 Task: Research Airbnb options in Dushanbe, Tajikistan from 7th December, 2023 to 15th December, 2023 for 6 adults.3 bedrooms having 3 beds and 3 bathrooms. Property type can be guest house. Booking option can be shelf check-in. Look for 5 properties as per requirement.
Action: Mouse moved to (524, 119)
Screenshot: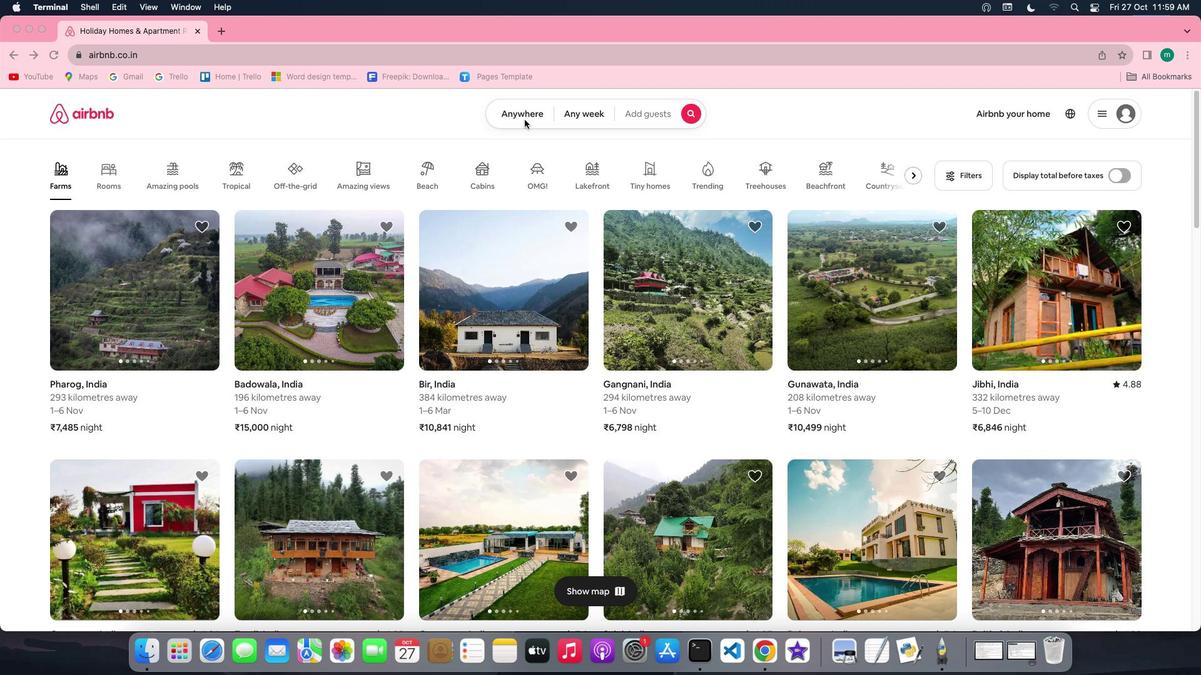 
Action: Mouse pressed left at (524, 119)
Screenshot: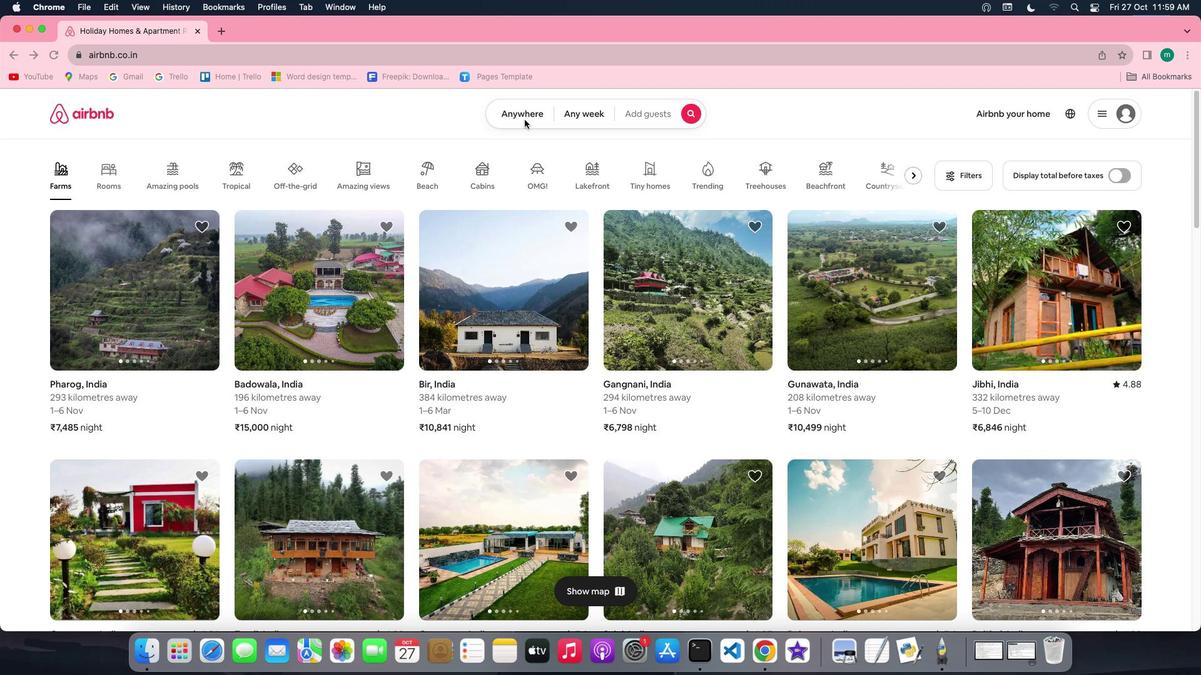 
Action: Mouse pressed left at (524, 119)
Screenshot: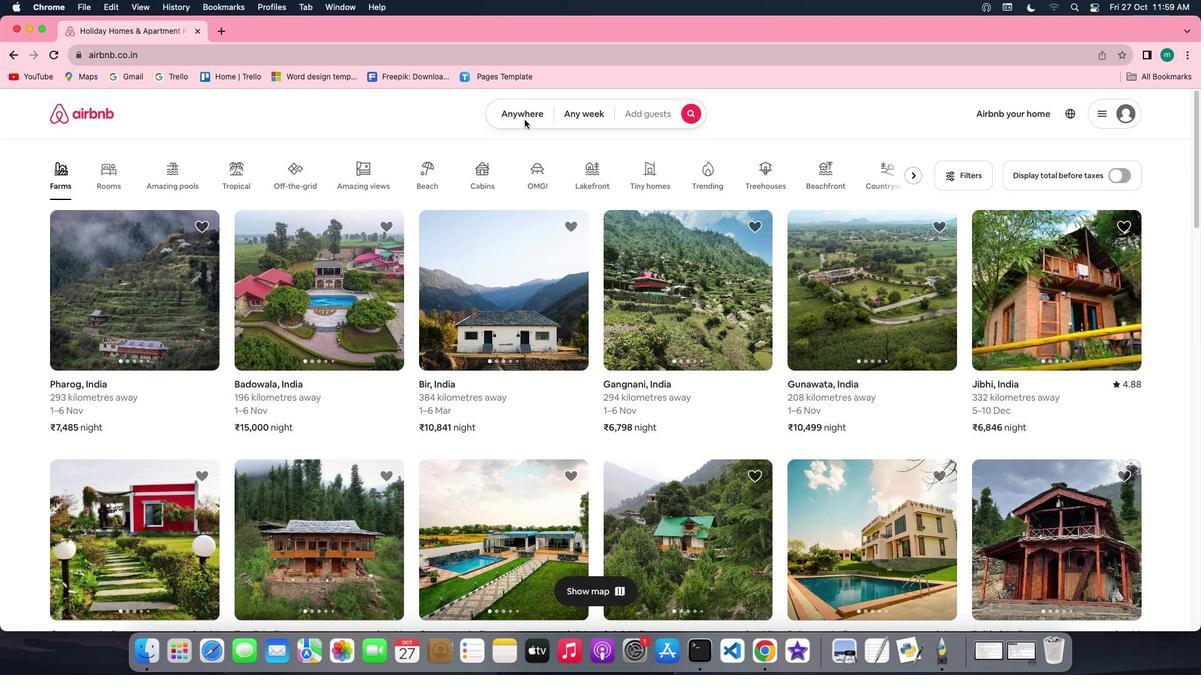 
Action: Mouse moved to (464, 157)
Screenshot: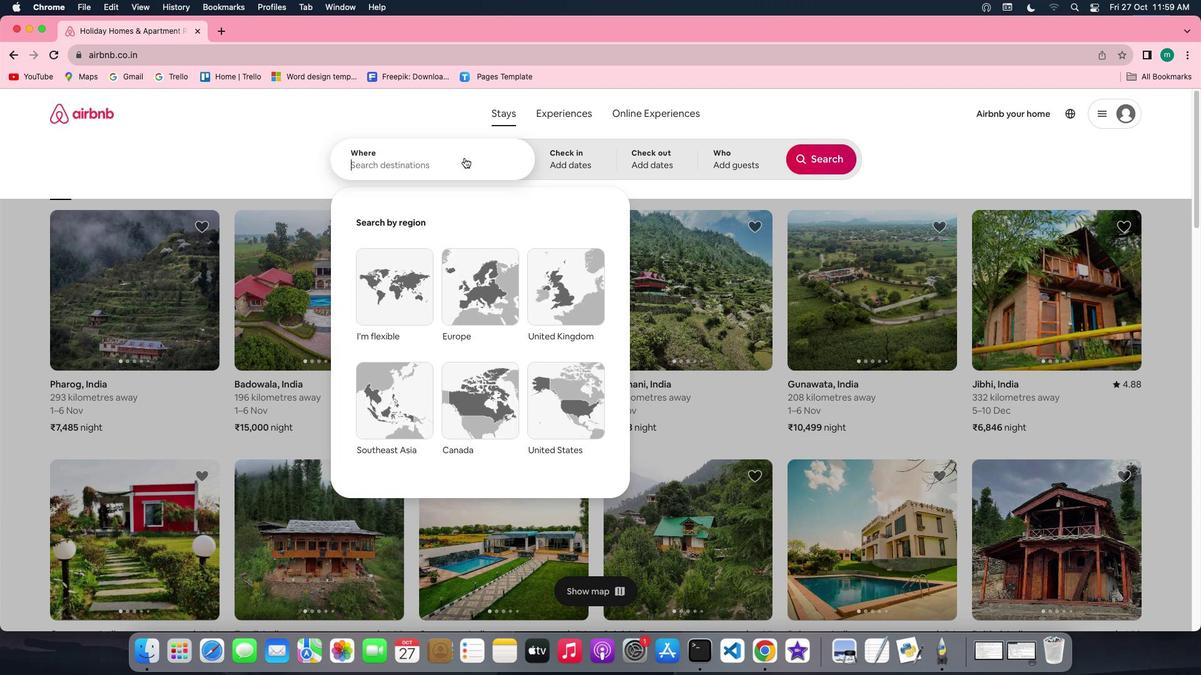 
Action: Key pressed Key.shift'D''u''s''h''a''n''b''e'','Key.spaceKey.shift't''a''j''i''k''i''s''t''a''n'
Screenshot: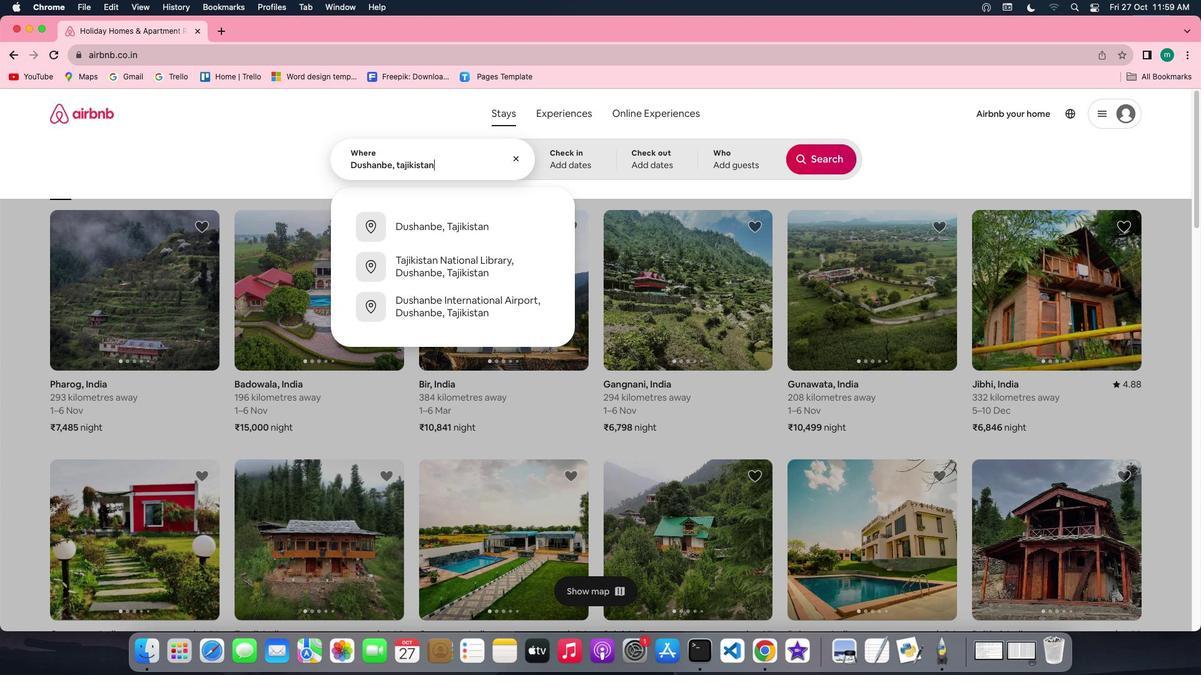 
Action: Mouse moved to (576, 170)
Screenshot: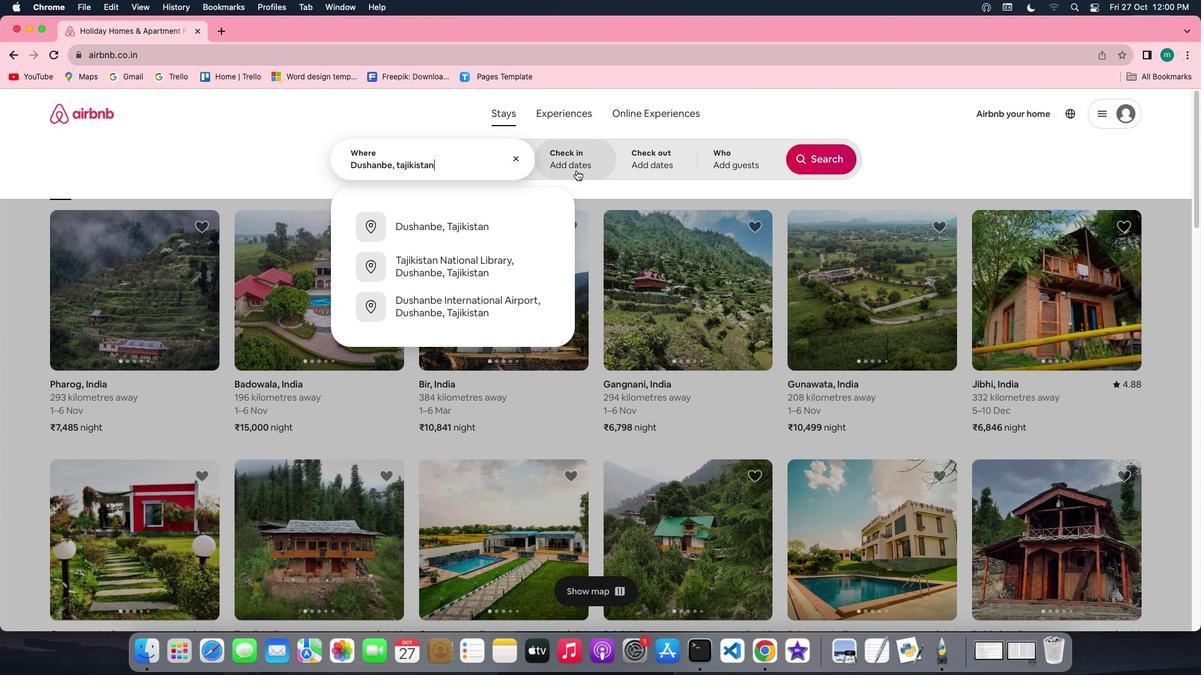 
Action: Mouse pressed left at (576, 170)
Screenshot: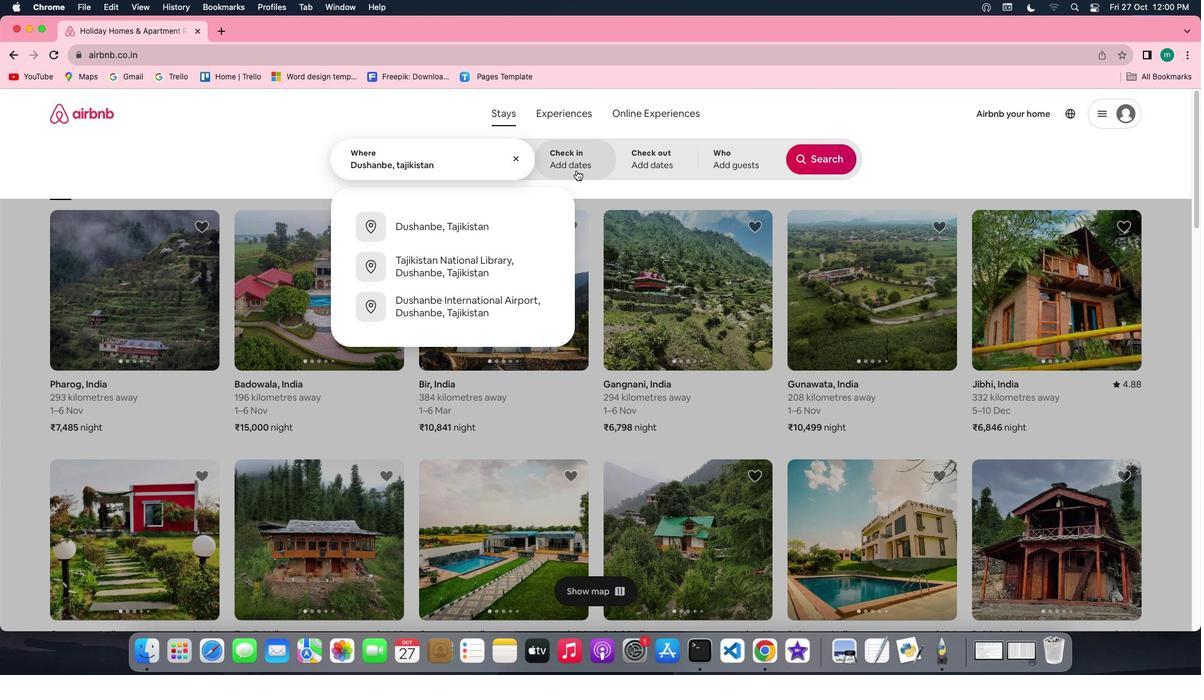 
Action: Mouse moved to (817, 256)
Screenshot: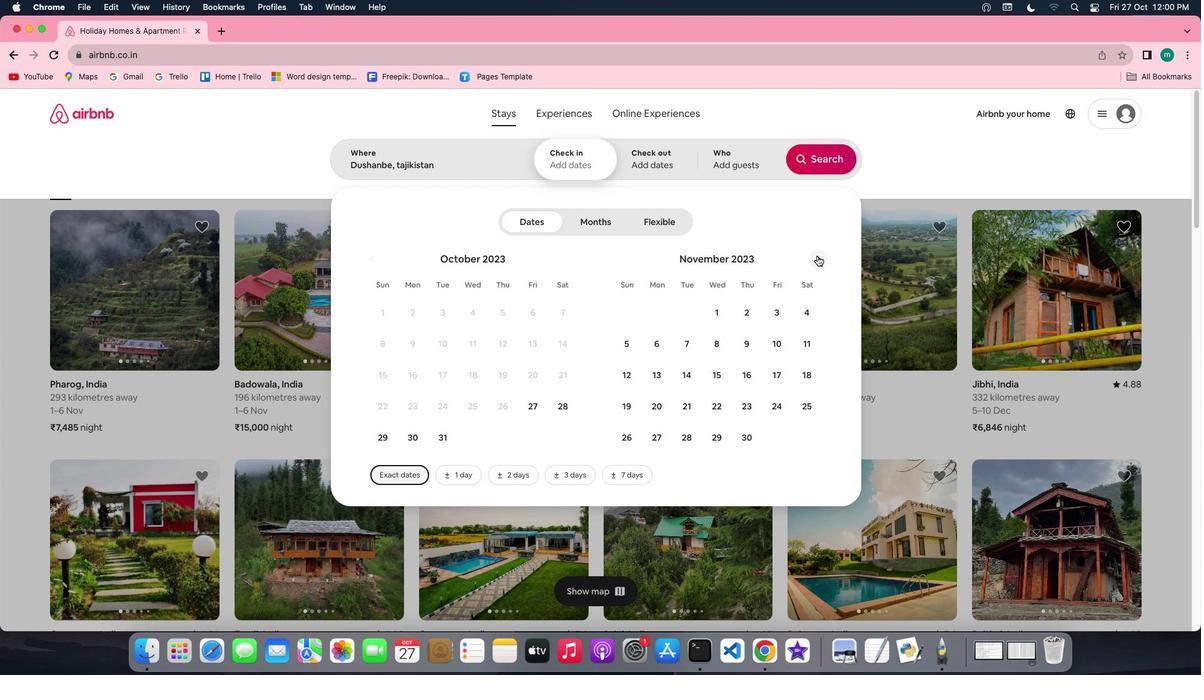 
Action: Mouse pressed left at (817, 256)
Screenshot: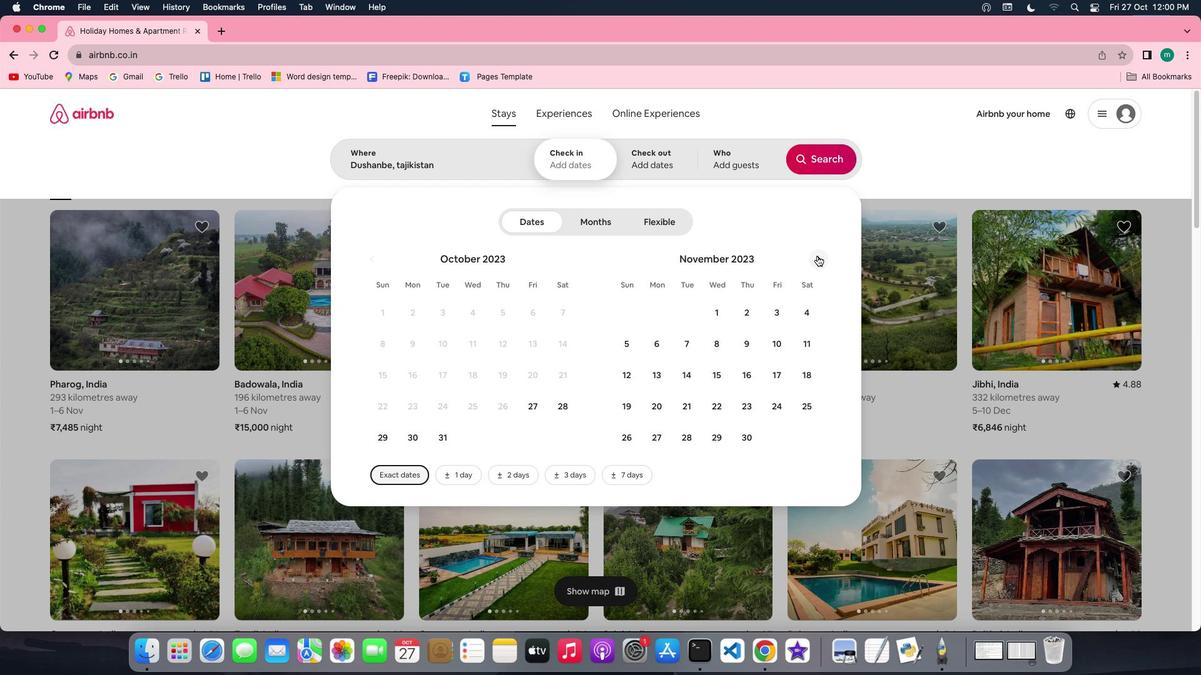 
Action: Mouse moved to (738, 337)
Screenshot: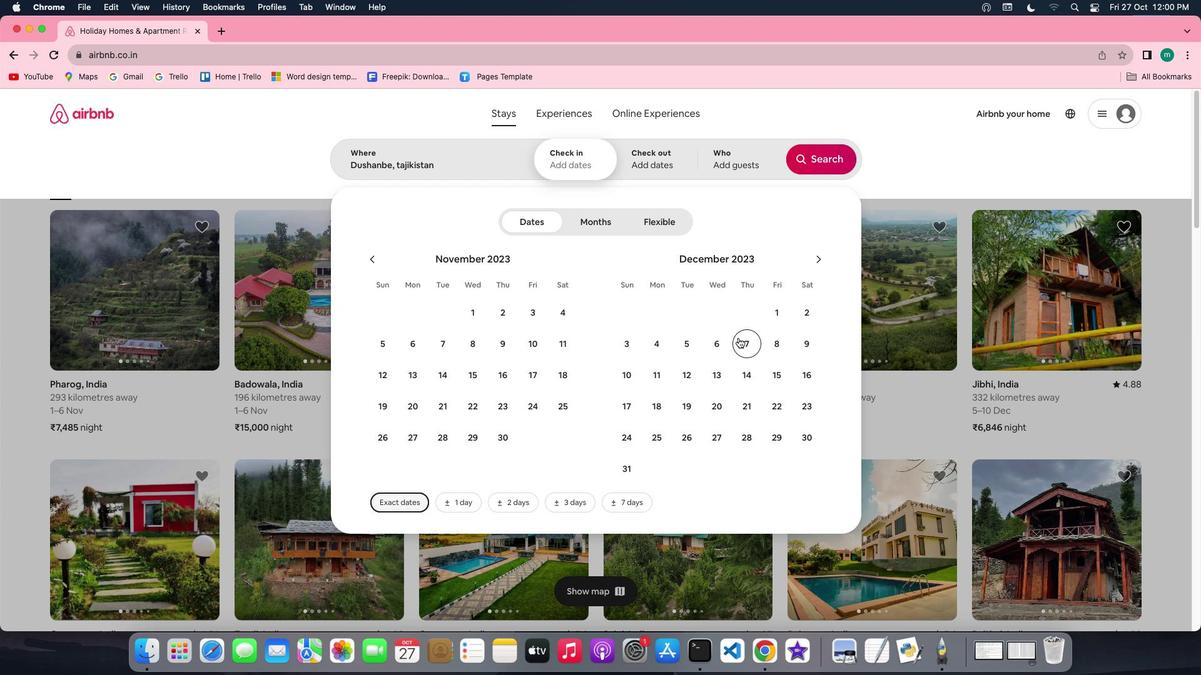 
Action: Mouse pressed left at (738, 337)
Screenshot: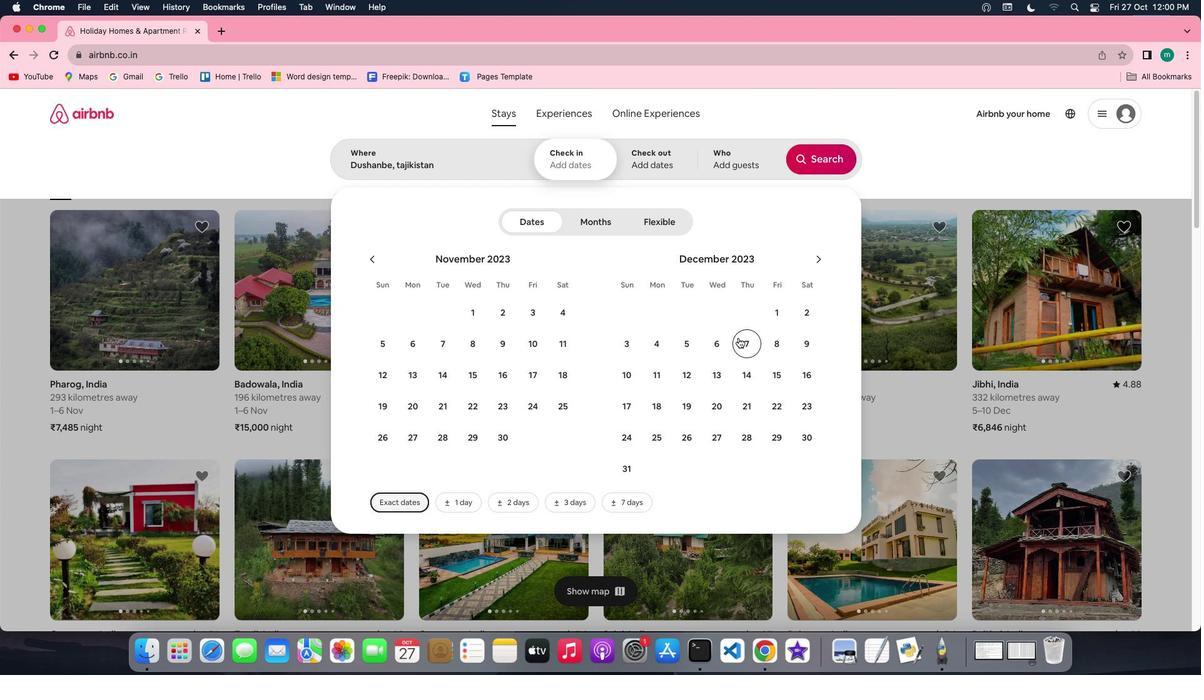 
Action: Mouse moved to (766, 372)
Screenshot: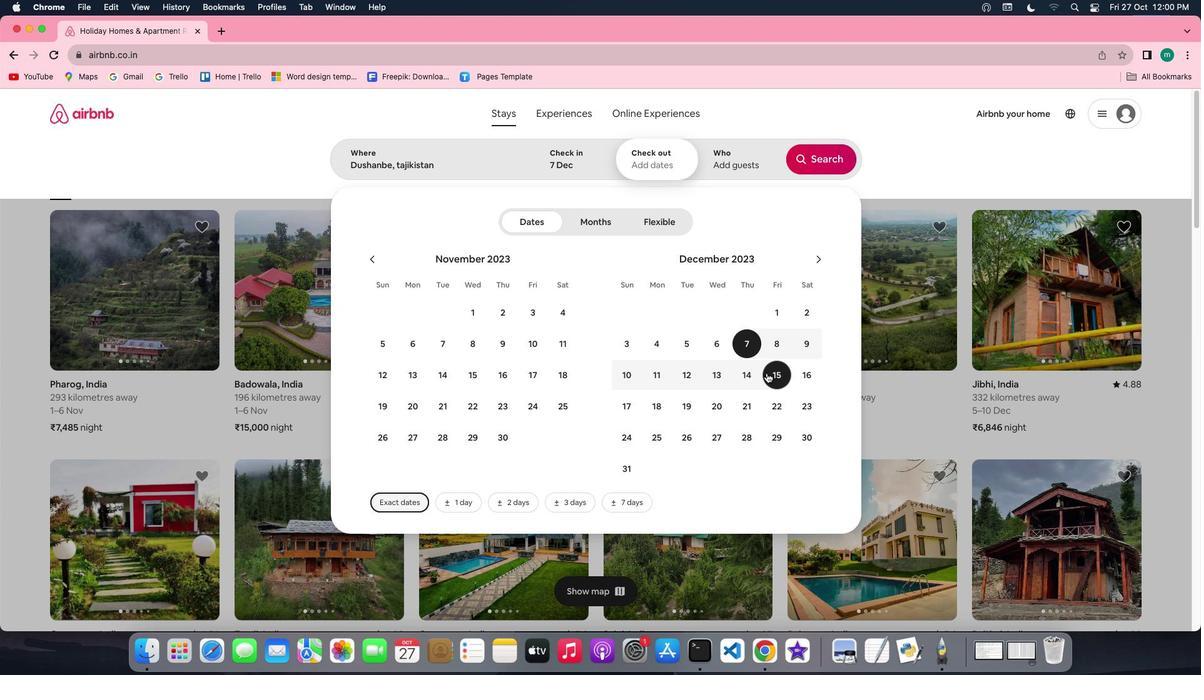 
Action: Mouse pressed left at (766, 372)
Screenshot: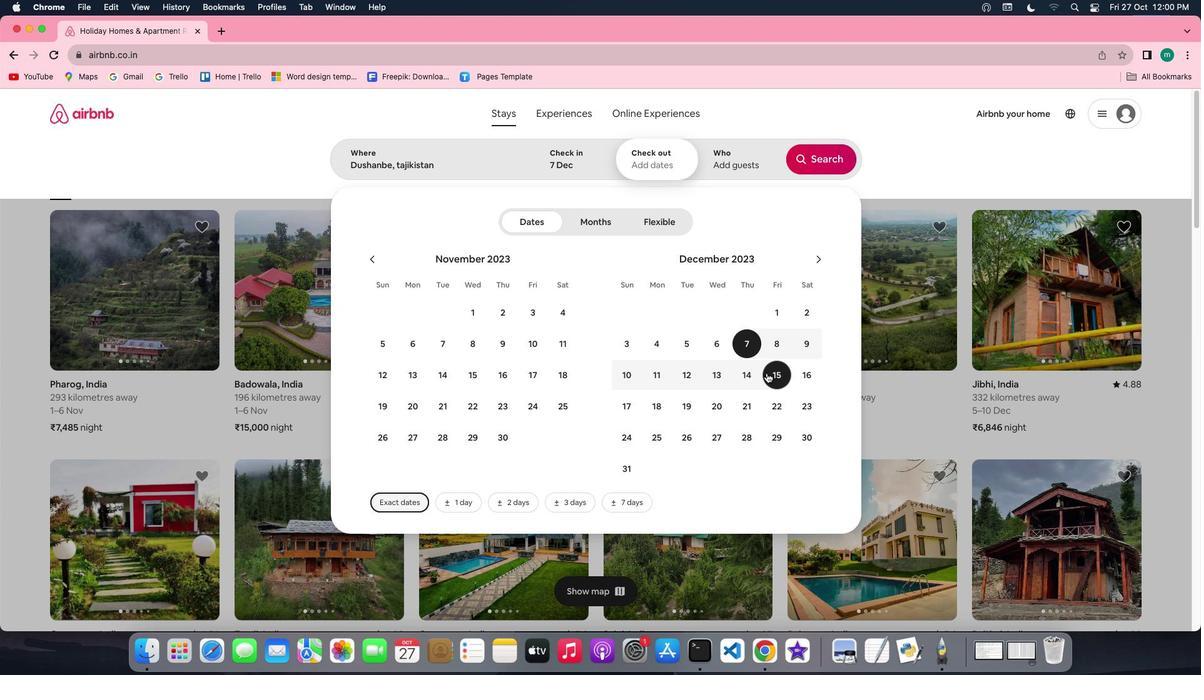 
Action: Mouse moved to (726, 156)
Screenshot: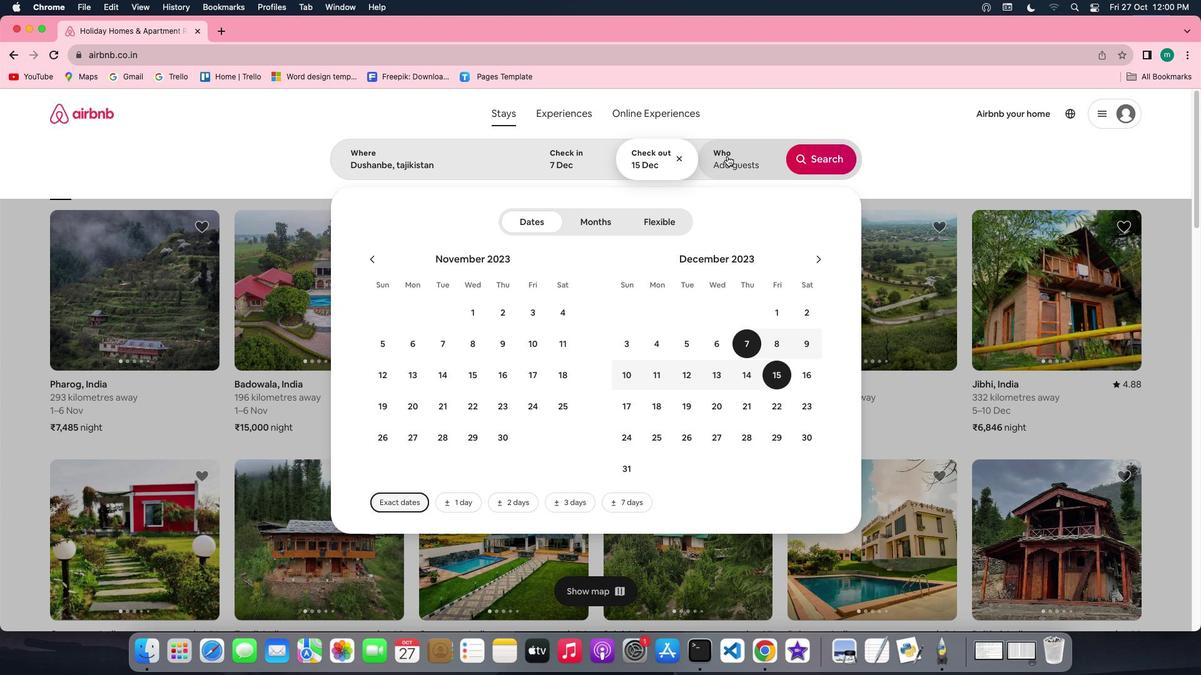 
Action: Mouse pressed left at (726, 156)
Screenshot: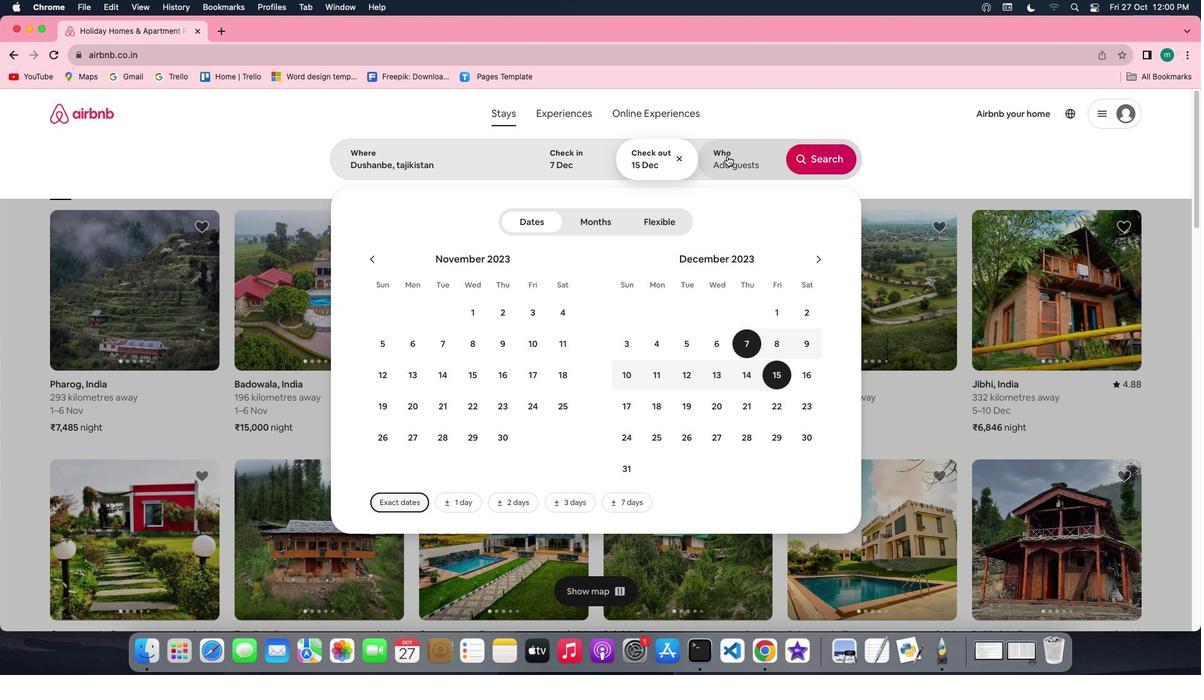 
Action: Mouse moved to (820, 232)
Screenshot: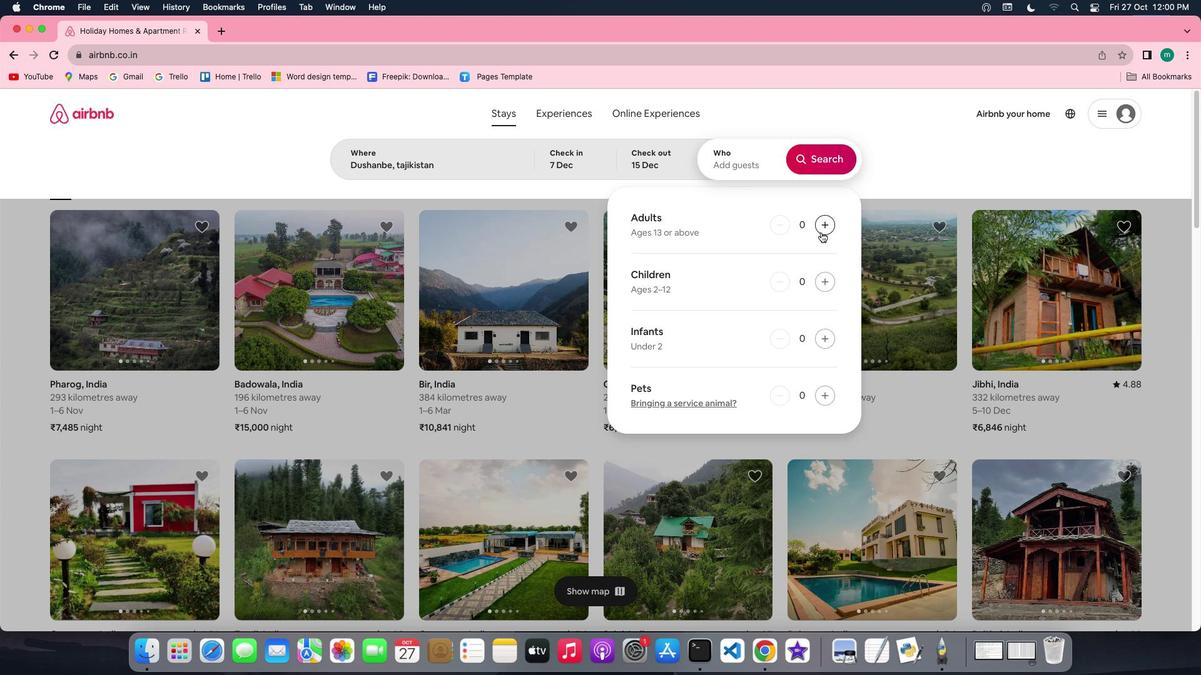 
Action: Mouse pressed left at (820, 232)
Screenshot: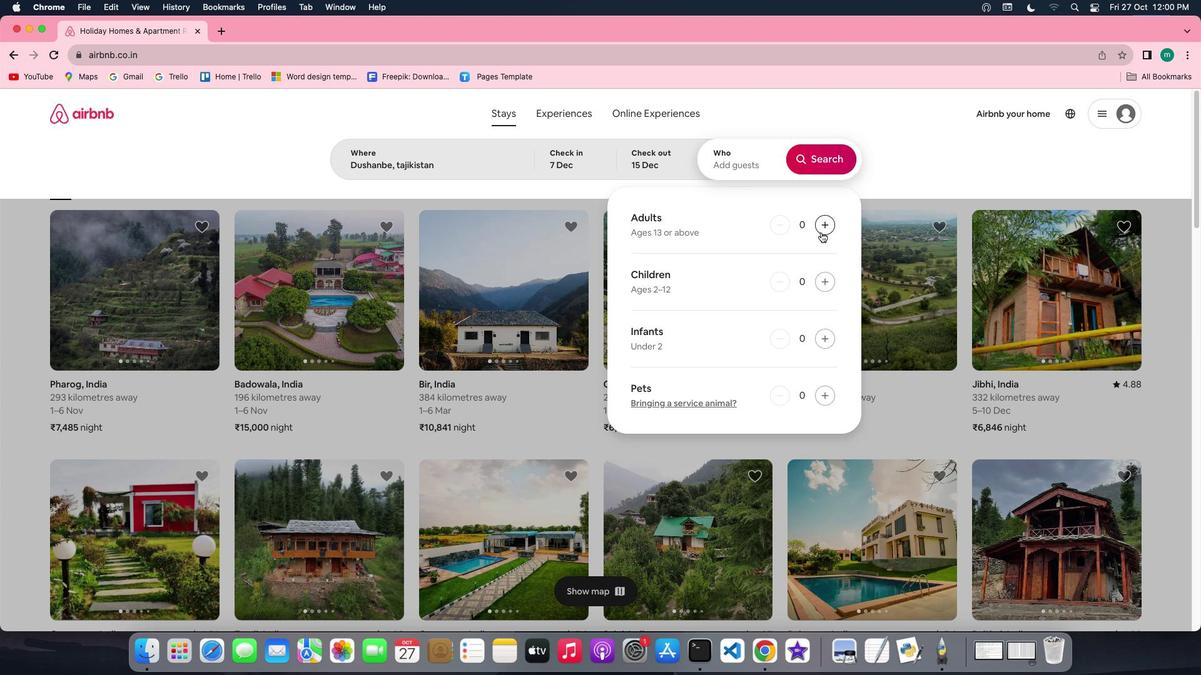 
Action: Mouse pressed left at (820, 232)
Screenshot: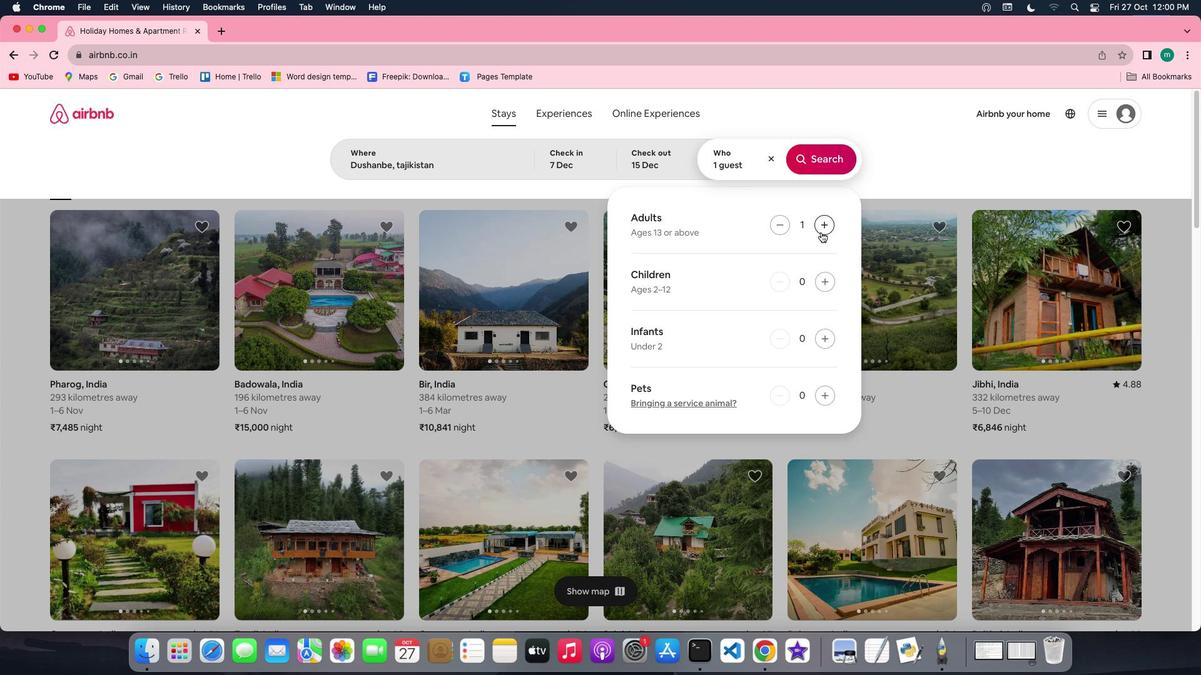 
Action: Mouse pressed left at (820, 232)
Screenshot: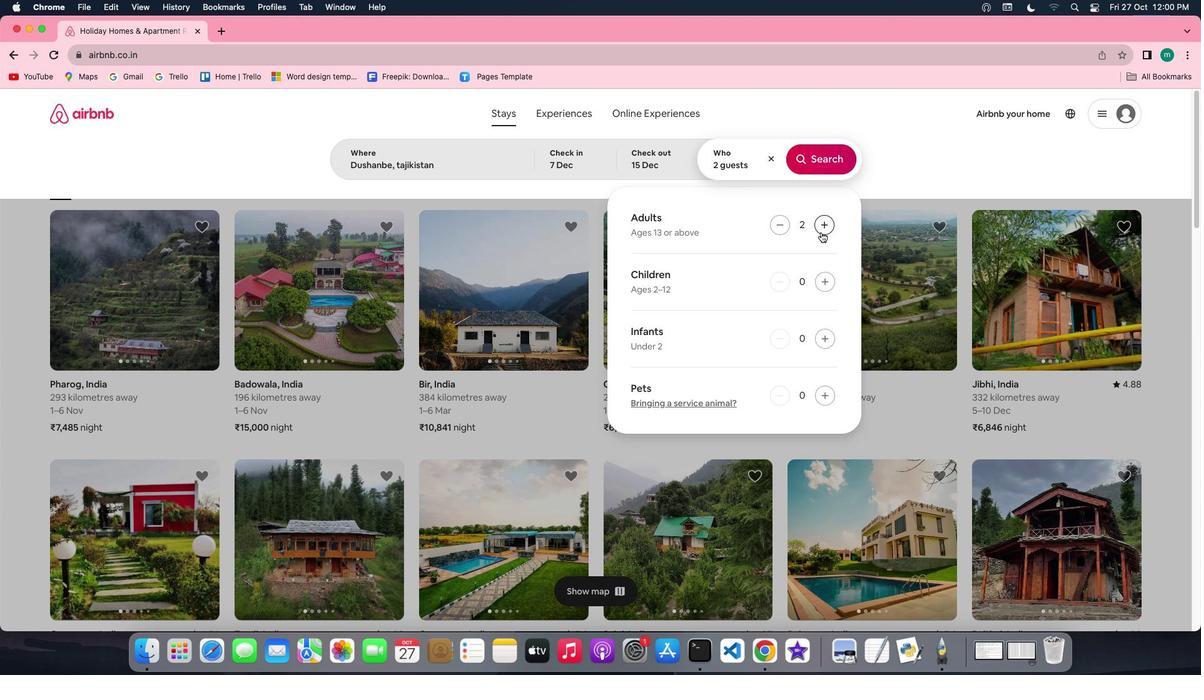 
Action: Mouse pressed left at (820, 232)
Screenshot: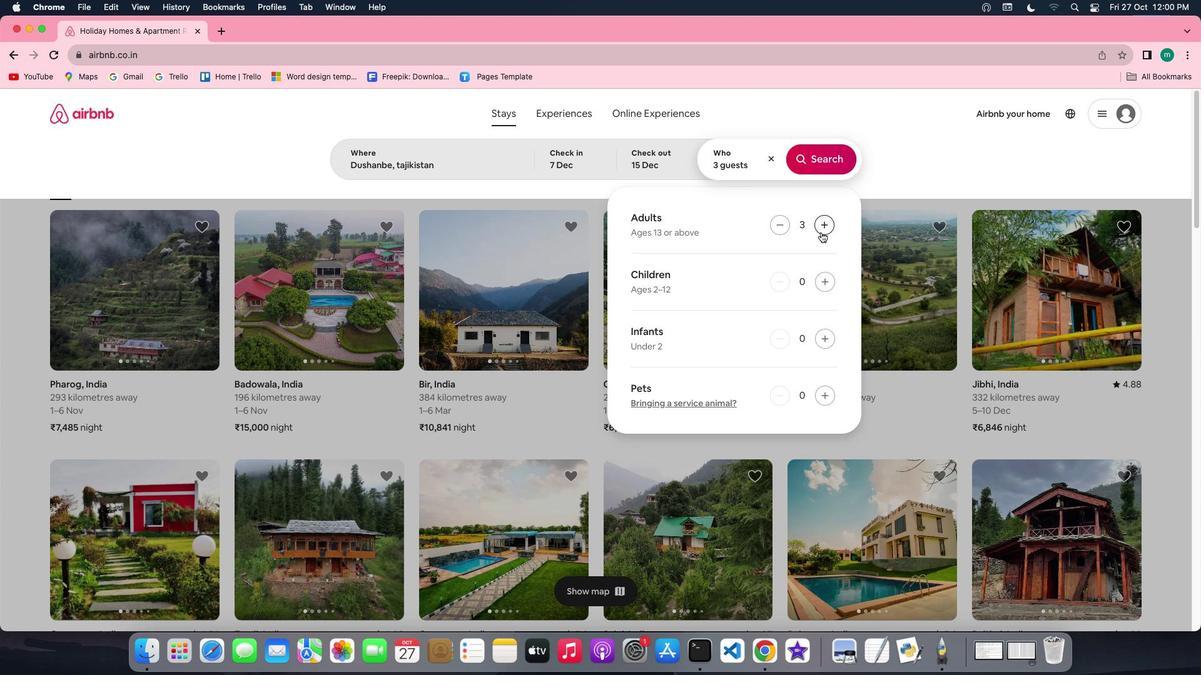 
Action: Mouse pressed left at (820, 232)
Screenshot: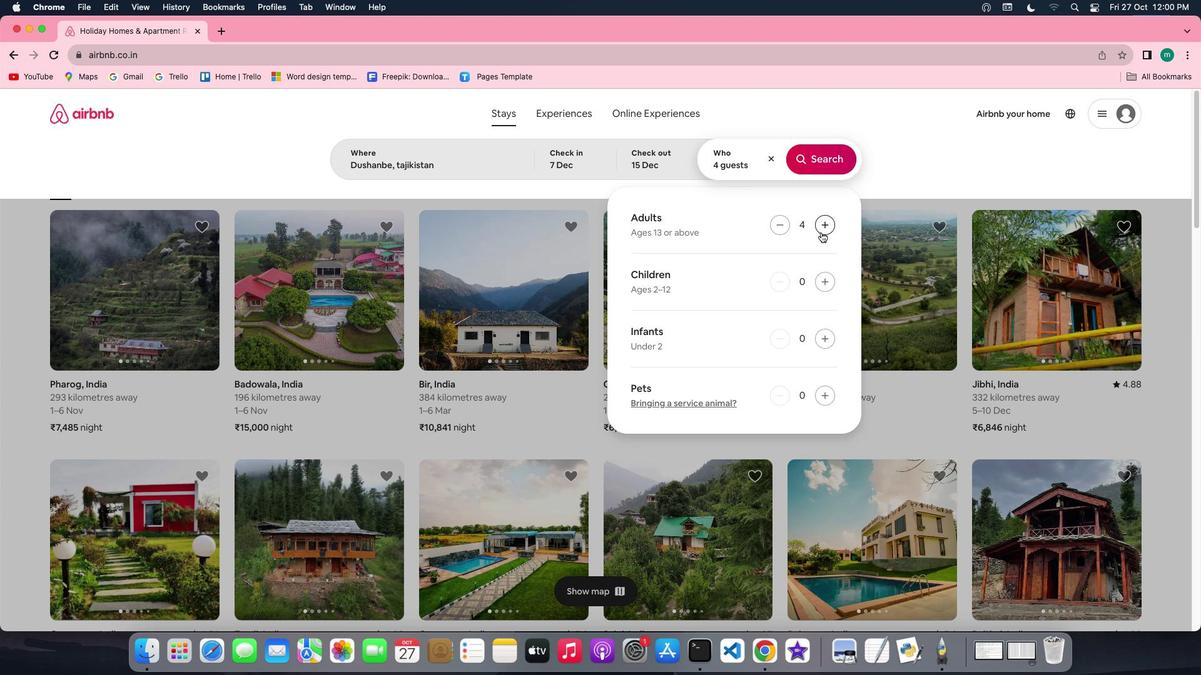 
Action: Mouse pressed left at (820, 232)
Screenshot: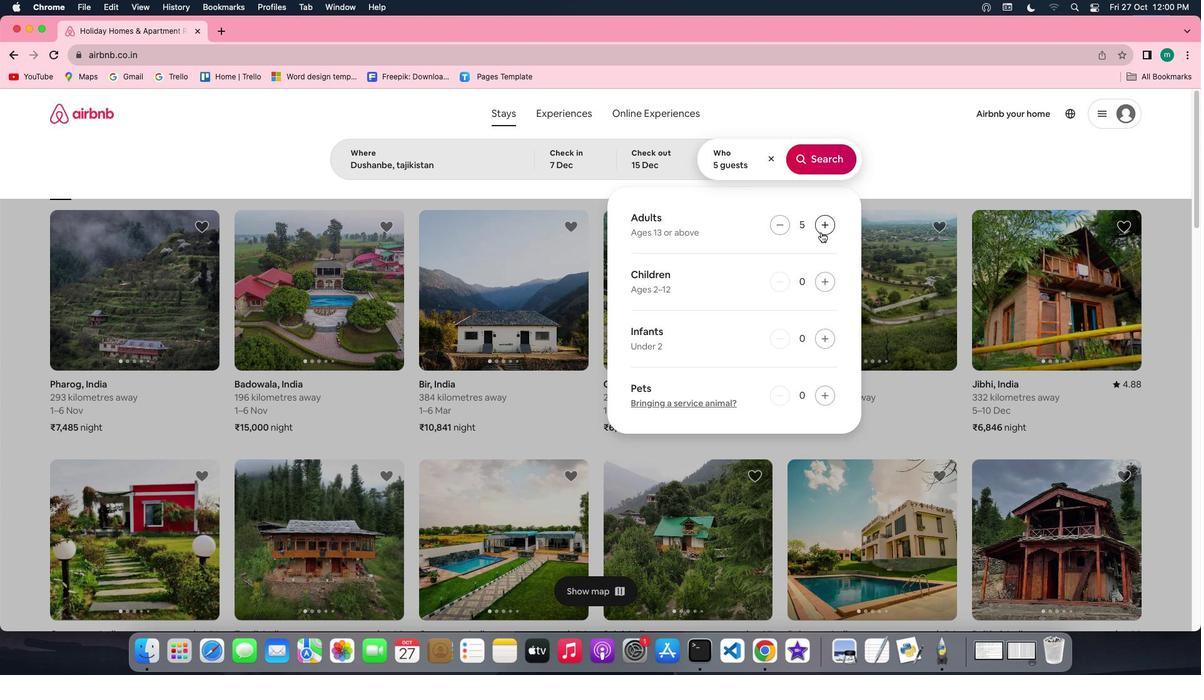 
Action: Mouse moved to (812, 165)
Screenshot: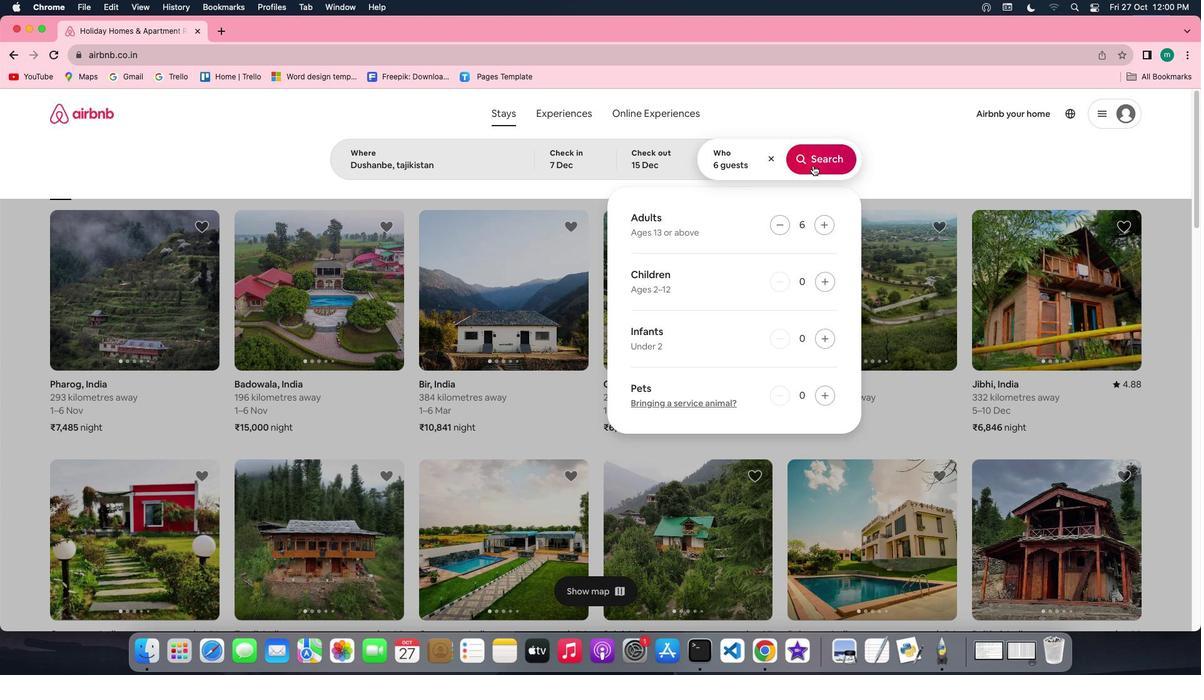 
Action: Mouse pressed left at (812, 165)
Screenshot: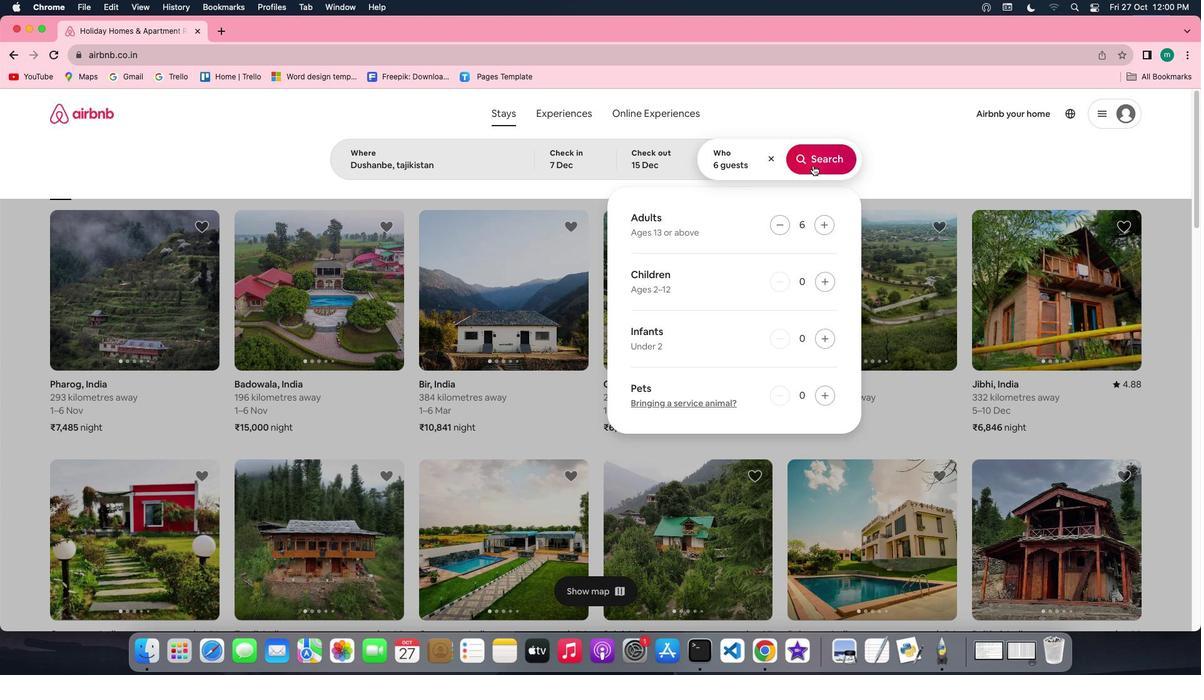 
Action: Mouse moved to (1003, 167)
Screenshot: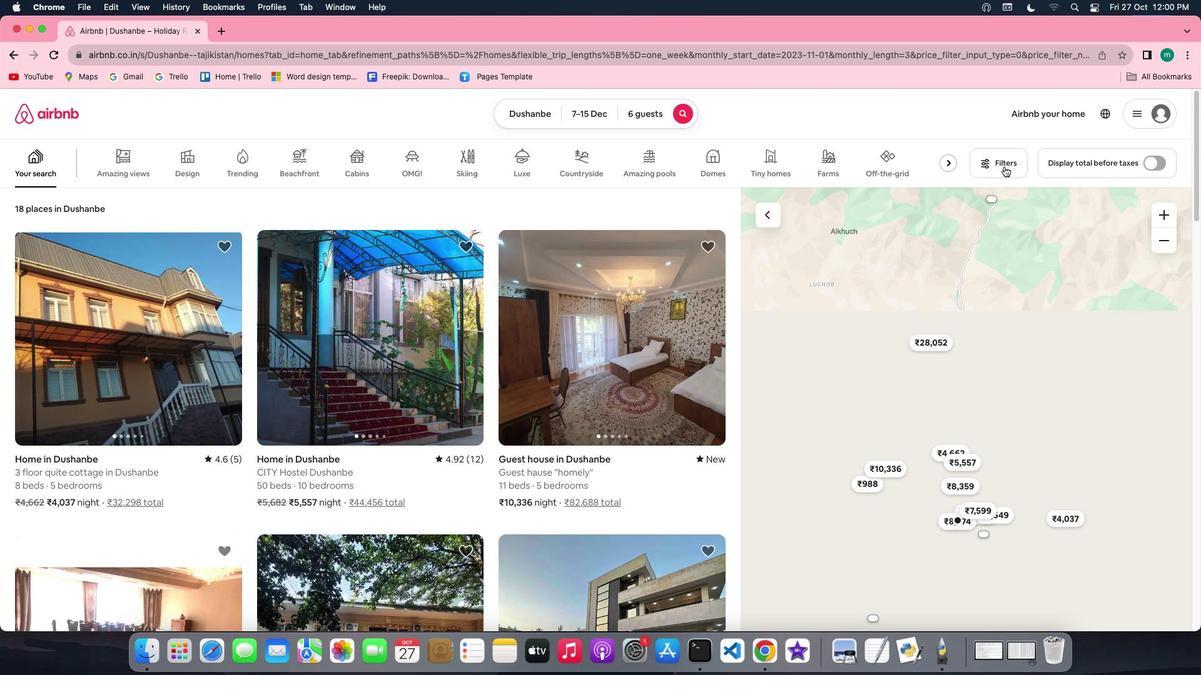 
Action: Mouse pressed left at (1003, 167)
Screenshot: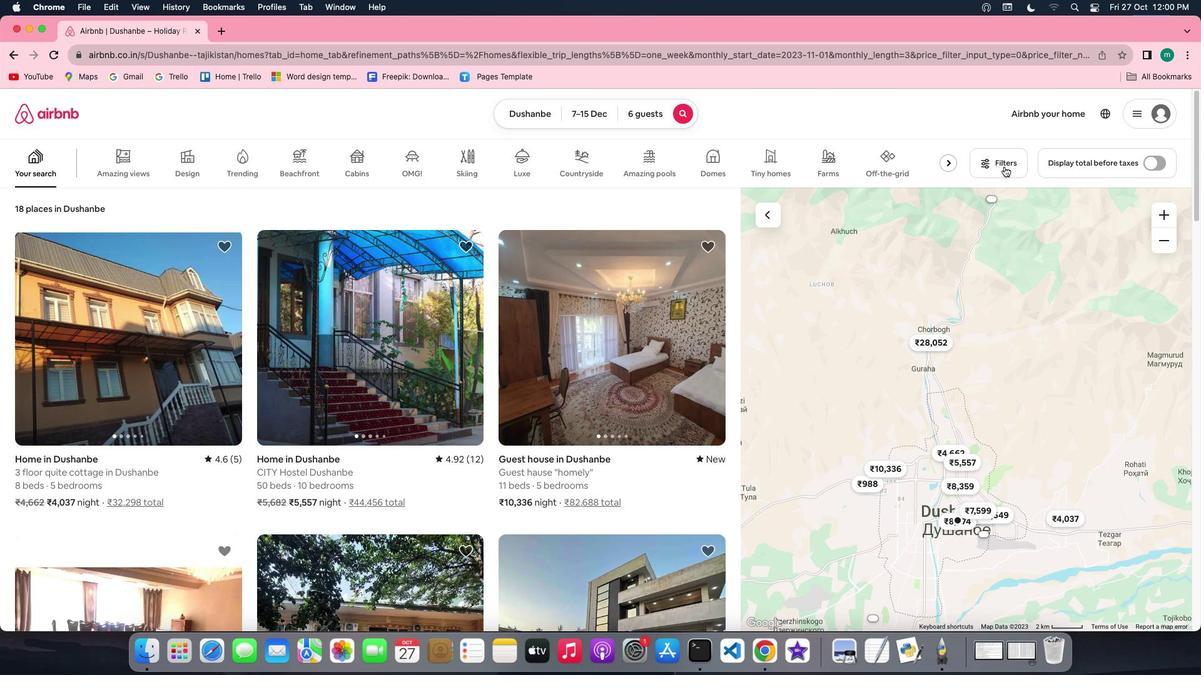 
Action: Mouse moved to (806, 303)
Screenshot: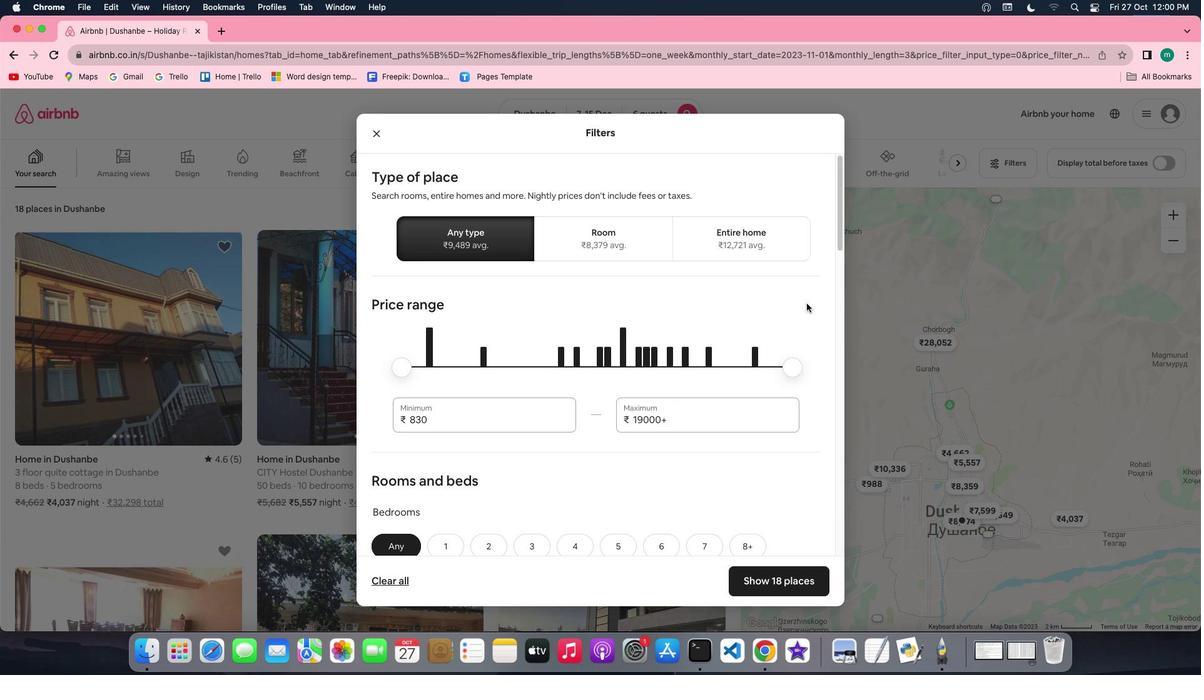 
Action: Mouse scrolled (806, 303) with delta (0, 0)
Screenshot: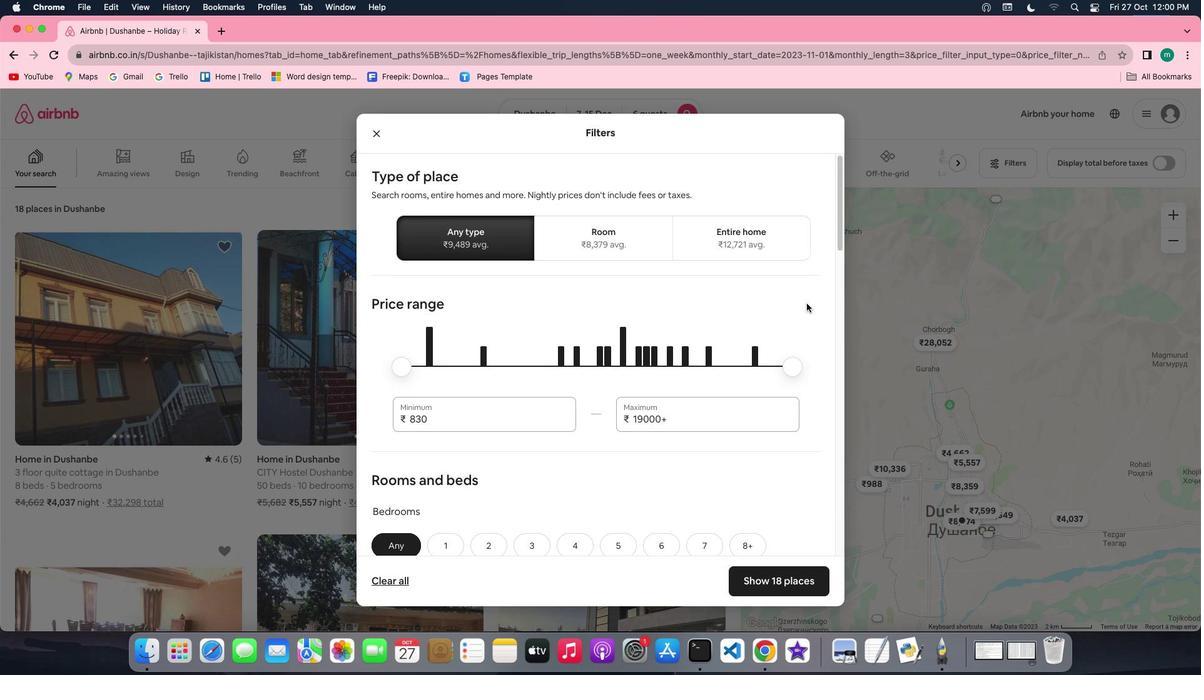 
Action: Mouse scrolled (806, 303) with delta (0, 0)
Screenshot: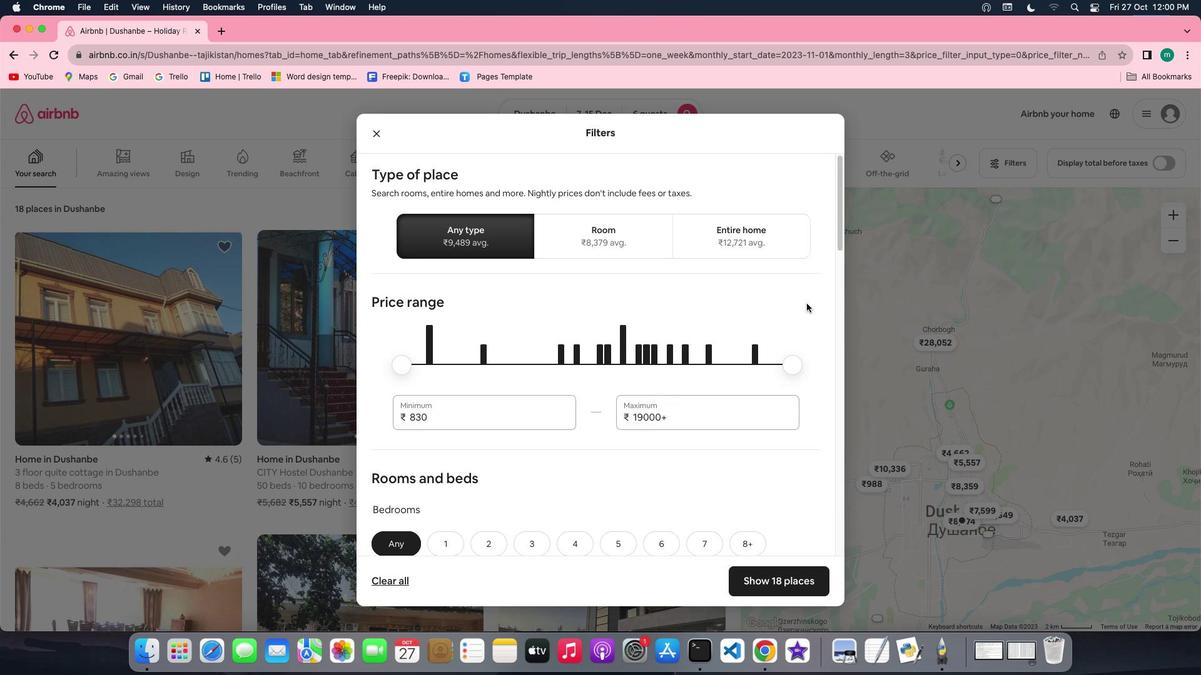 
Action: Mouse scrolled (806, 303) with delta (0, -1)
Screenshot: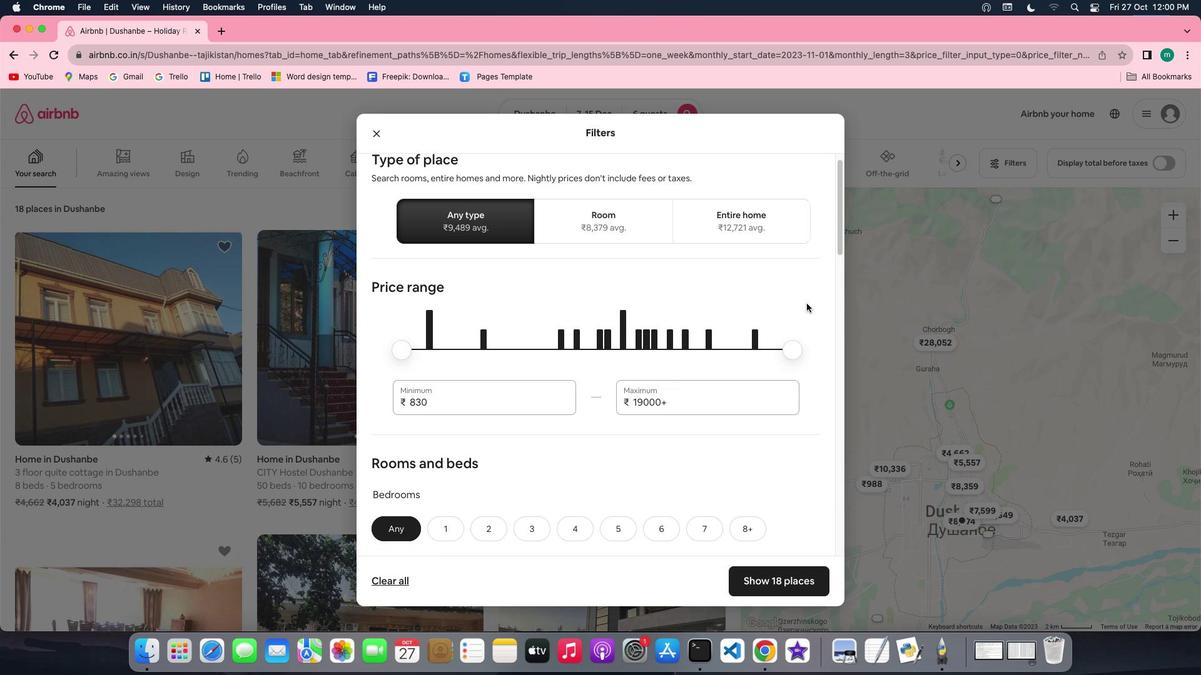 
Action: Mouse scrolled (806, 303) with delta (0, -1)
Screenshot: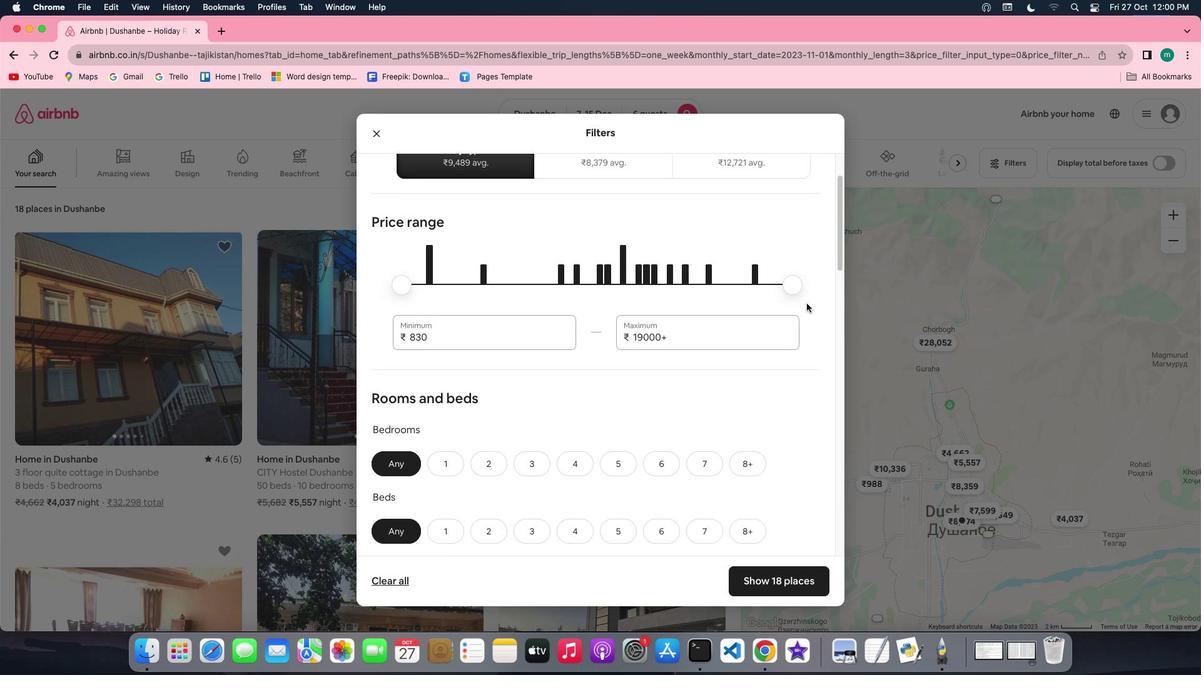 
Action: Mouse scrolled (806, 303) with delta (0, 0)
Screenshot: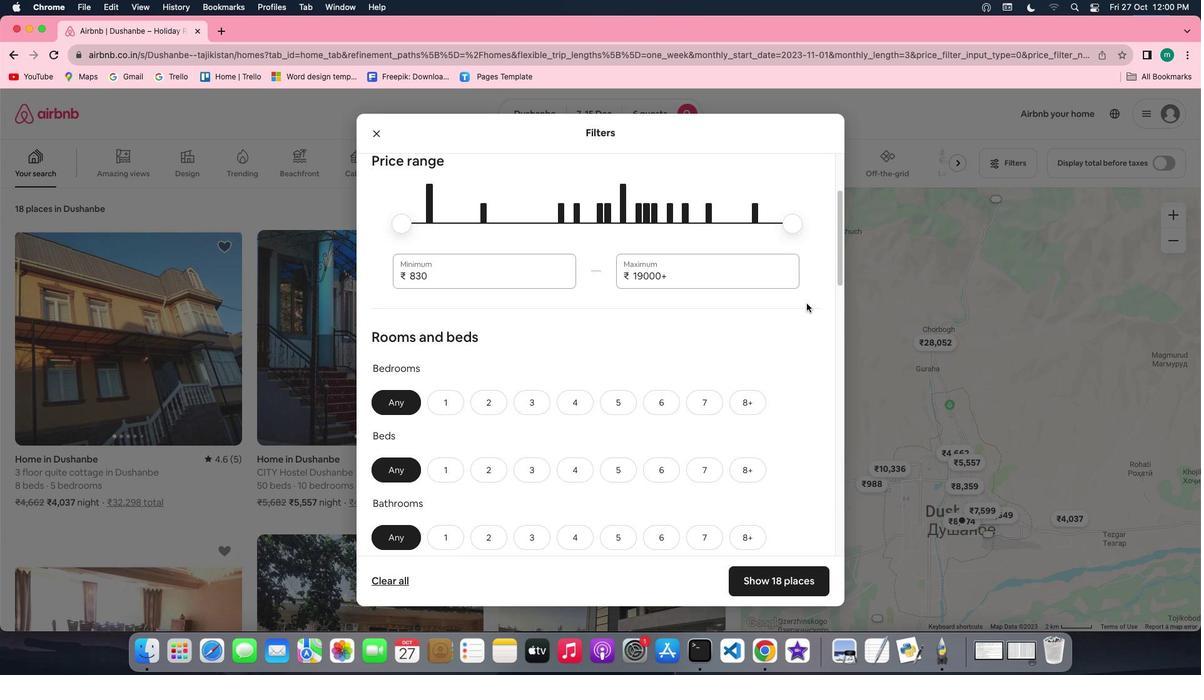 
Action: Mouse scrolled (806, 303) with delta (0, 0)
Screenshot: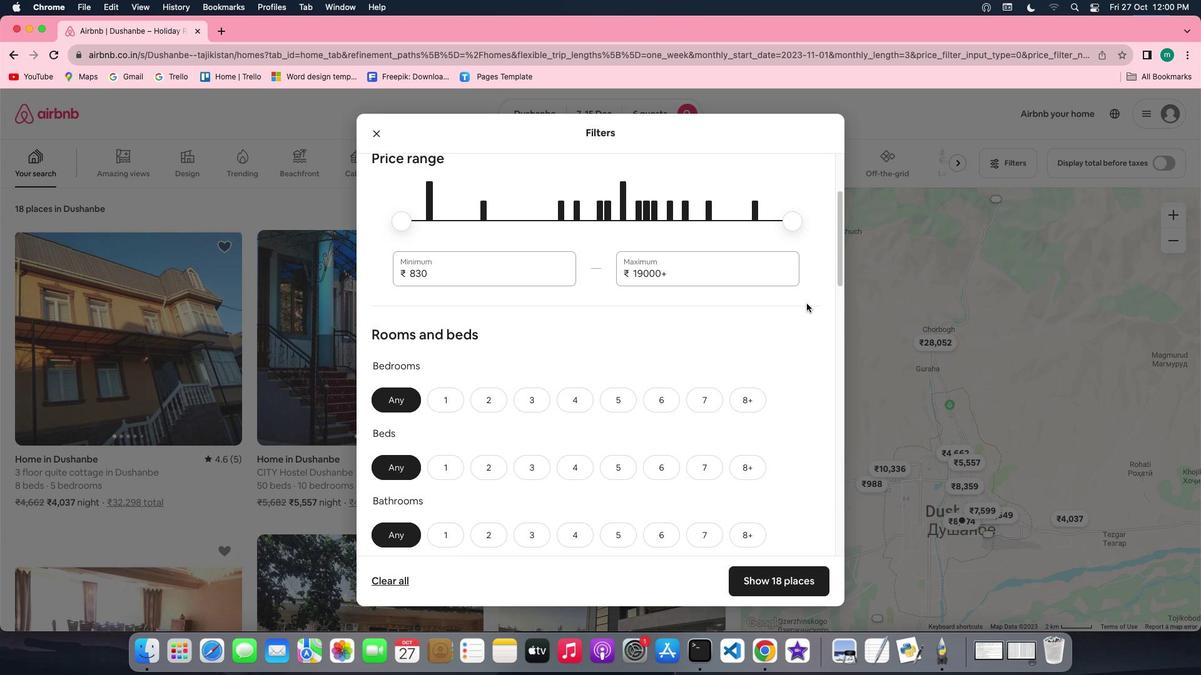 
Action: Mouse scrolled (806, 303) with delta (0, 0)
Screenshot: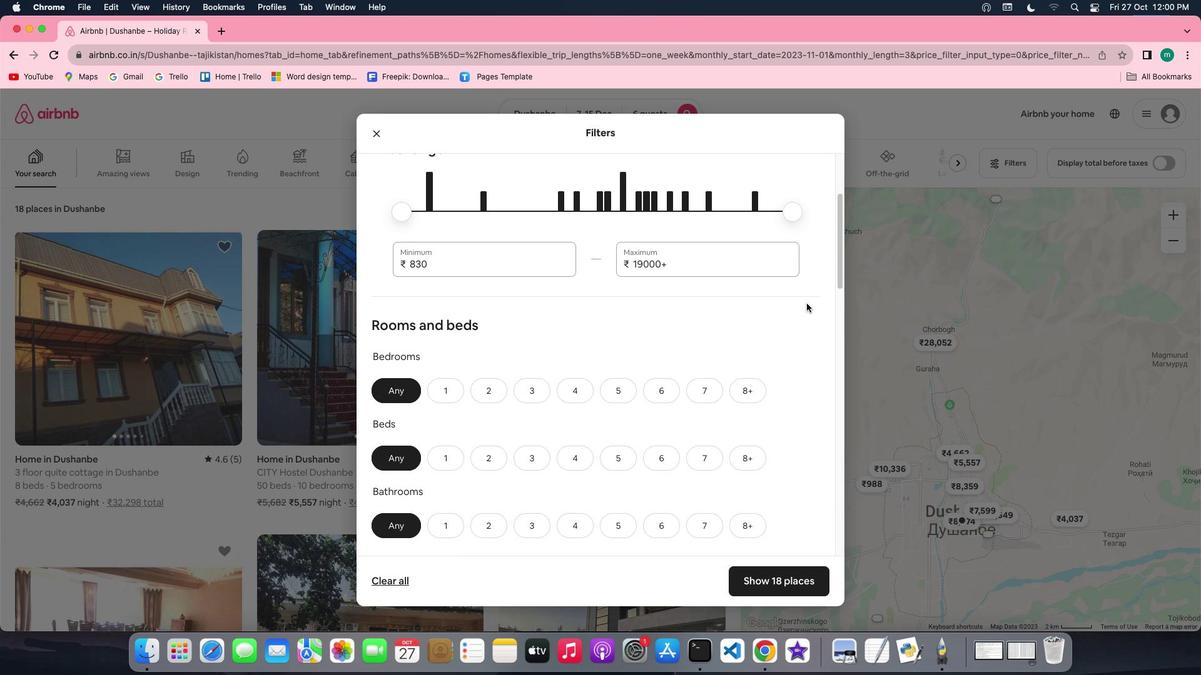 
Action: Mouse scrolled (806, 303) with delta (0, 0)
Screenshot: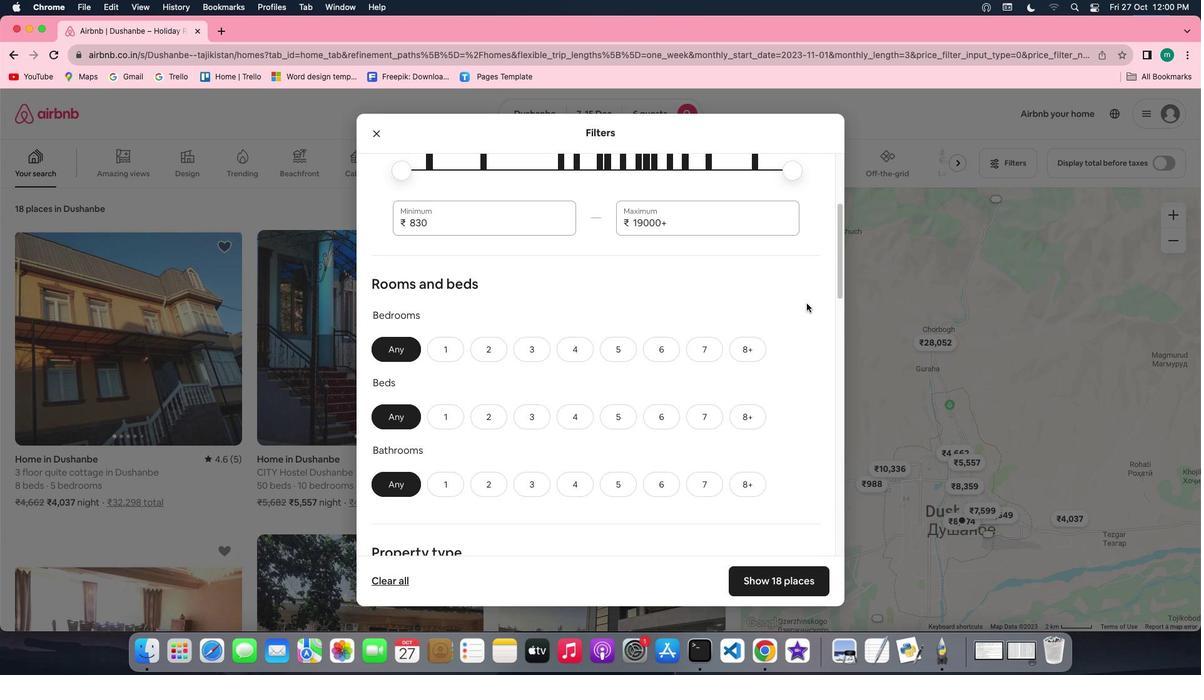 
Action: Mouse scrolled (806, 303) with delta (0, 0)
Screenshot: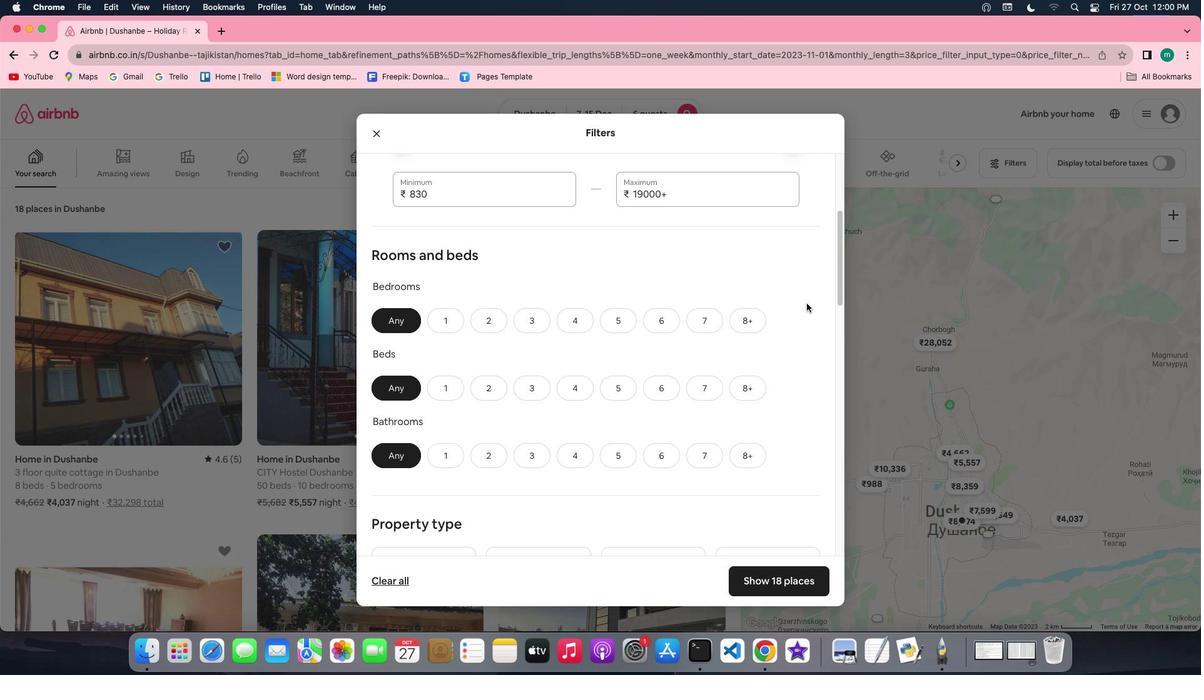 
Action: Mouse scrolled (806, 303) with delta (0, 0)
Screenshot: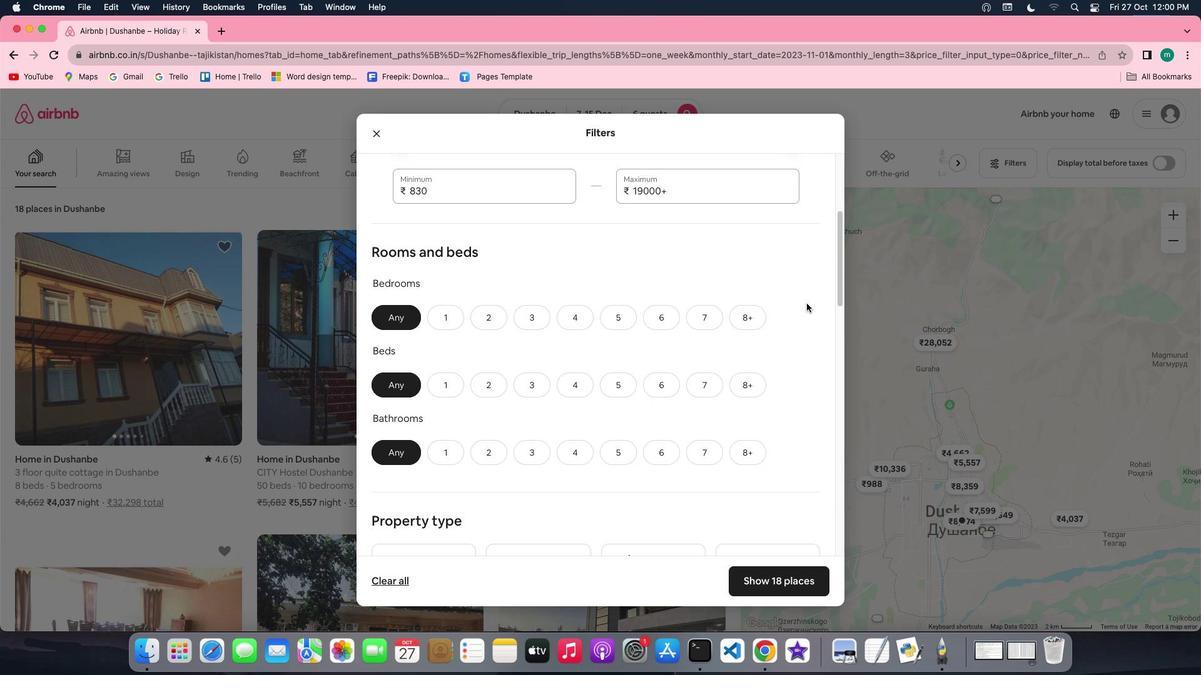 
Action: Mouse scrolled (806, 303) with delta (0, 0)
Screenshot: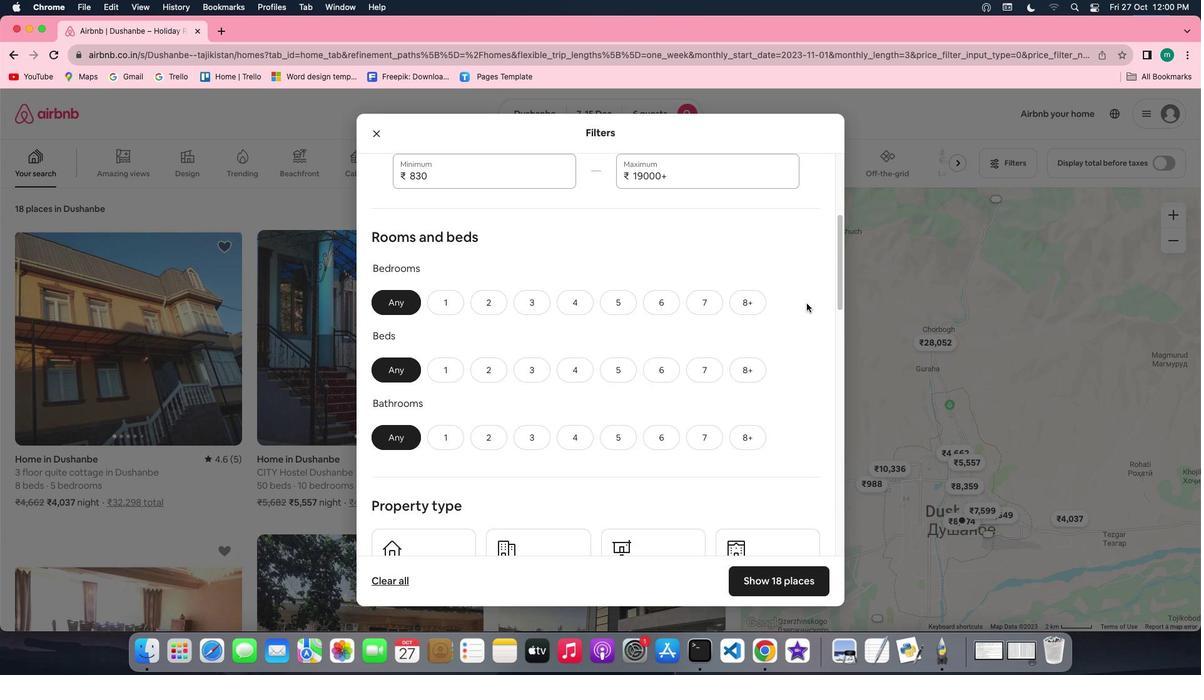
Action: Mouse moved to (548, 254)
Screenshot: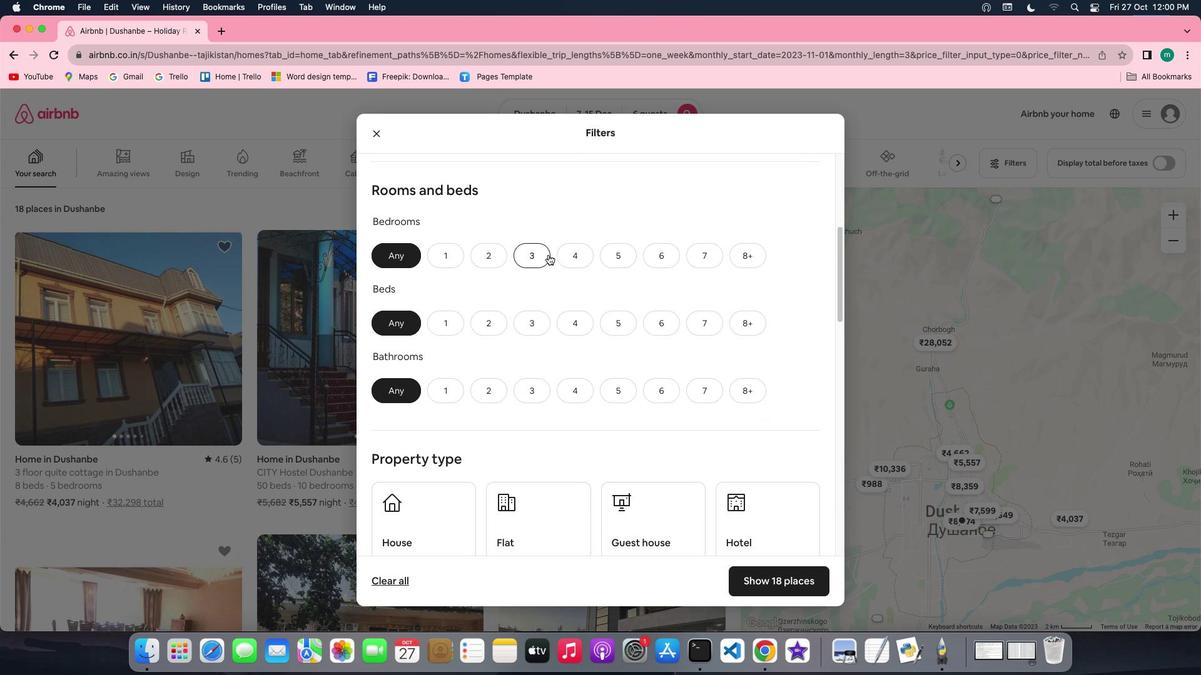 
Action: Mouse pressed left at (548, 254)
Screenshot: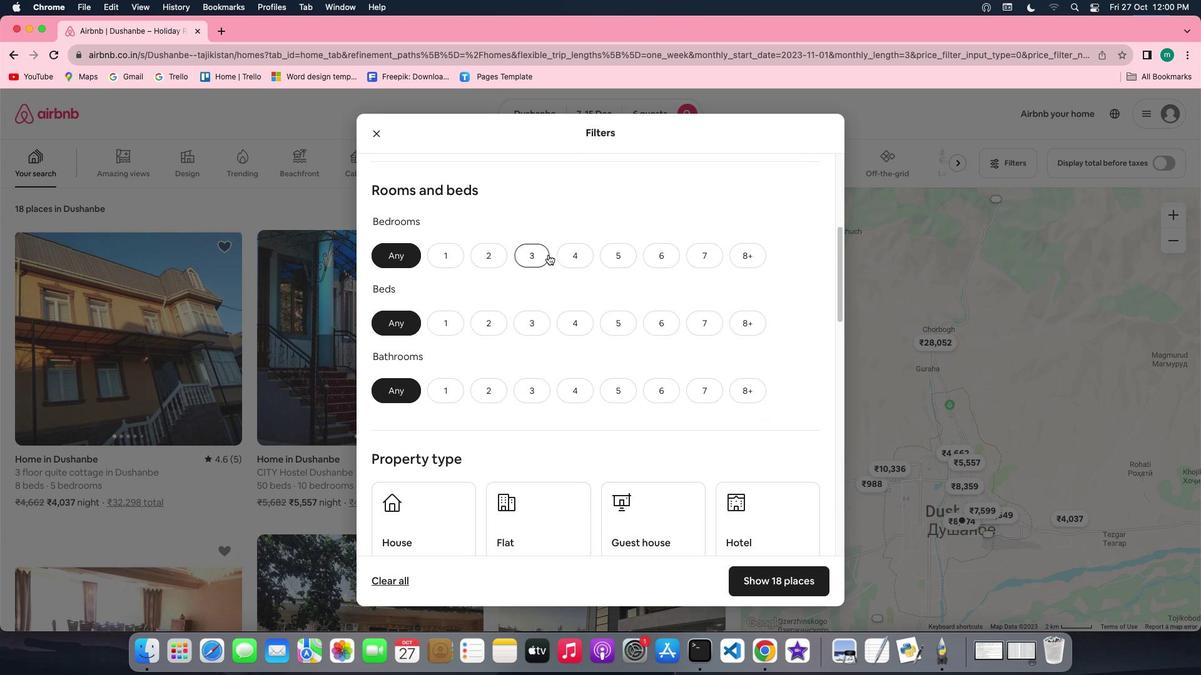 
Action: Mouse moved to (531, 317)
Screenshot: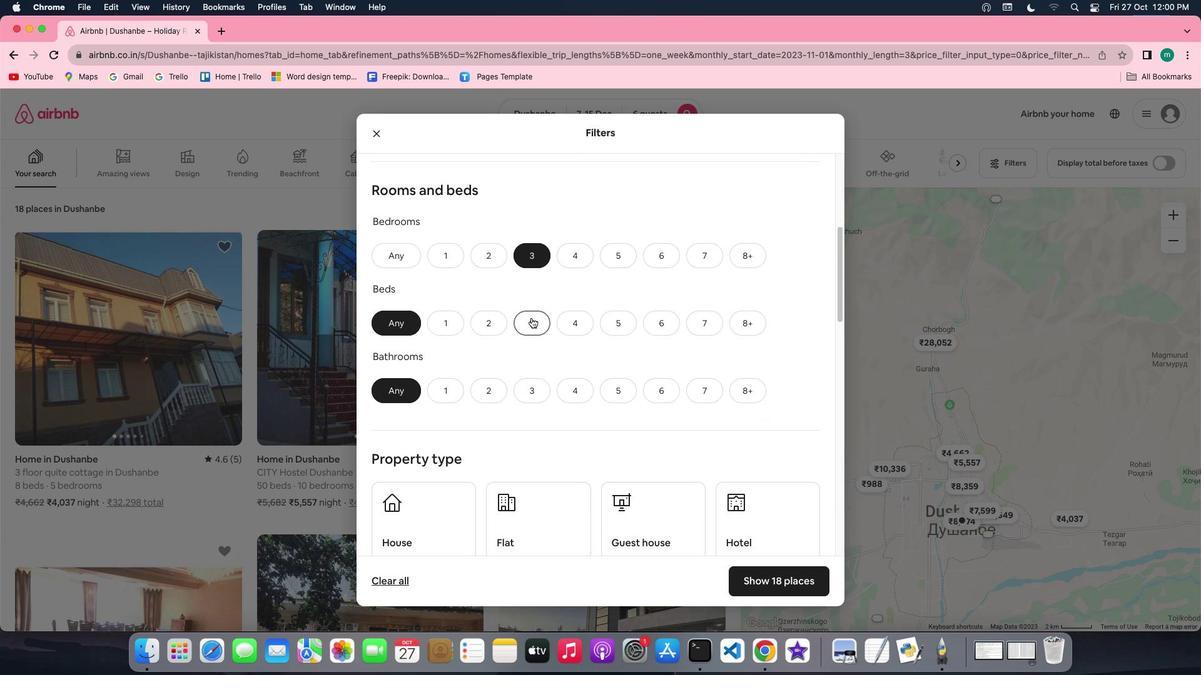 
Action: Mouse pressed left at (531, 317)
Screenshot: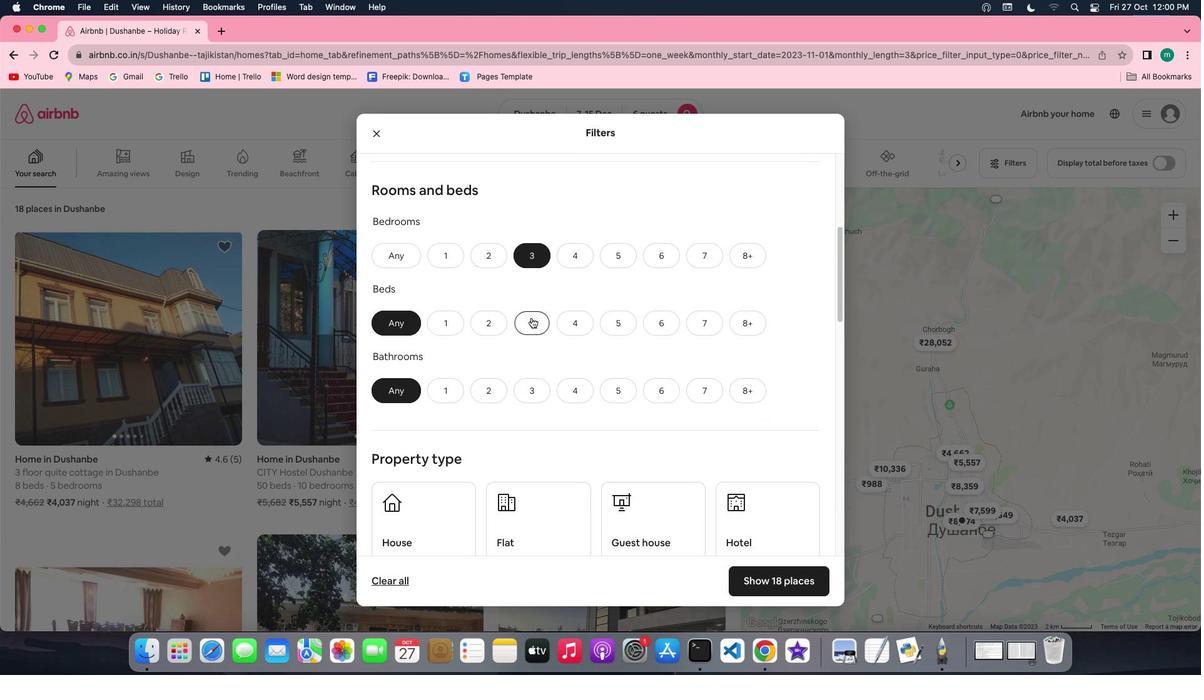 
Action: Mouse moved to (531, 382)
Screenshot: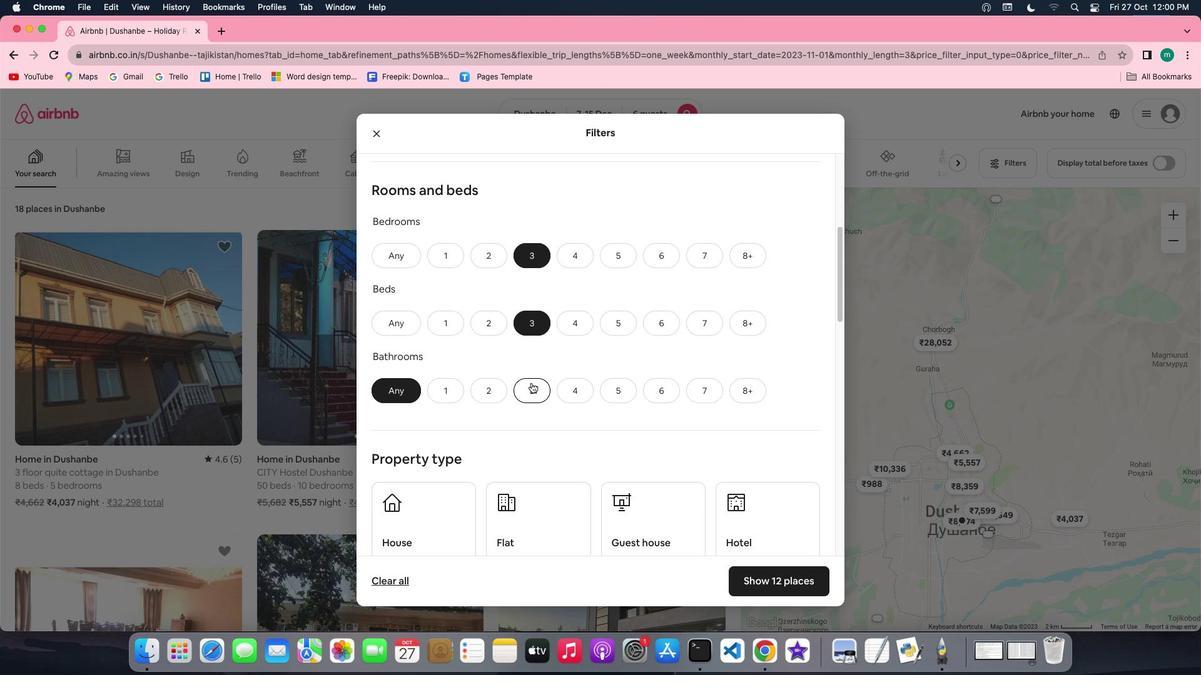 
Action: Mouse pressed left at (531, 382)
Screenshot: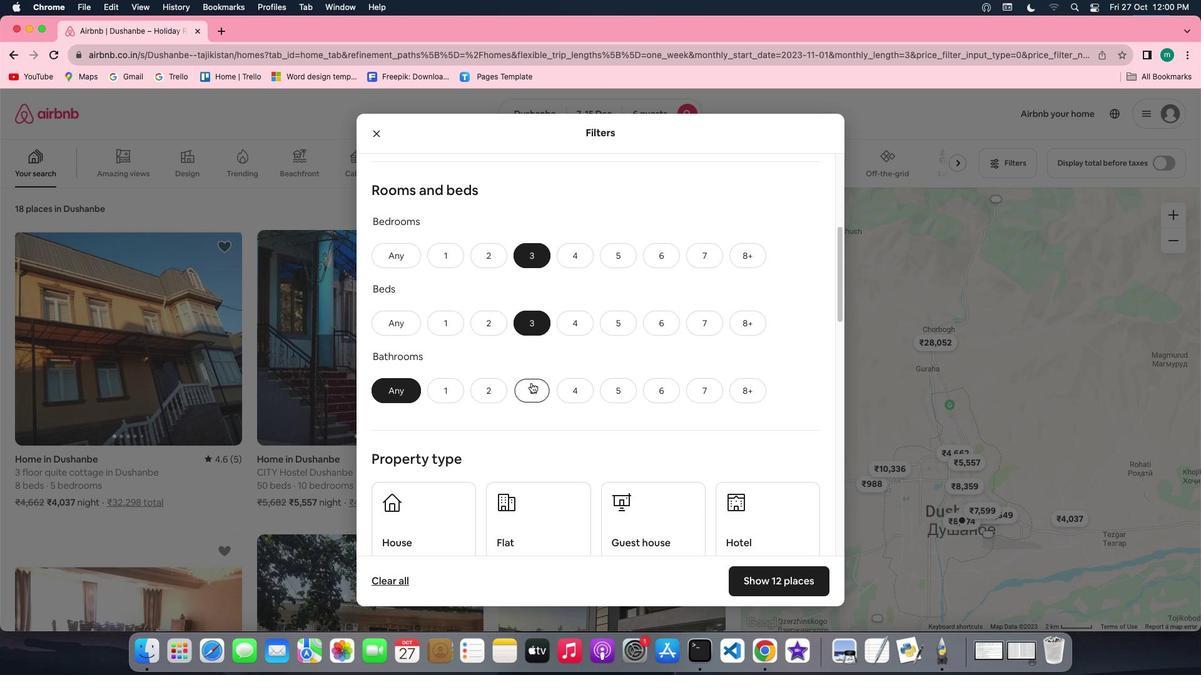 
Action: Mouse moved to (658, 374)
Screenshot: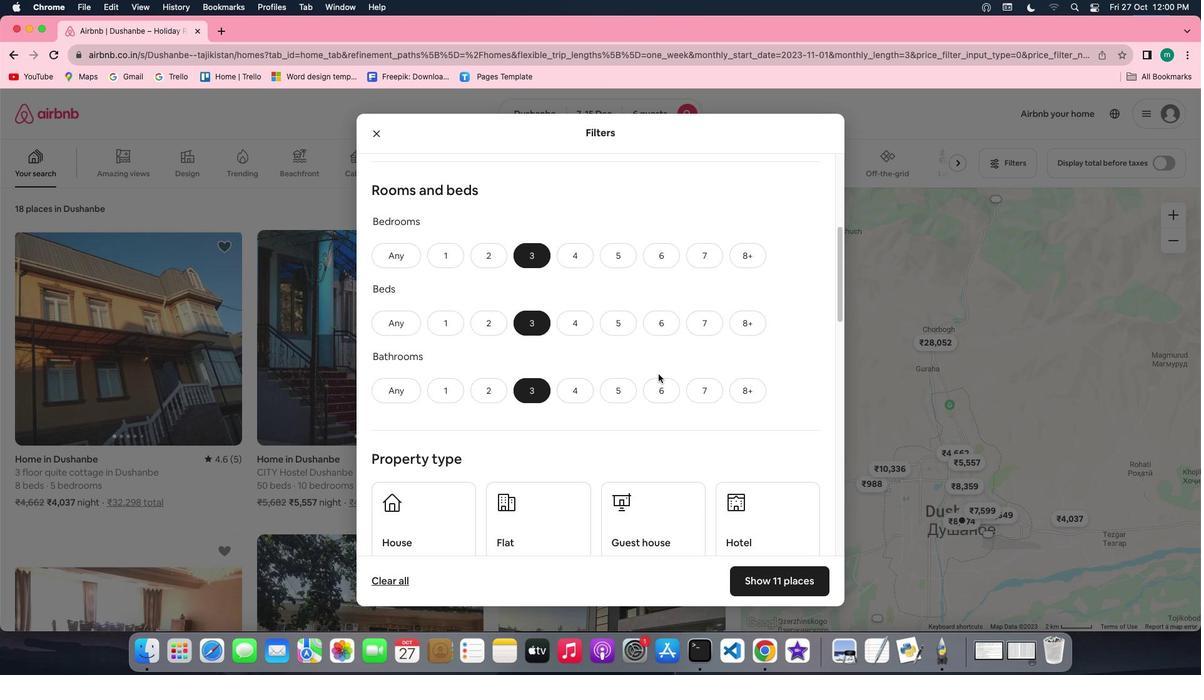 
Action: Mouse scrolled (658, 374) with delta (0, 0)
Screenshot: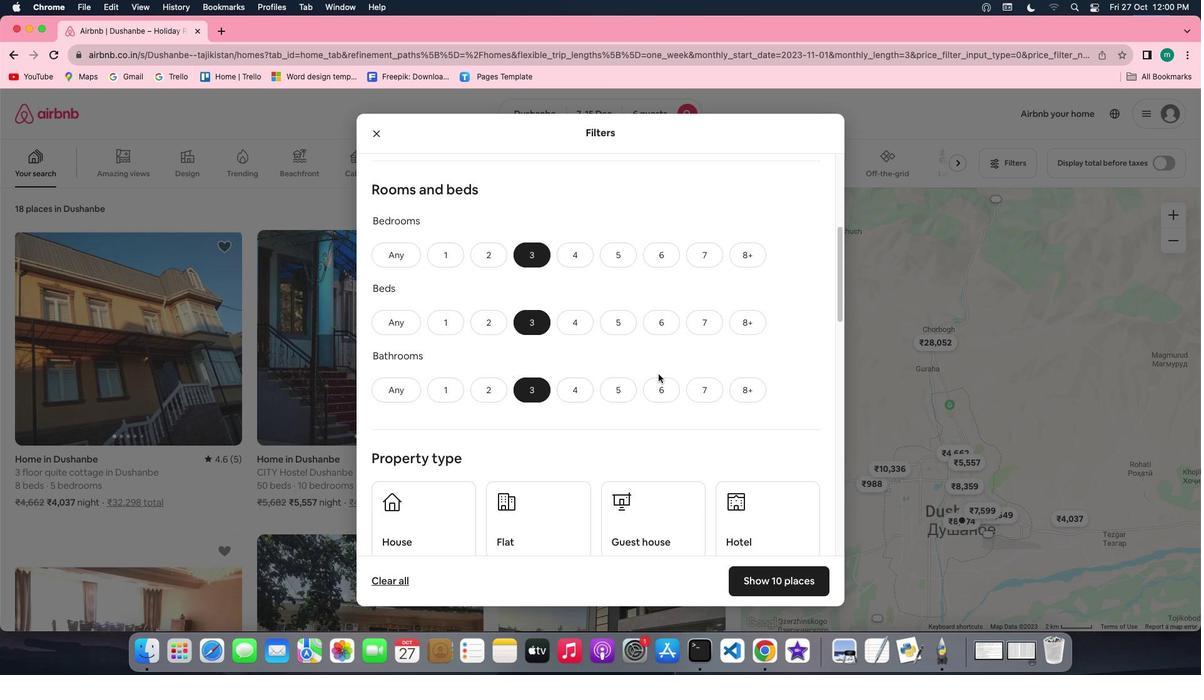 
Action: Mouse scrolled (658, 374) with delta (0, 0)
Screenshot: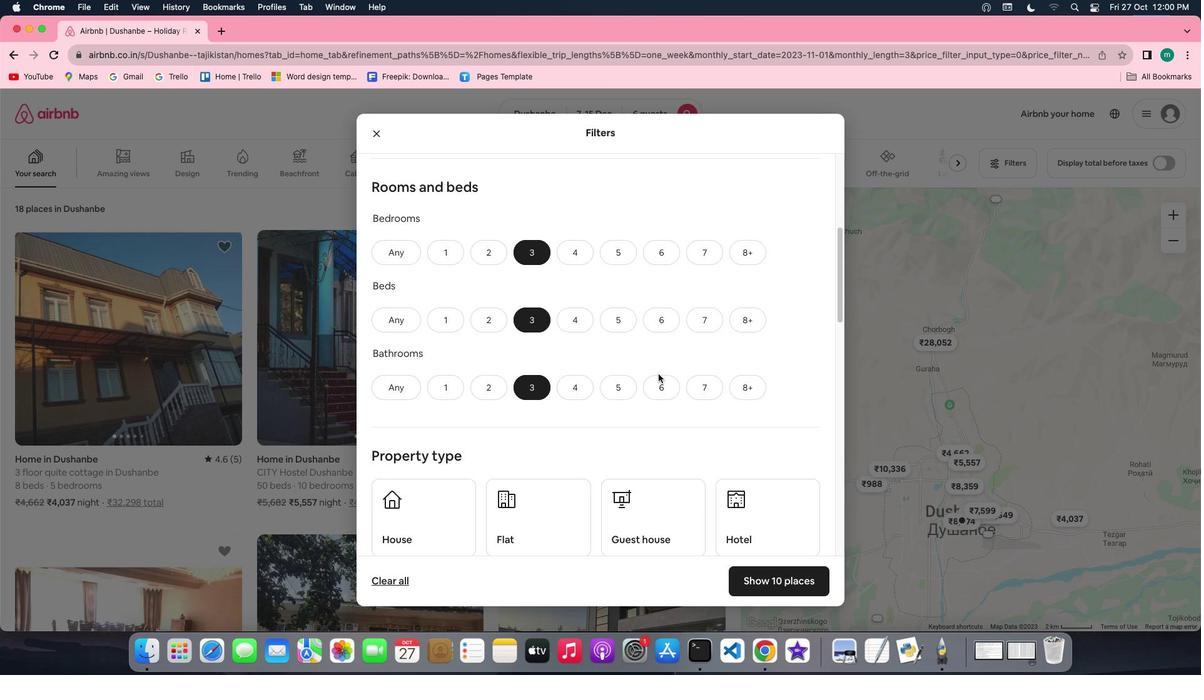 
Action: Mouse scrolled (658, 374) with delta (0, 0)
Screenshot: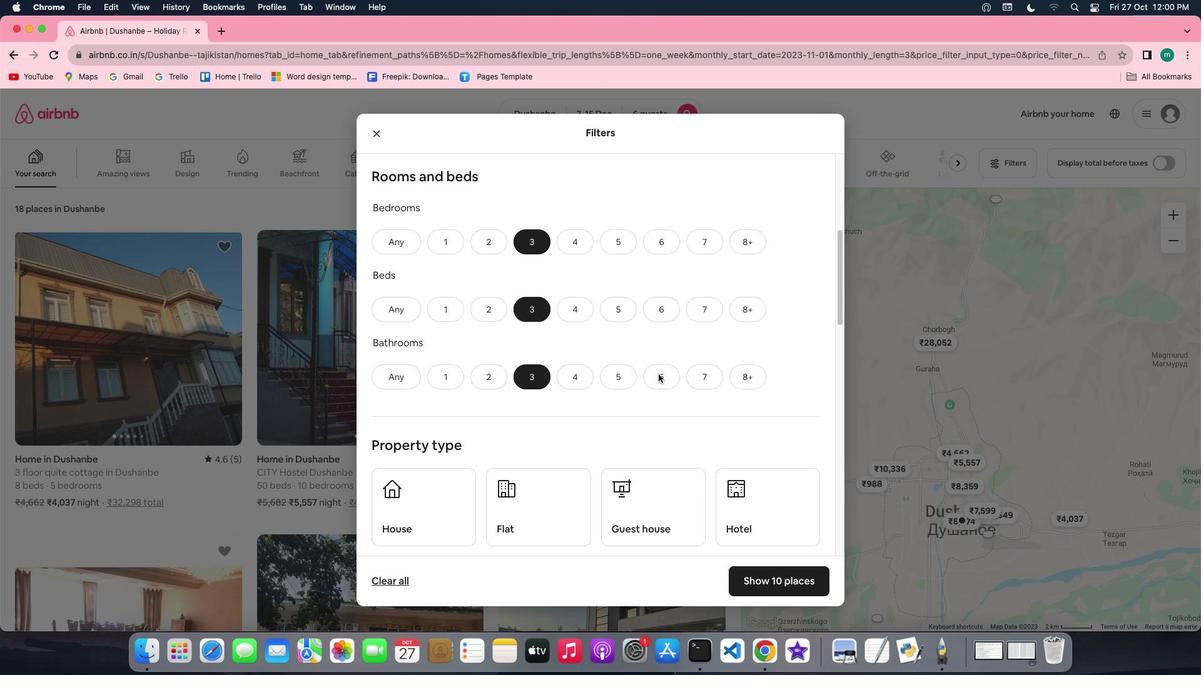 
Action: Mouse scrolled (658, 374) with delta (0, 0)
Screenshot: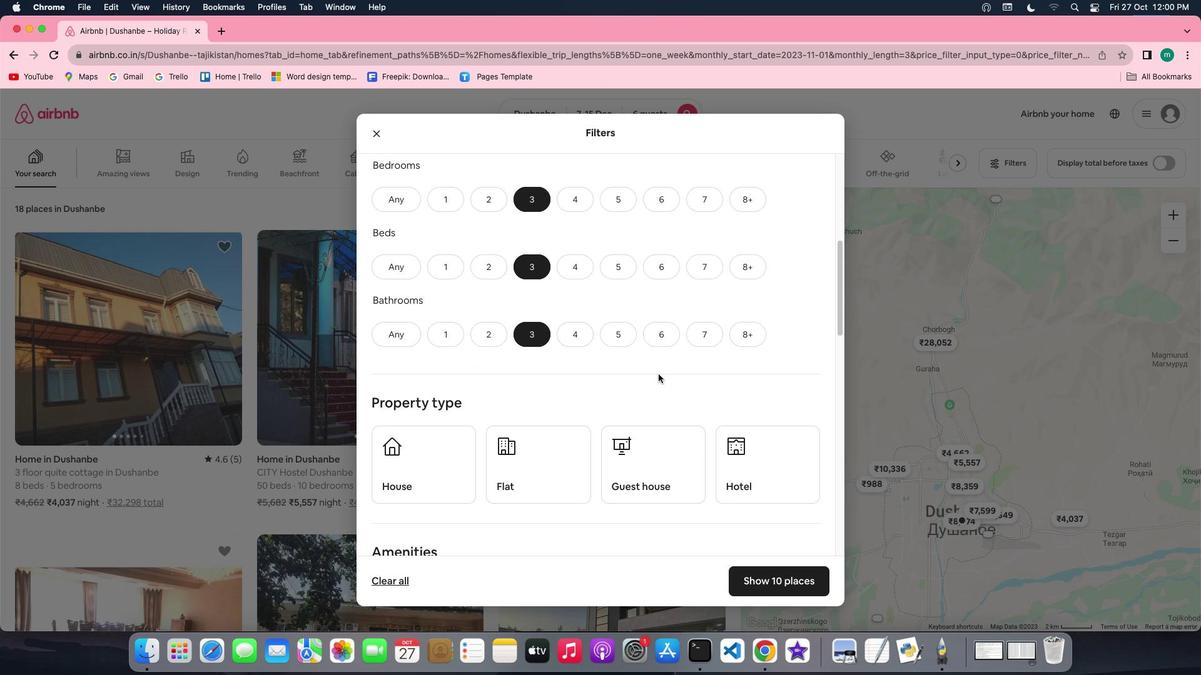 
Action: Mouse scrolled (658, 374) with delta (0, 0)
Screenshot: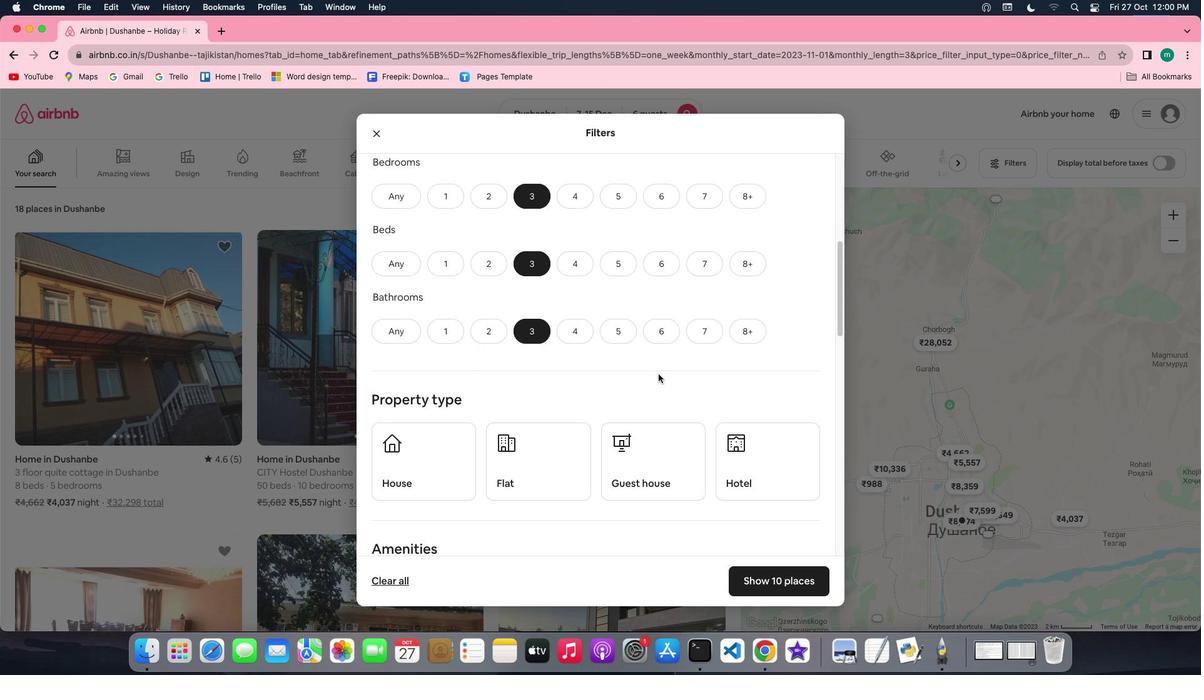 
Action: Mouse scrolled (658, 374) with delta (0, 0)
Screenshot: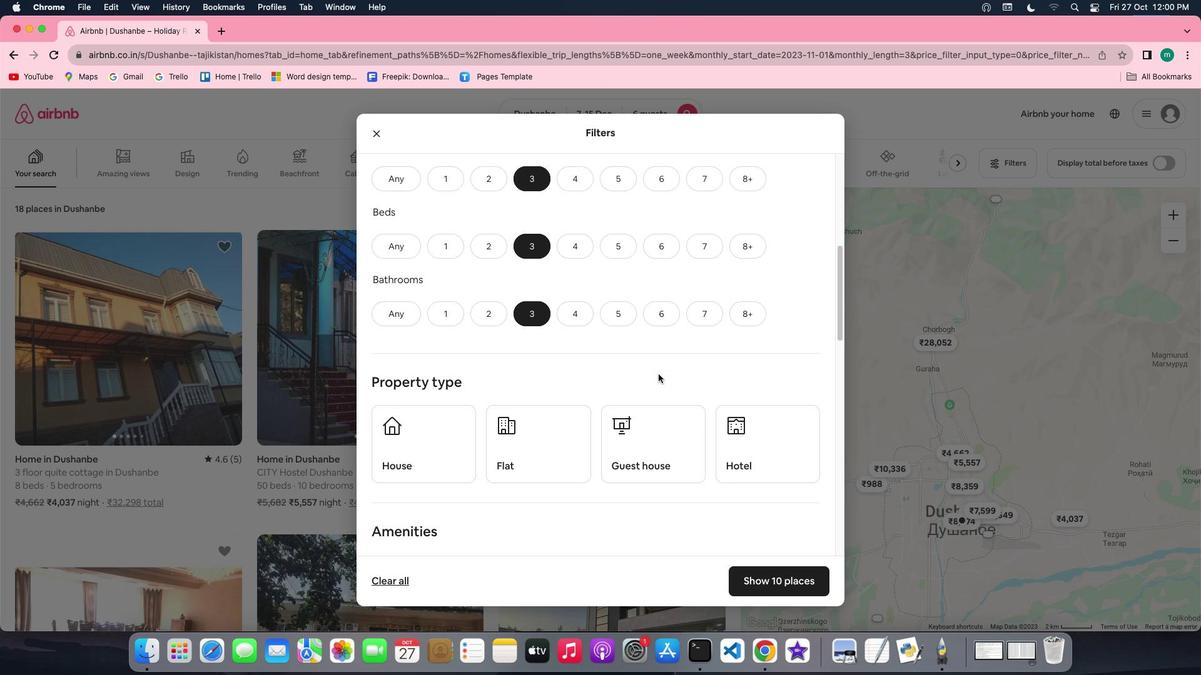 
Action: Mouse moved to (658, 374)
Screenshot: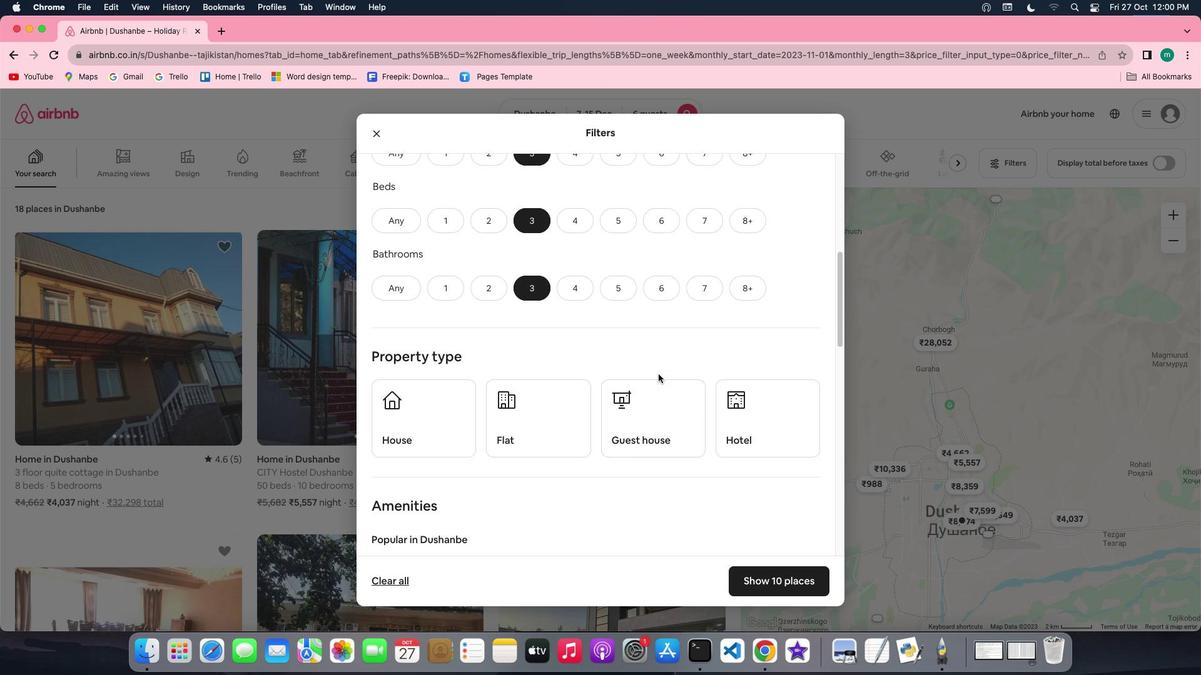 
Action: Mouse scrolled (658, 374) with delta (0, 0)
Screenshot: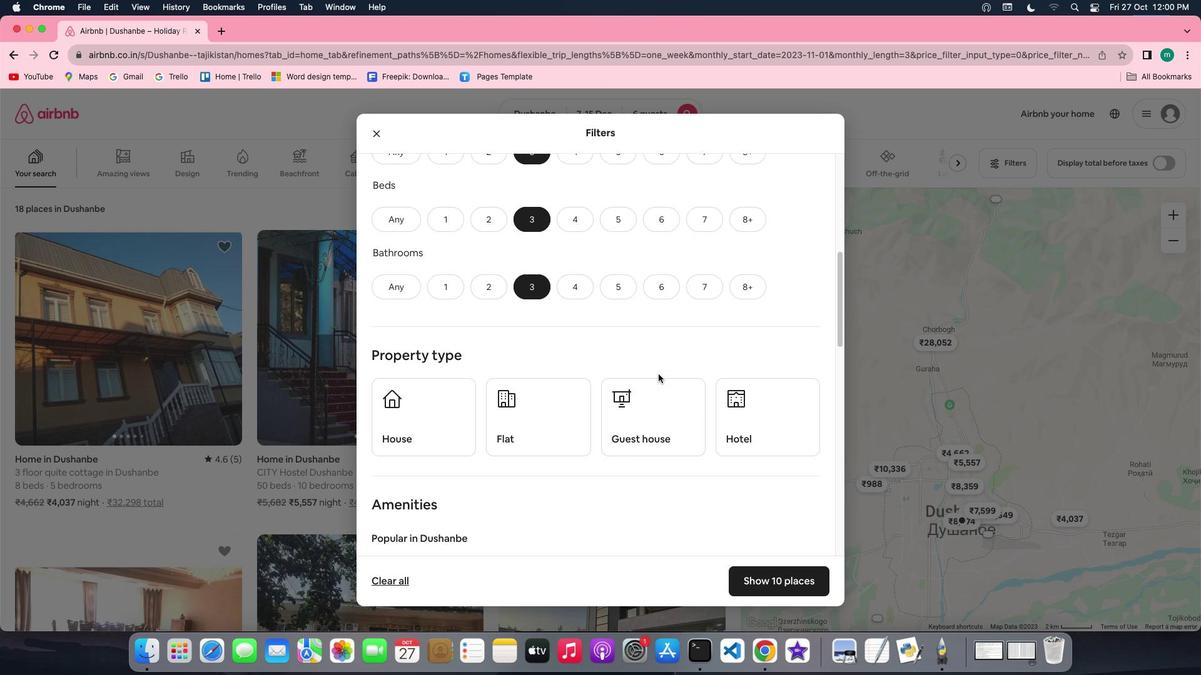
Action: Mouse scrolled (658, 374) with delta (0, 0)
Screenshot: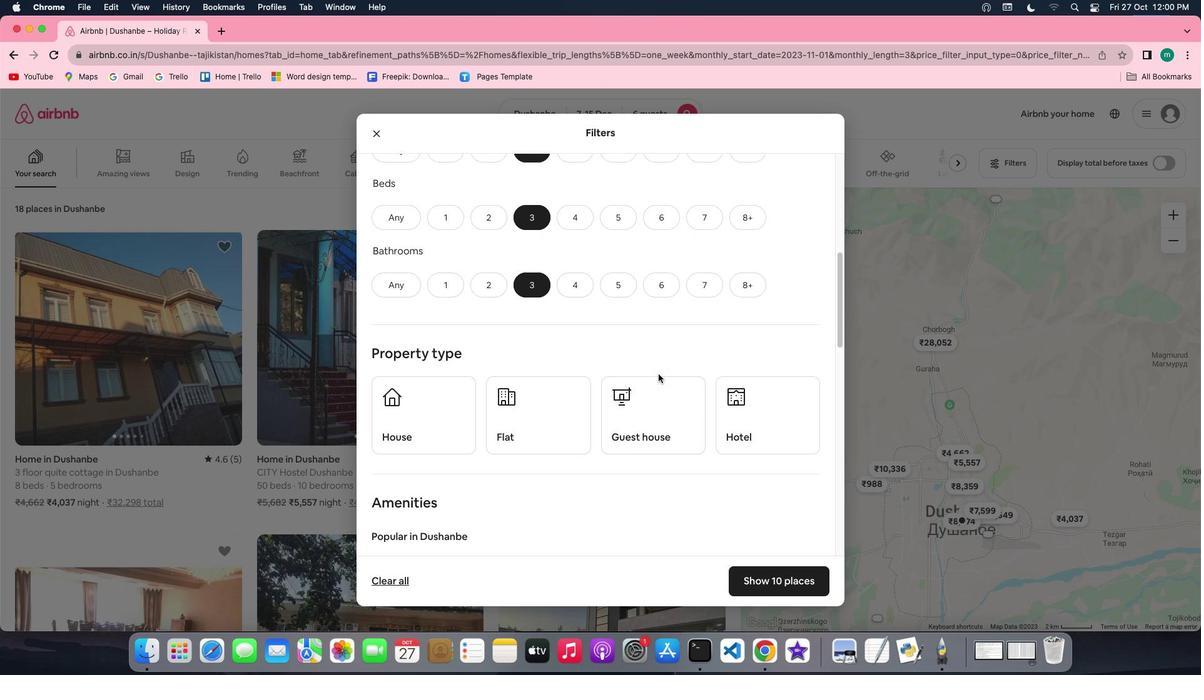 
Action: Mouse scrolled (658, 374) with delta (0, 0)
Screenshot: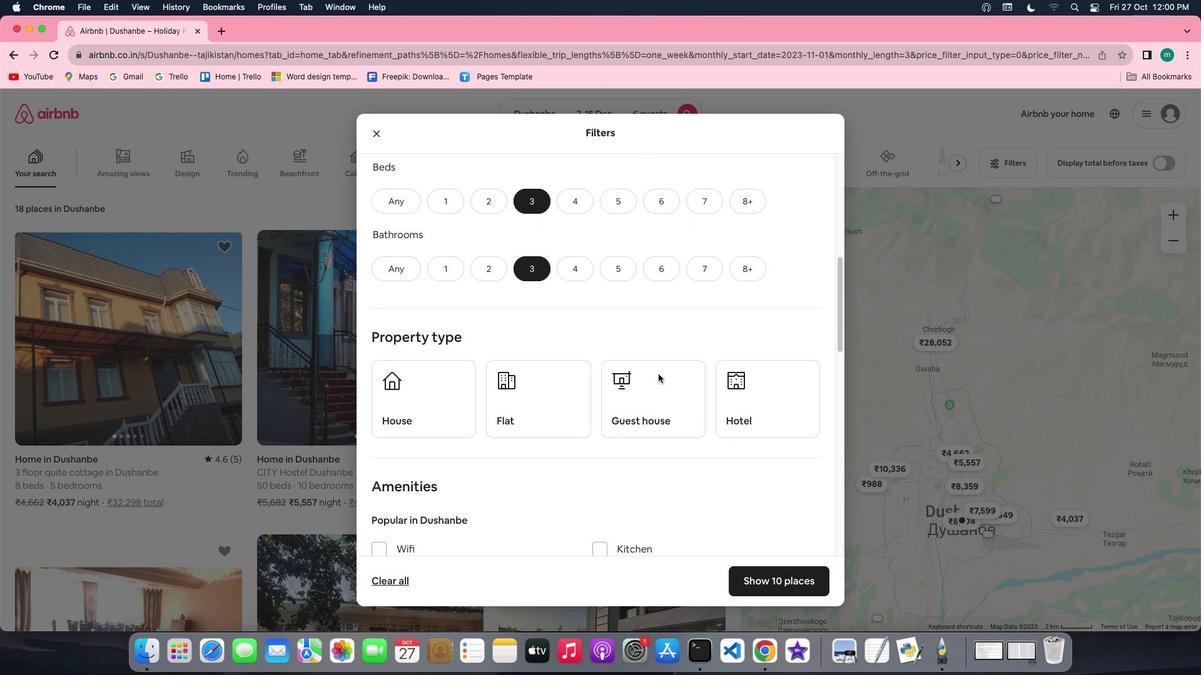 
Action: Mouse pressed left at (658, 374)
Screenshot: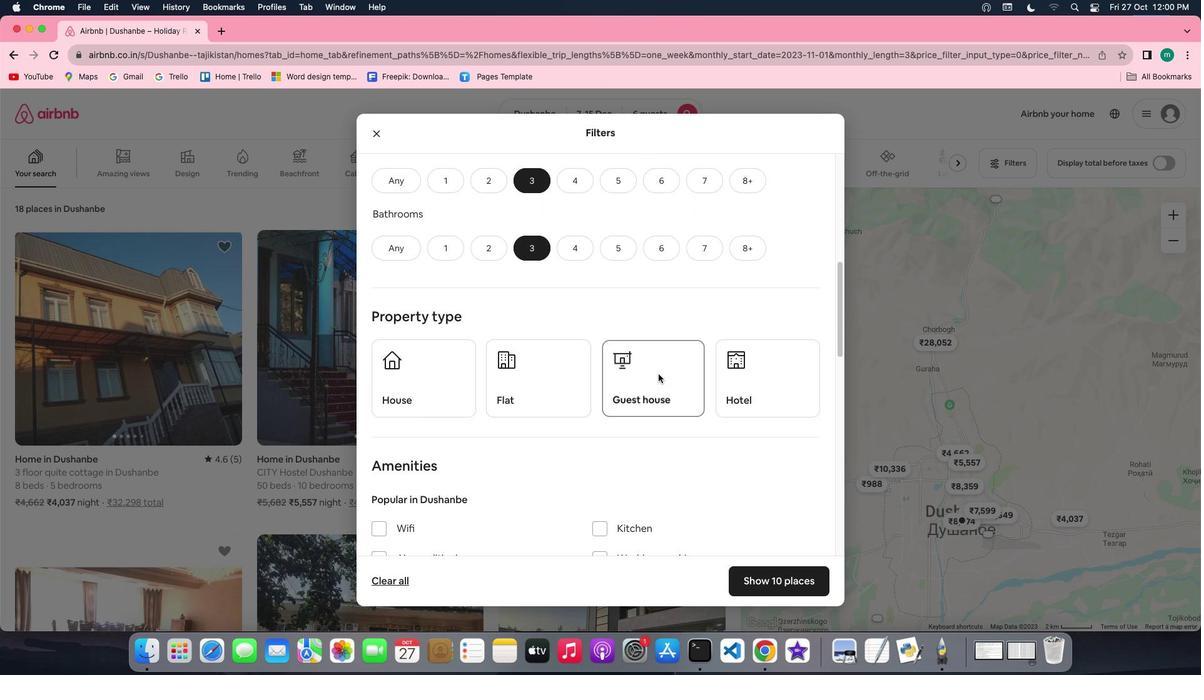 
Action: Mouse moved to (734, 424)
Screenshot: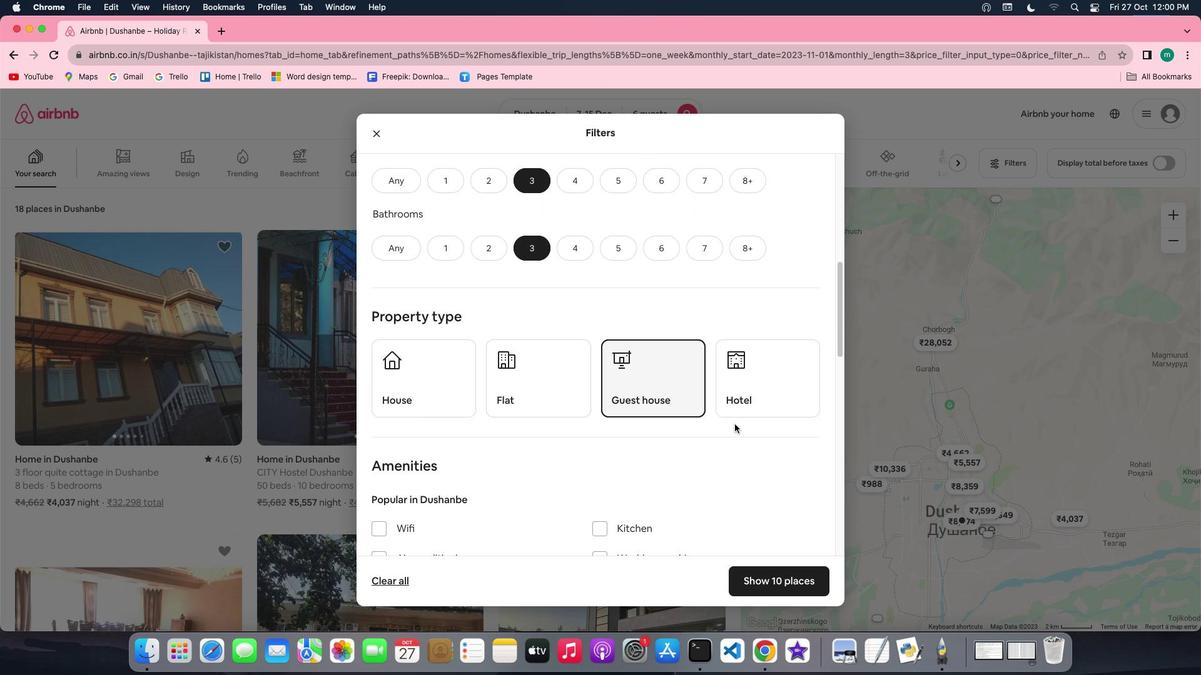 
Action: Mouse scrolled (734, 424) with delta (0, 0)
Screenshot: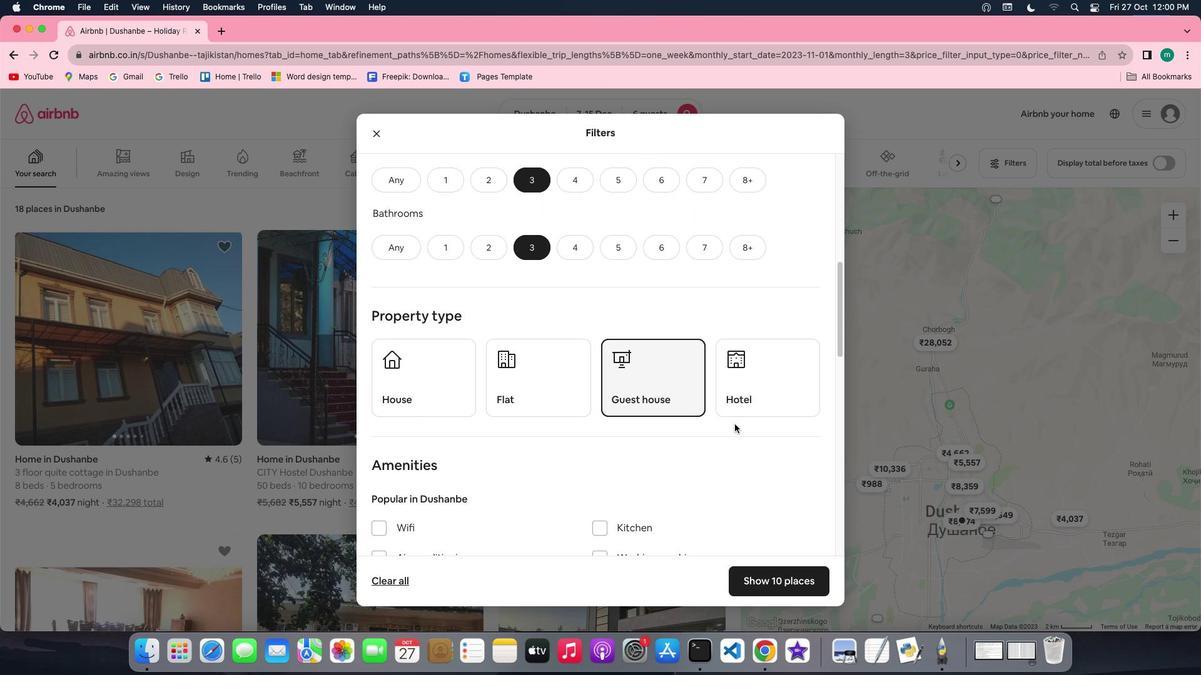 
Action: Mouse scrolled (734, 424) with delta (0, 0)
Screenshot: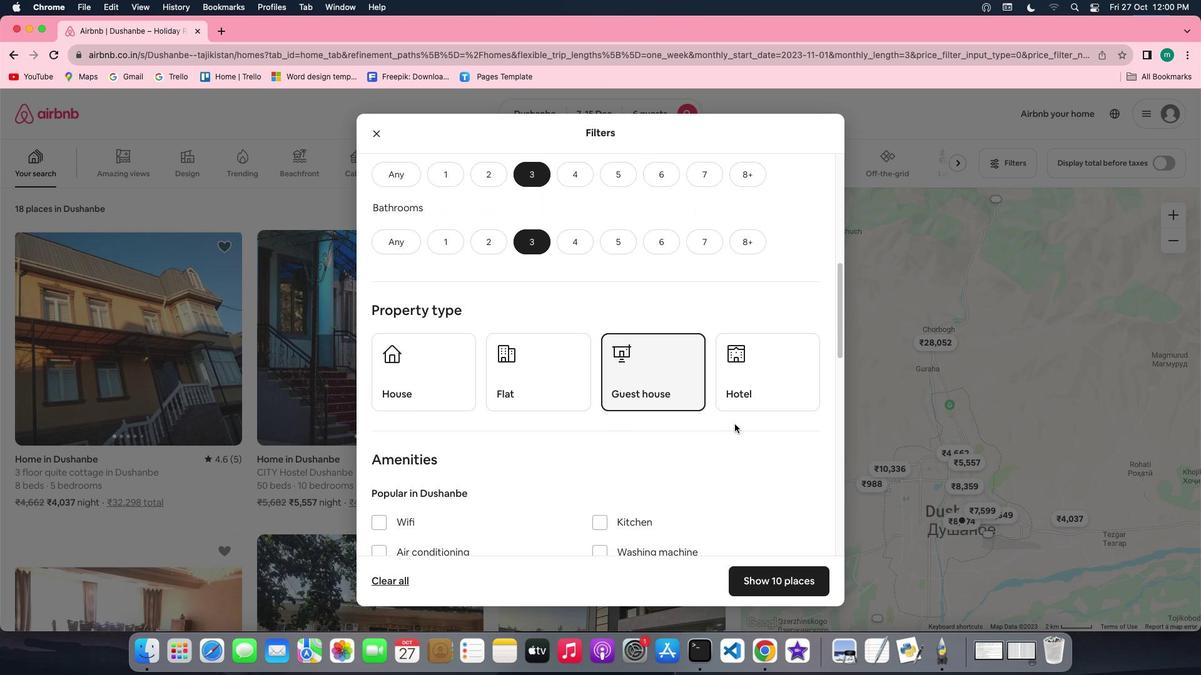 
Action: Mouse scrolled (734, 424) with delta (0, 0)
Screenshot: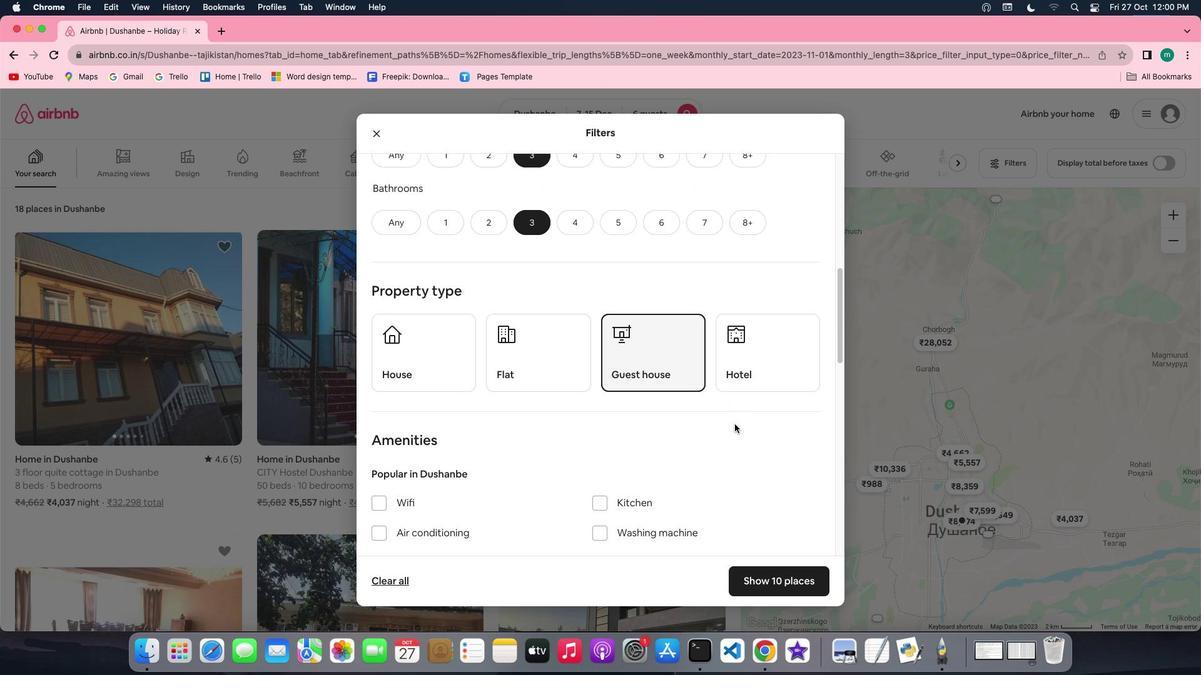 
Action: Mouse scrolled (734, 424) with delta (0, 0)
Screenshot: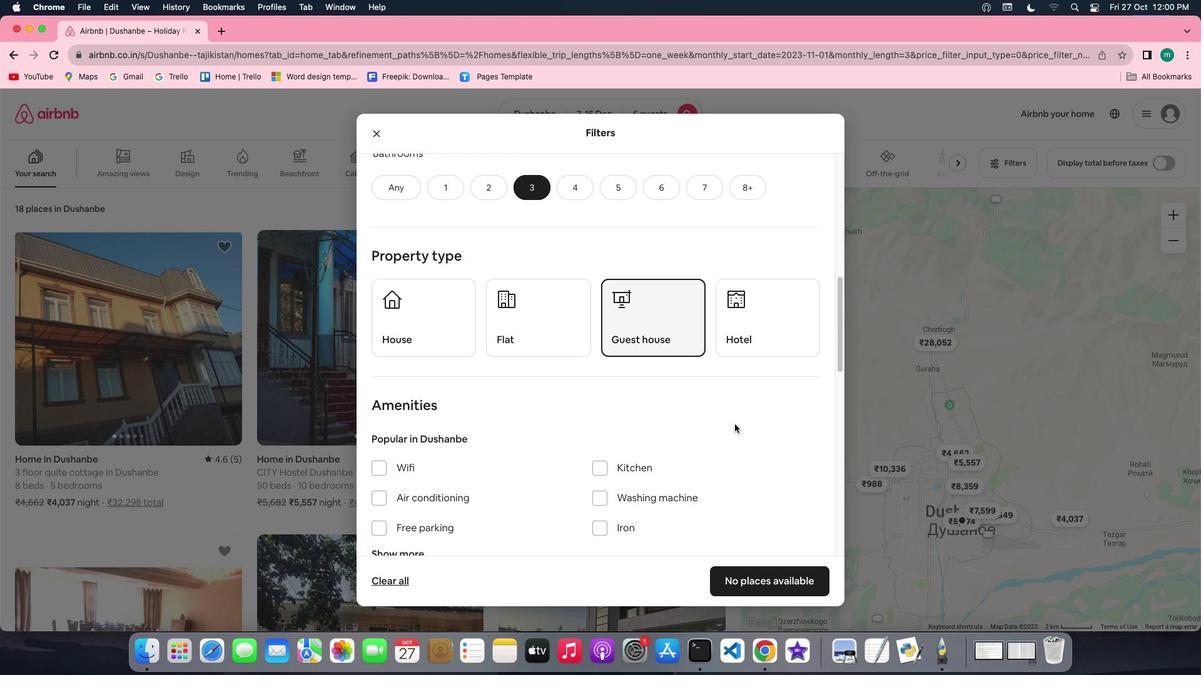 
Action: Mouse scrolled (734, 424) with delta (0, 0)
Screenshot: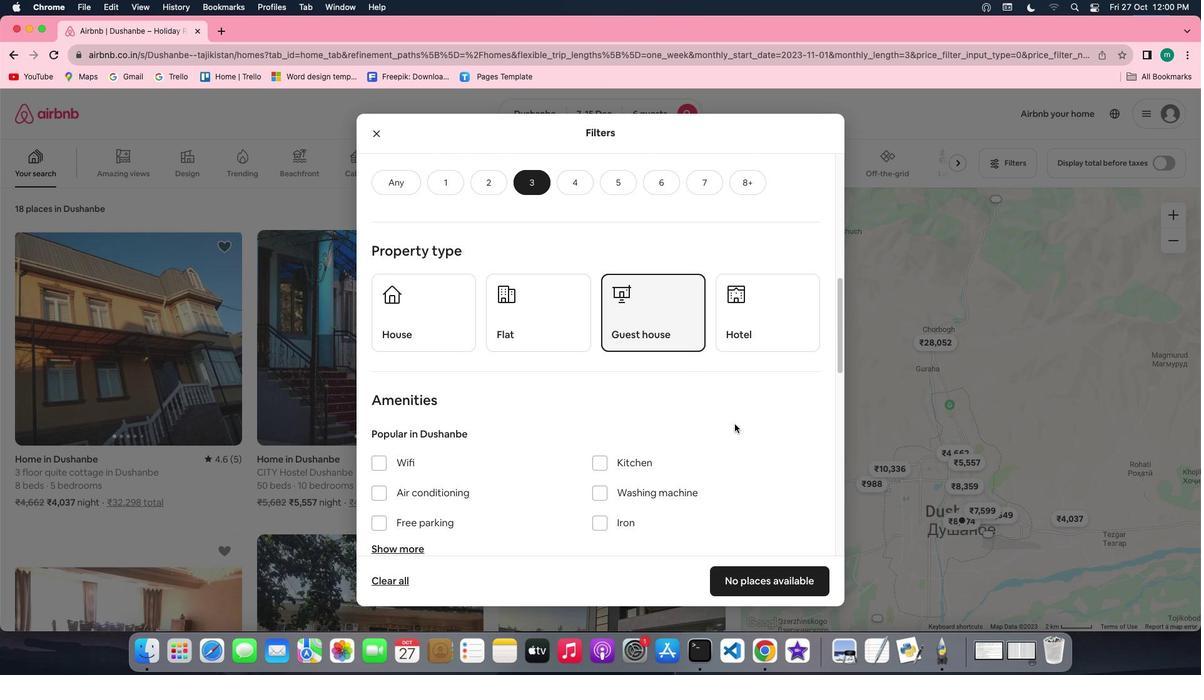 
Action: Mouse scrolled (734, 424) with delta (0, 0)
Screenshot: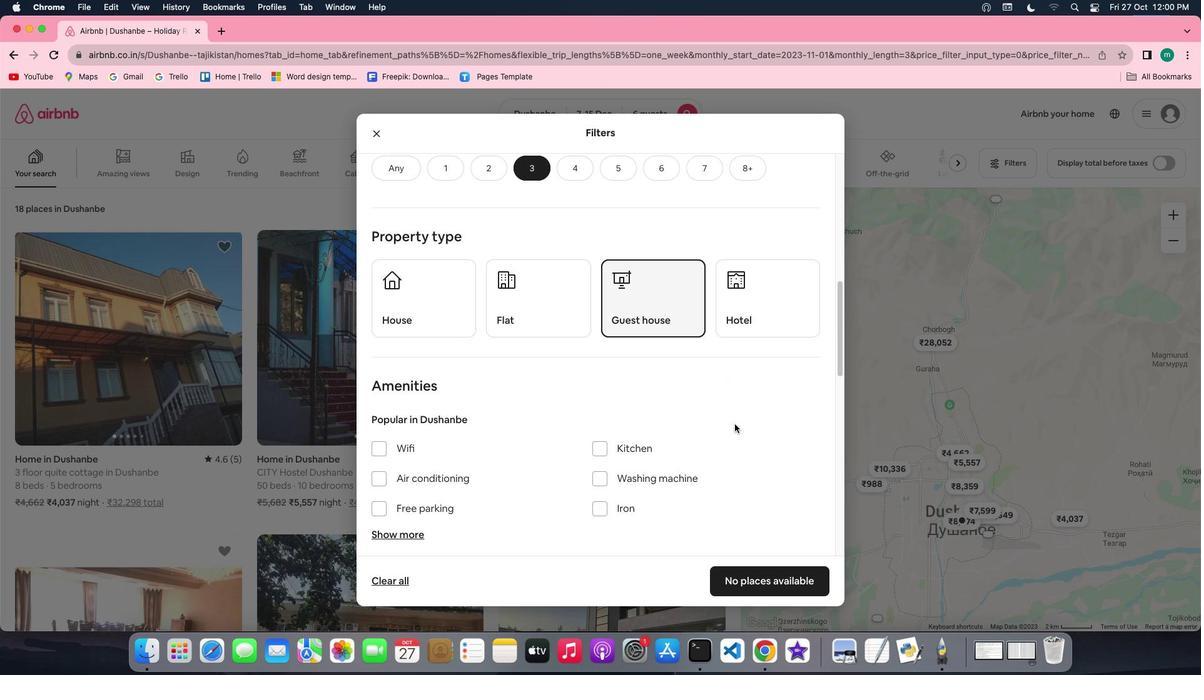 
Action: Mouse scrolled (734, 424) with delta (0, 0)
Screenshot: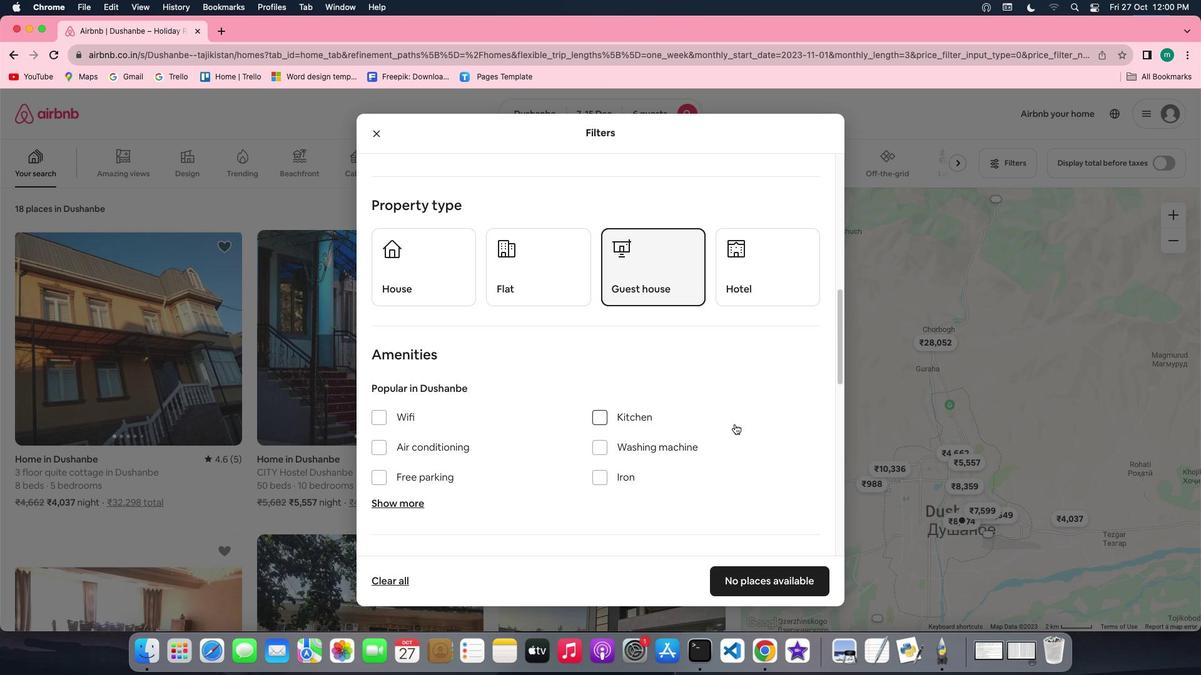
Action: Mouse scrolled (734, 424) with delta (0, 0)
Screenshot: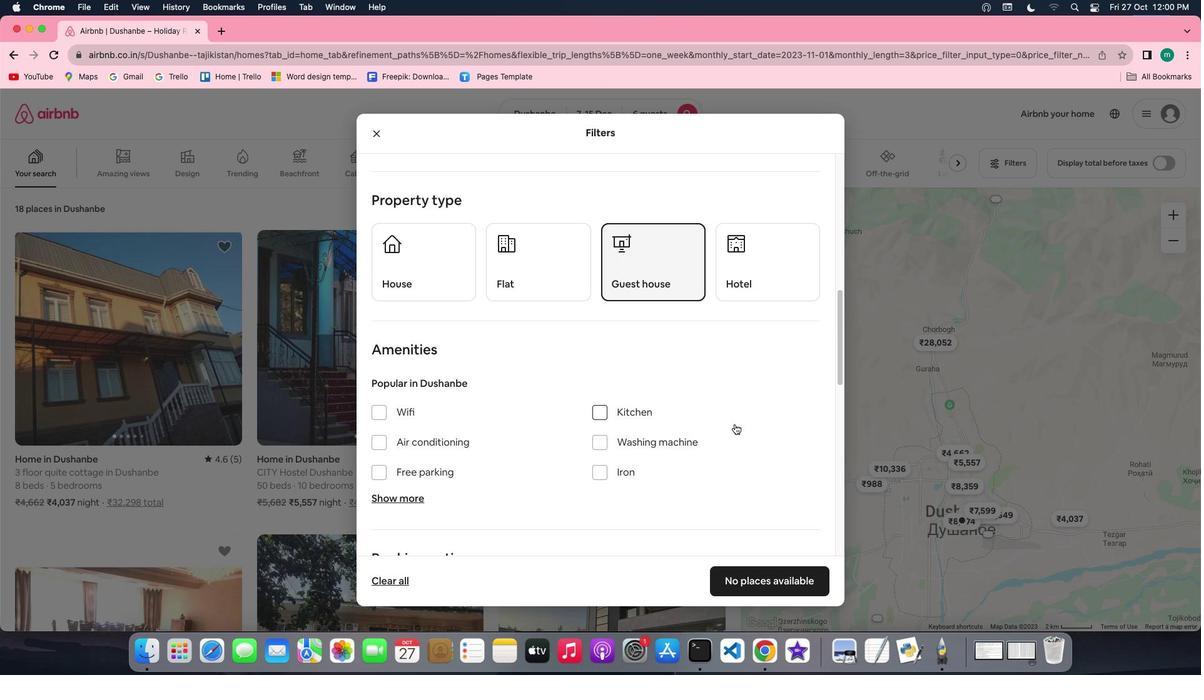 
Action: Mouse scrolled (734, 424) with delta (0, 0)
Screenshot: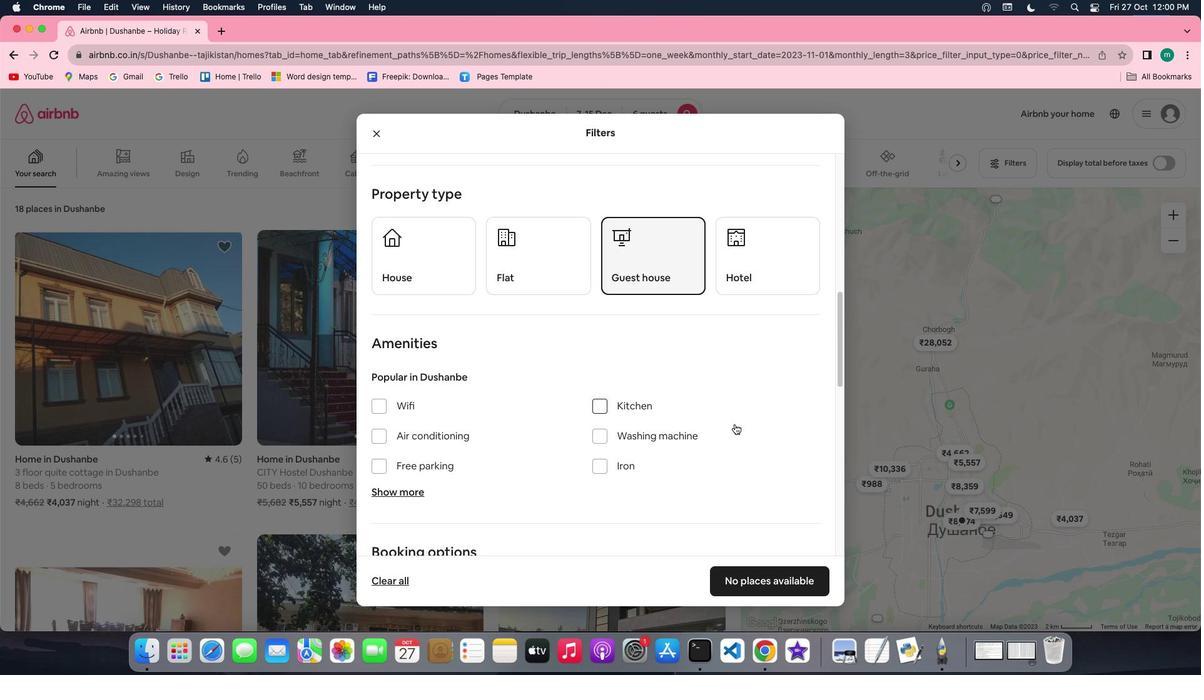 
Action: Mouse scrolled (734, 424) with delta (0, 0)
Screenshot: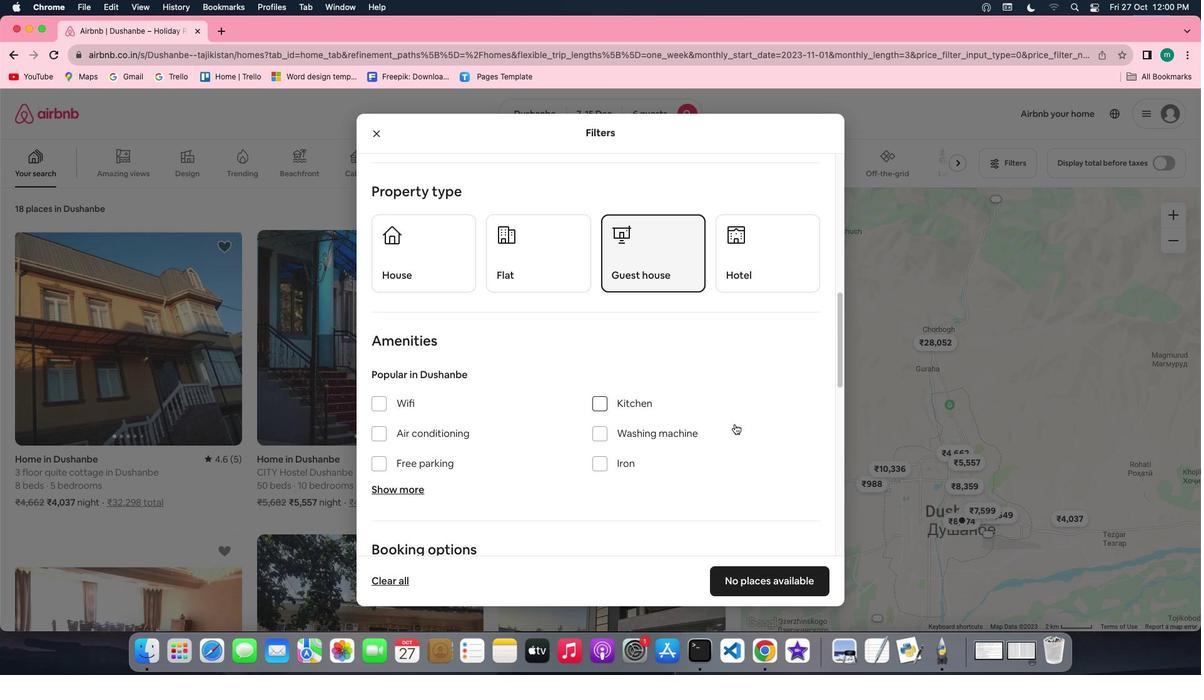 
Action: Mouse scrolled (734, 424) with delta (0, 0)
Screenshot: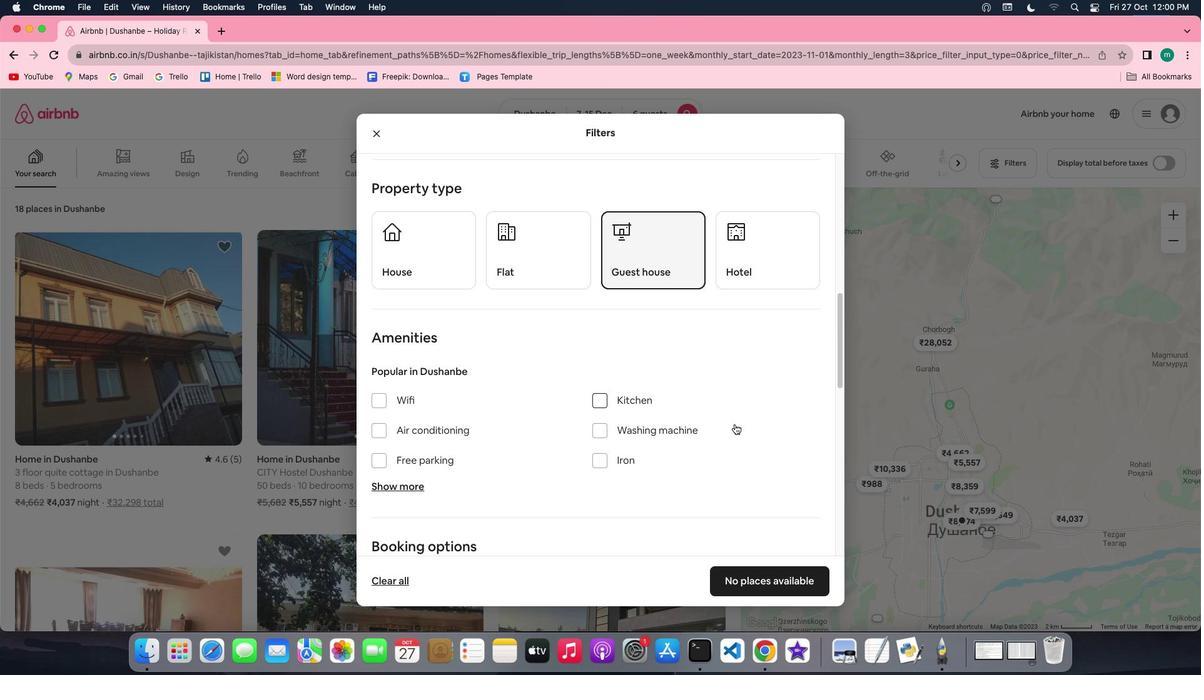 
Action: Mouse scrolled (734, 424) with delta (0, 0)
Screenshot: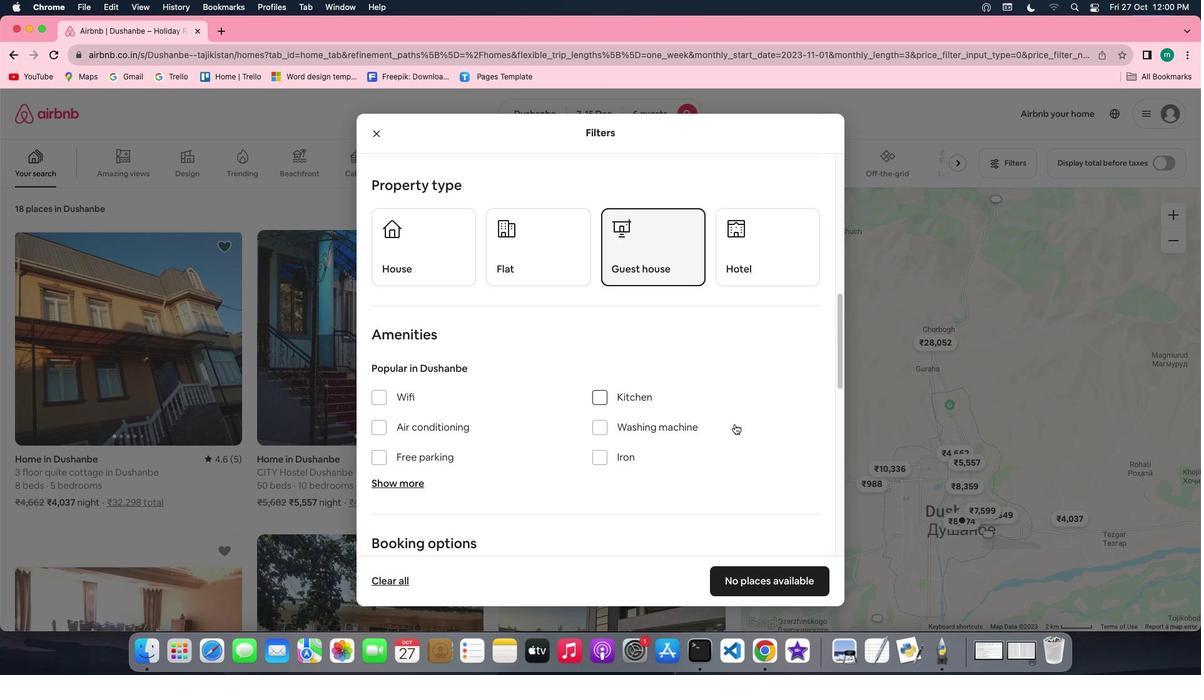 
Action: Mouse scrolled (734, 424) with delta (0, 0)
Screenshot: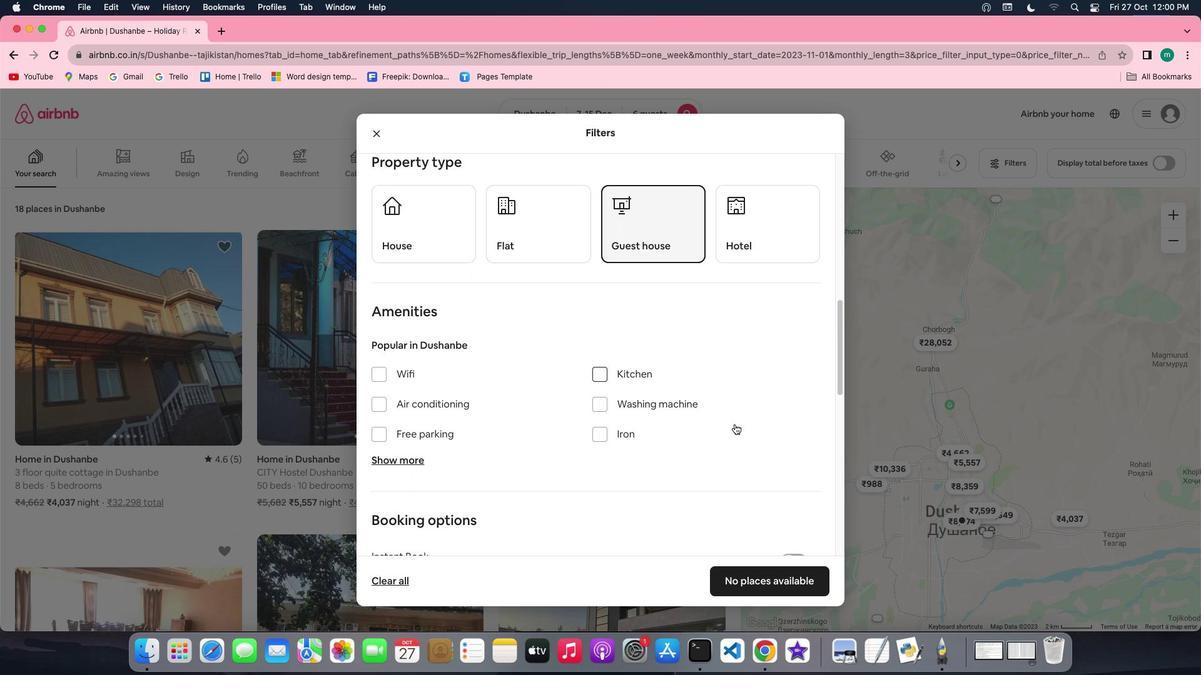 
Action: Mouse scrolled (734, 424) with delta (0, 0)
Screenshot: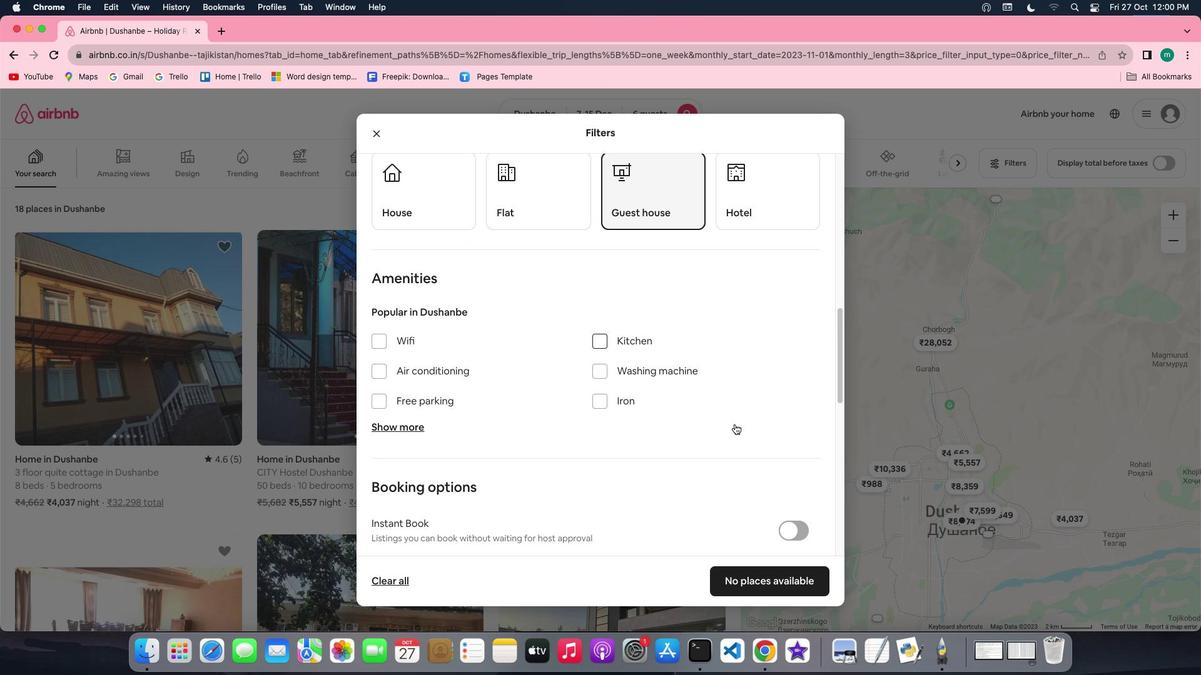
Action: Mouse scrolled (734, 424) with delta (0, 0)
Screenshot: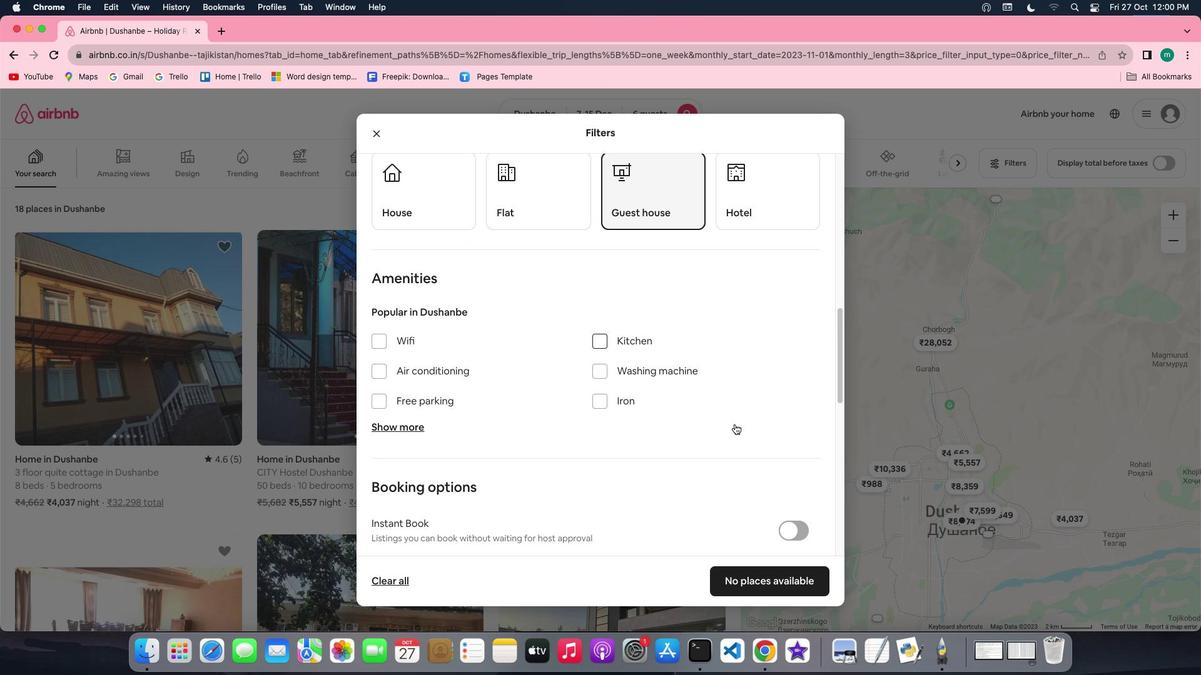 
Action: Mouse scrolled (734, 424) with delta (0, -1)
Screenshot: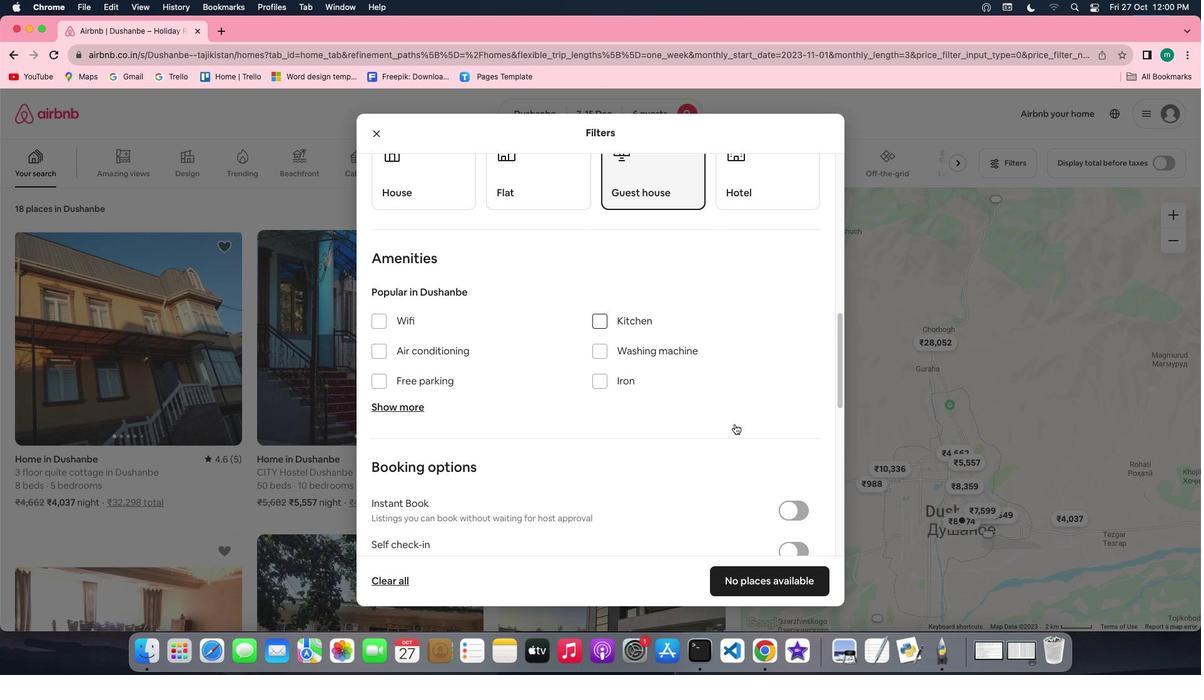 
Action: Mouse scrolled (734, 424) with delta (0, 0)
Screenshot: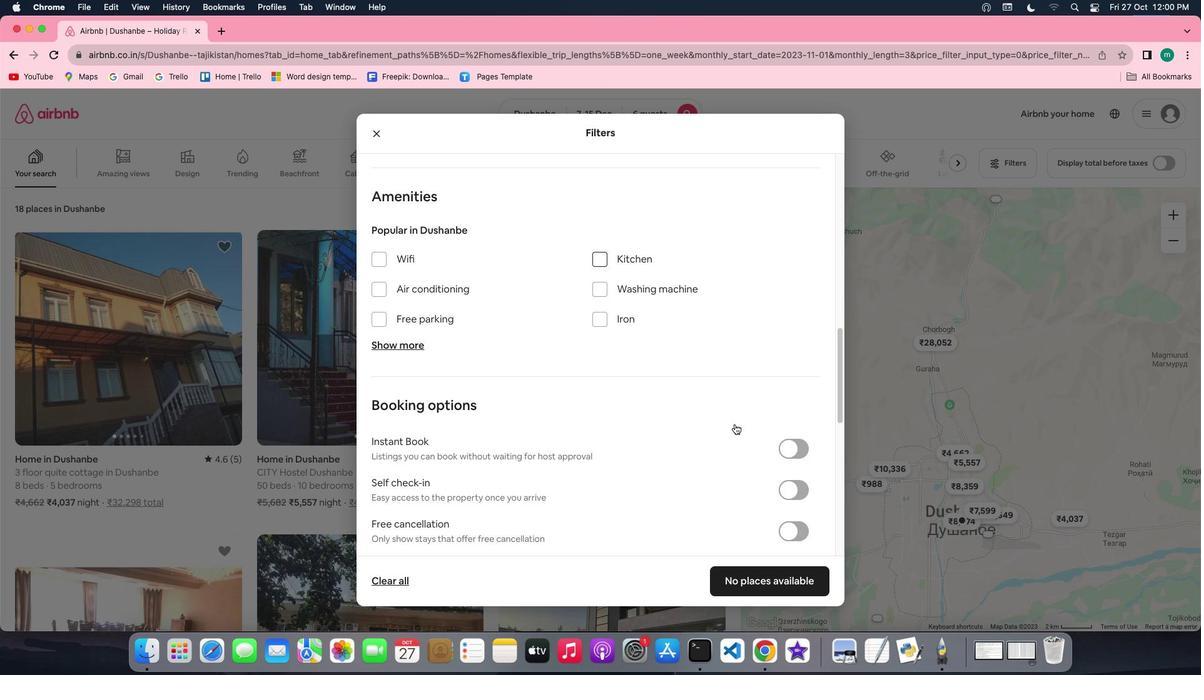 
Action: Mouse scrolled (734, 424) with delta (0, 0)
Screenshot: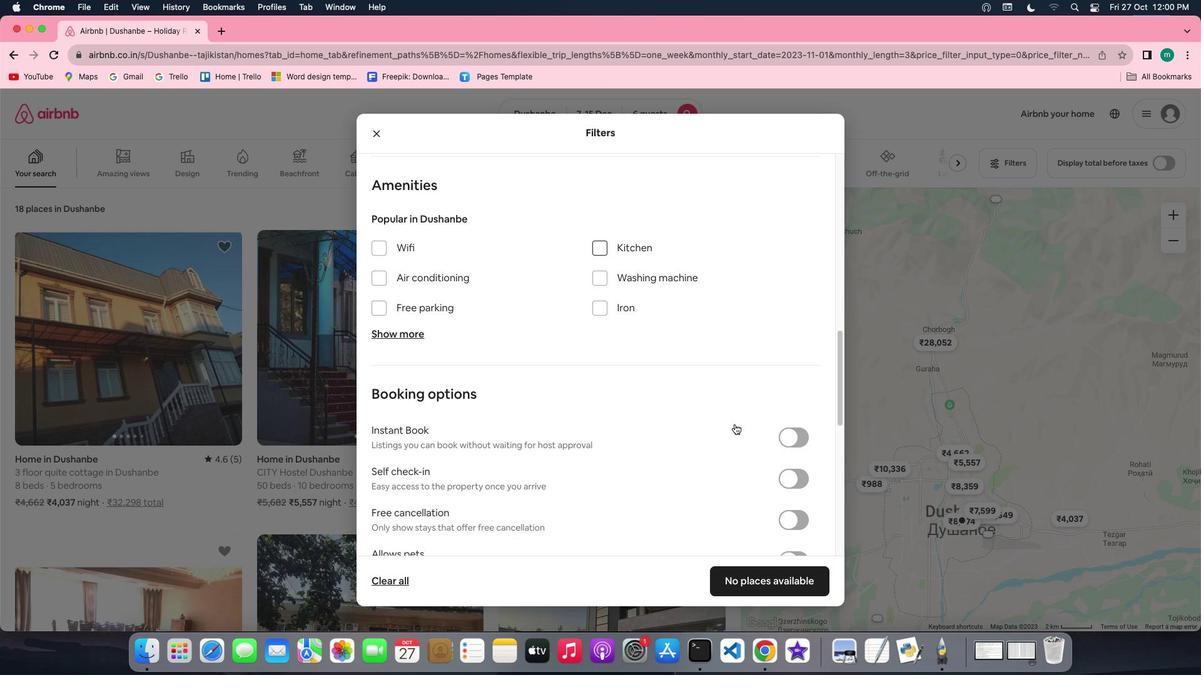 
Action: Mouse scrolled (734, 424) with delta (0, -1)
Screenshot: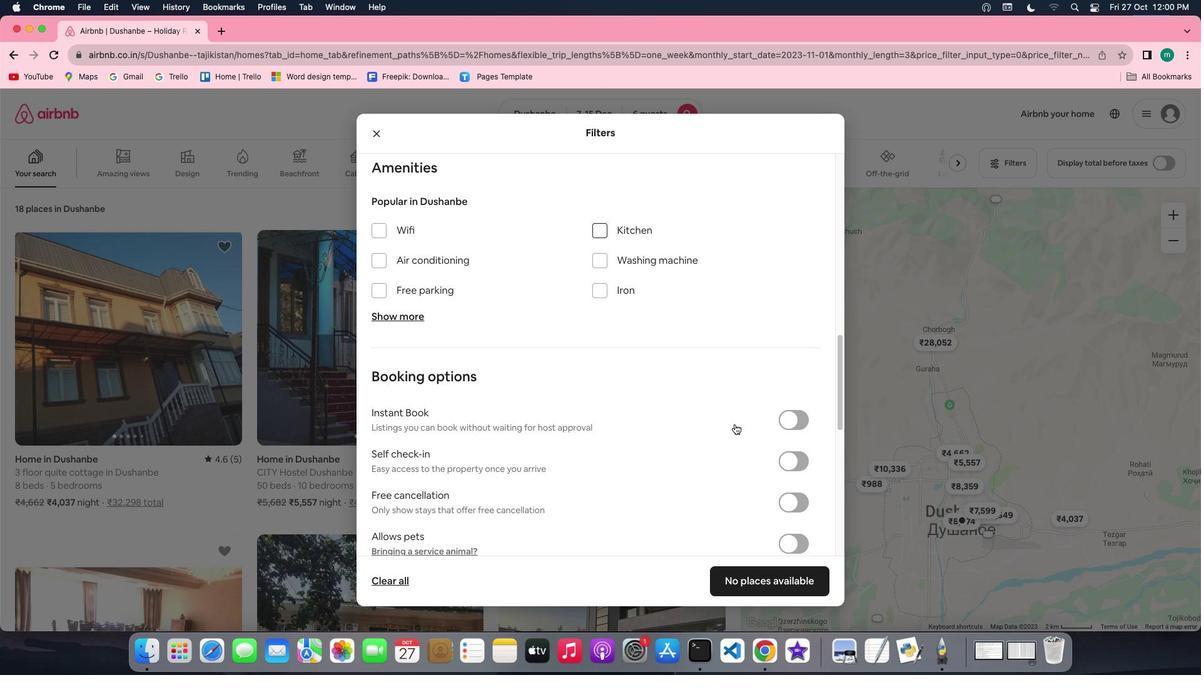 
Action: Mouse scrolled (734, 424) with delta (0, 0)
Screenshot: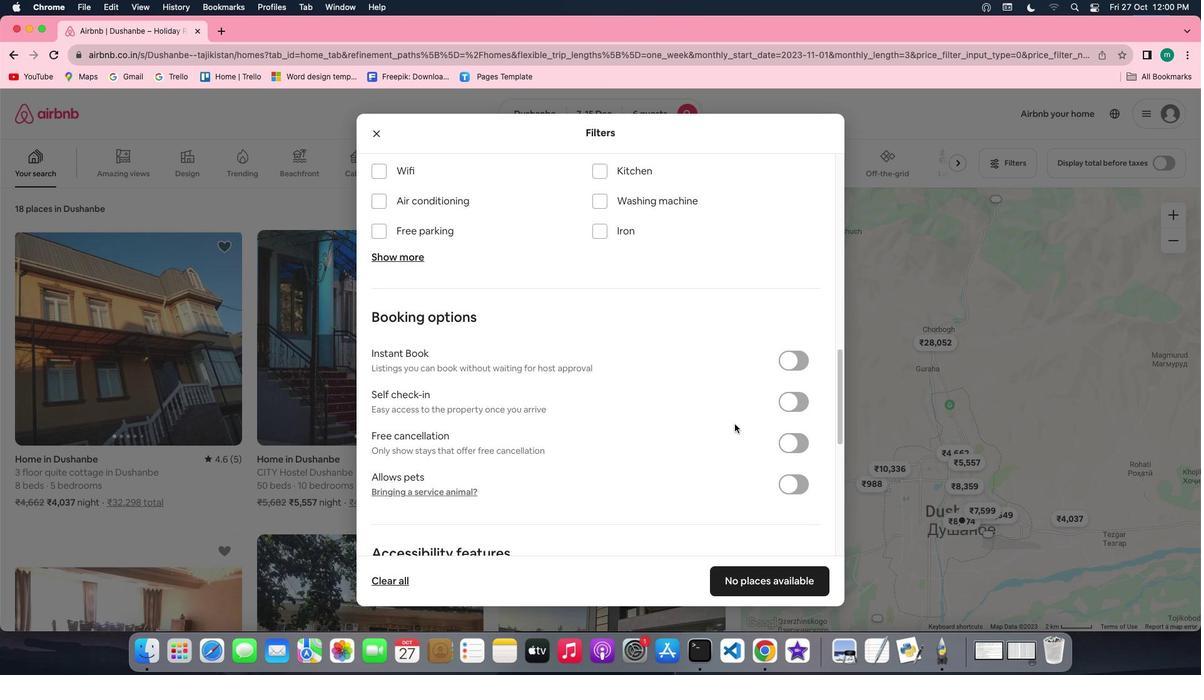 
Action: Mouse scrolled (734, 424) with delta (0, 0)
Screenshot: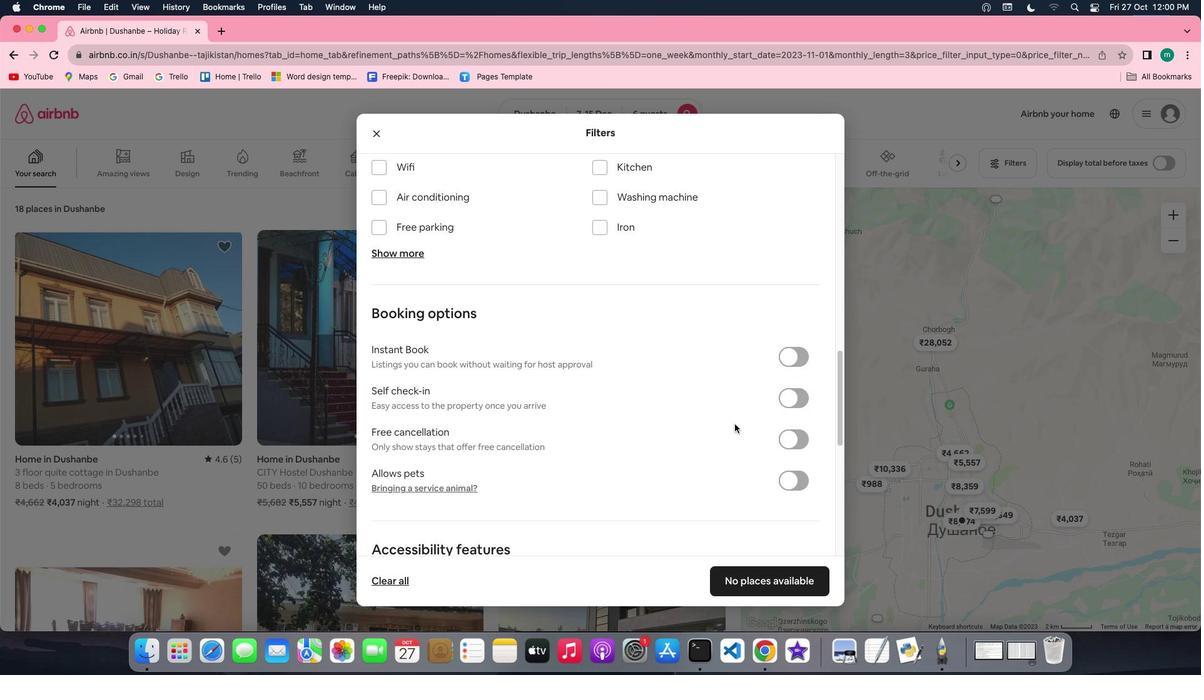 
Action: Mouse scrolled (734, 424) with delta (0, -1)
Screenshot: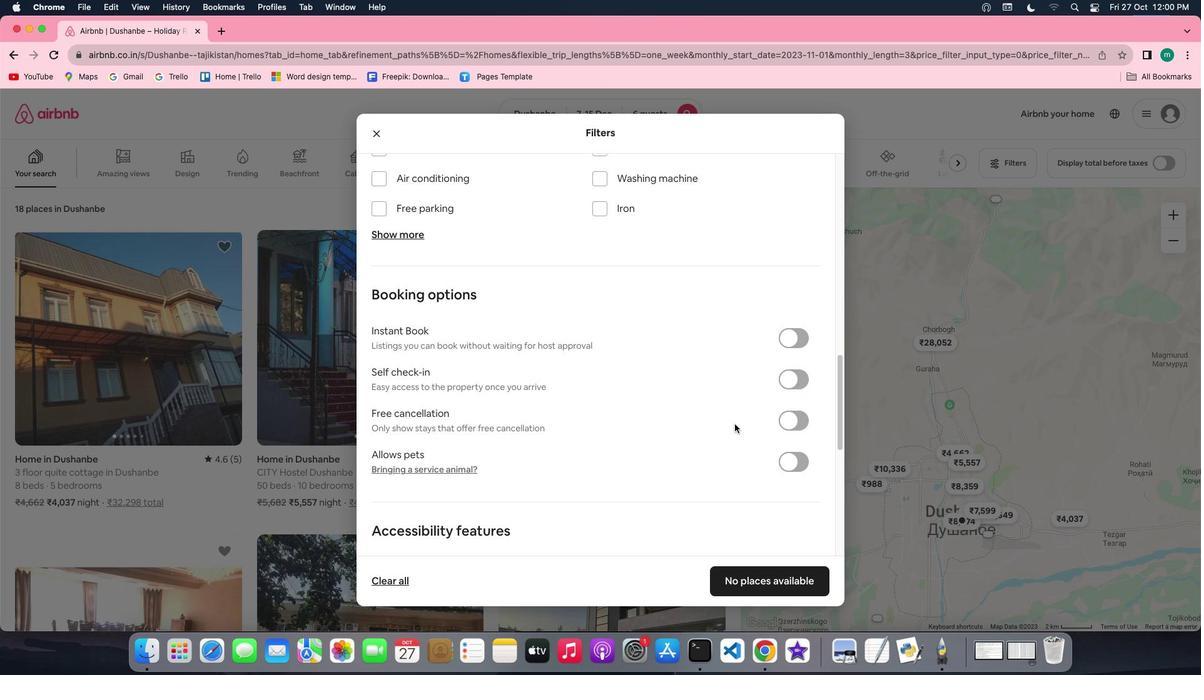 
Action: Mouse moved to (789, 333)
Screenshot: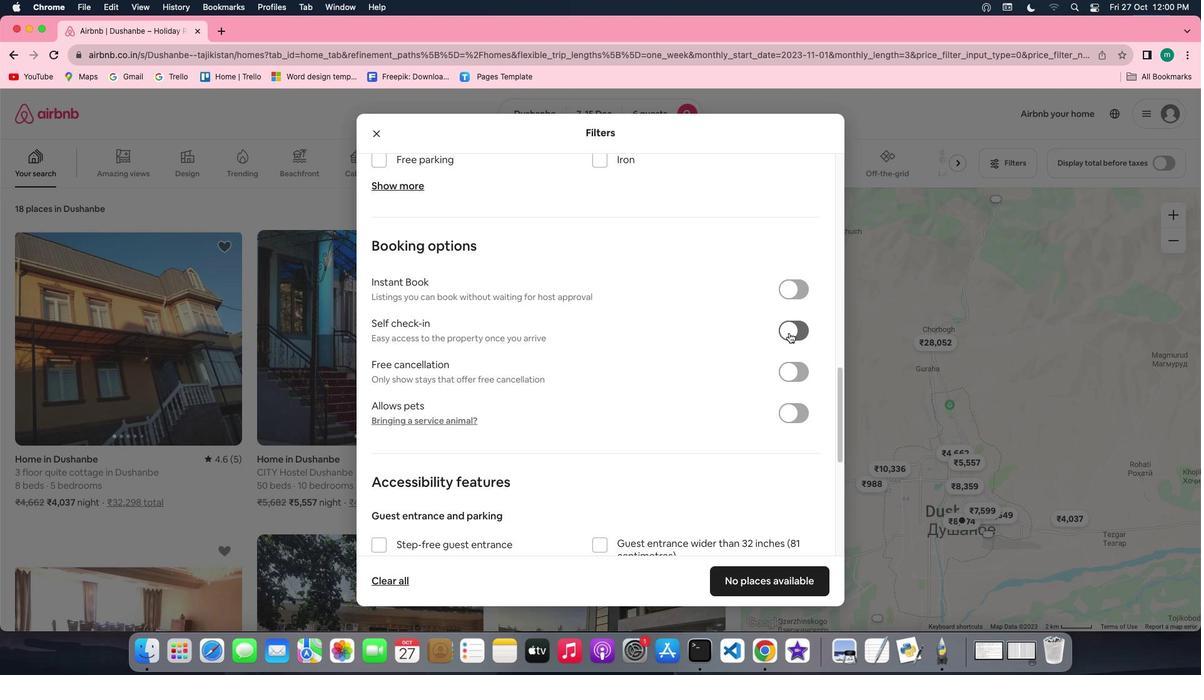 
Action: Mouse pressed left at (789, 333)
Screenshot: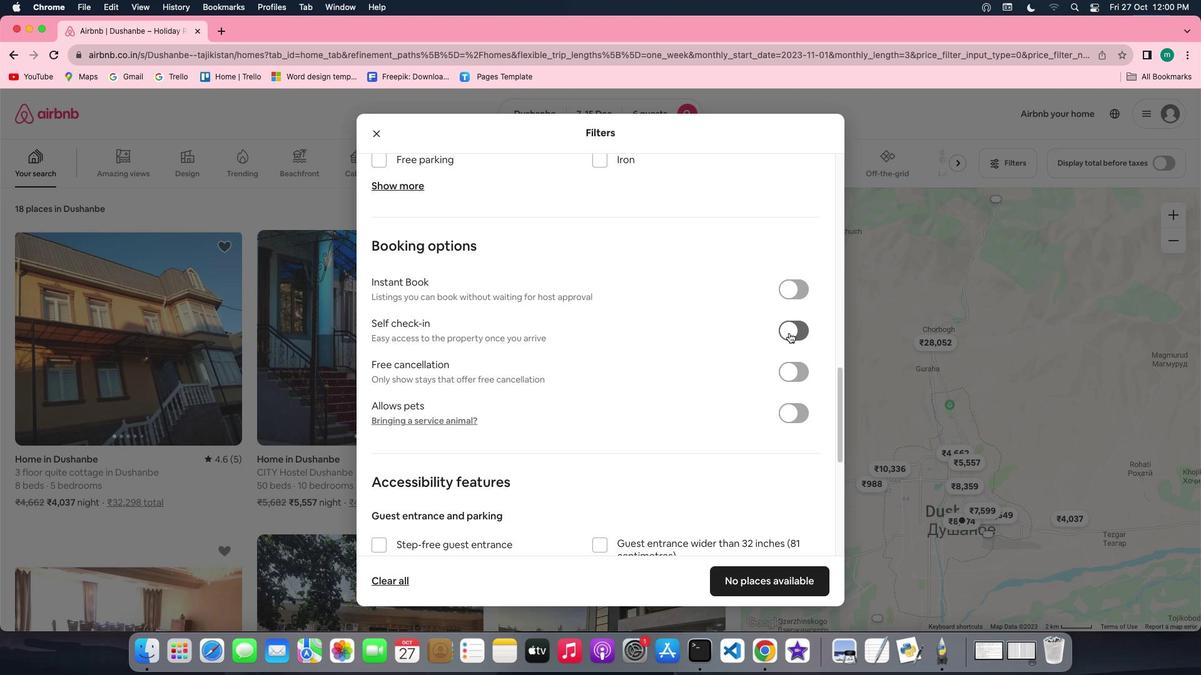 
Action: Mouse moved to (695, 452)
Screenshot: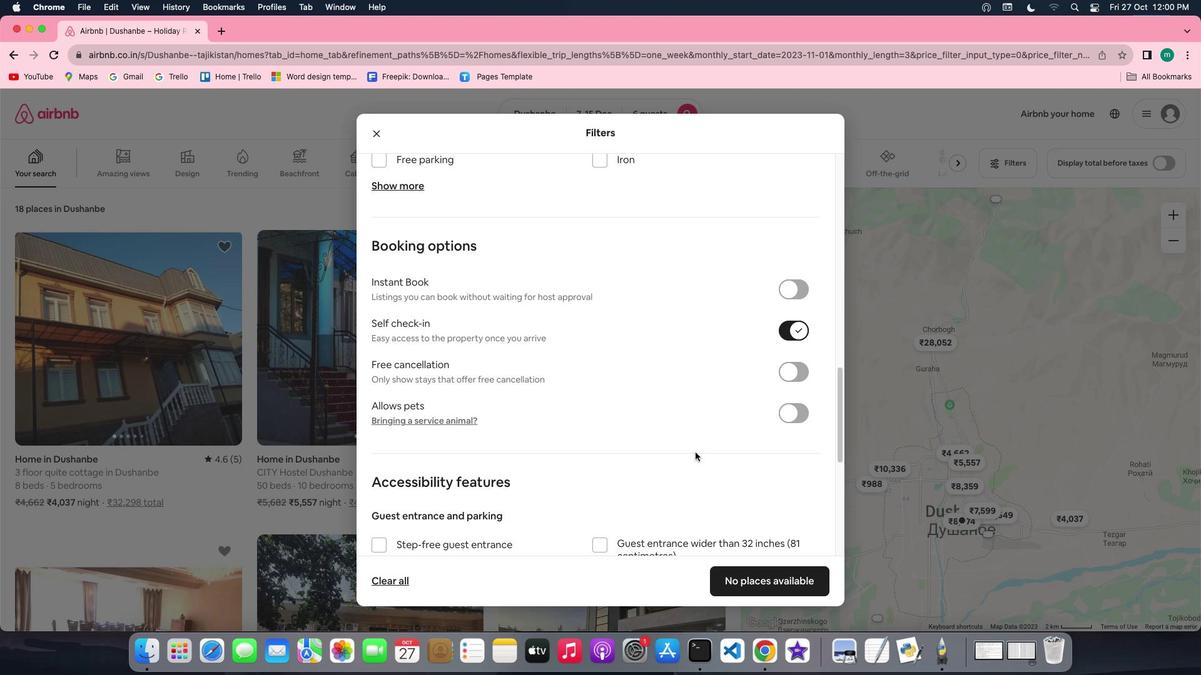 
Action: Mouse scrolled (695, 452) with delta (0, 0)
Screenshot: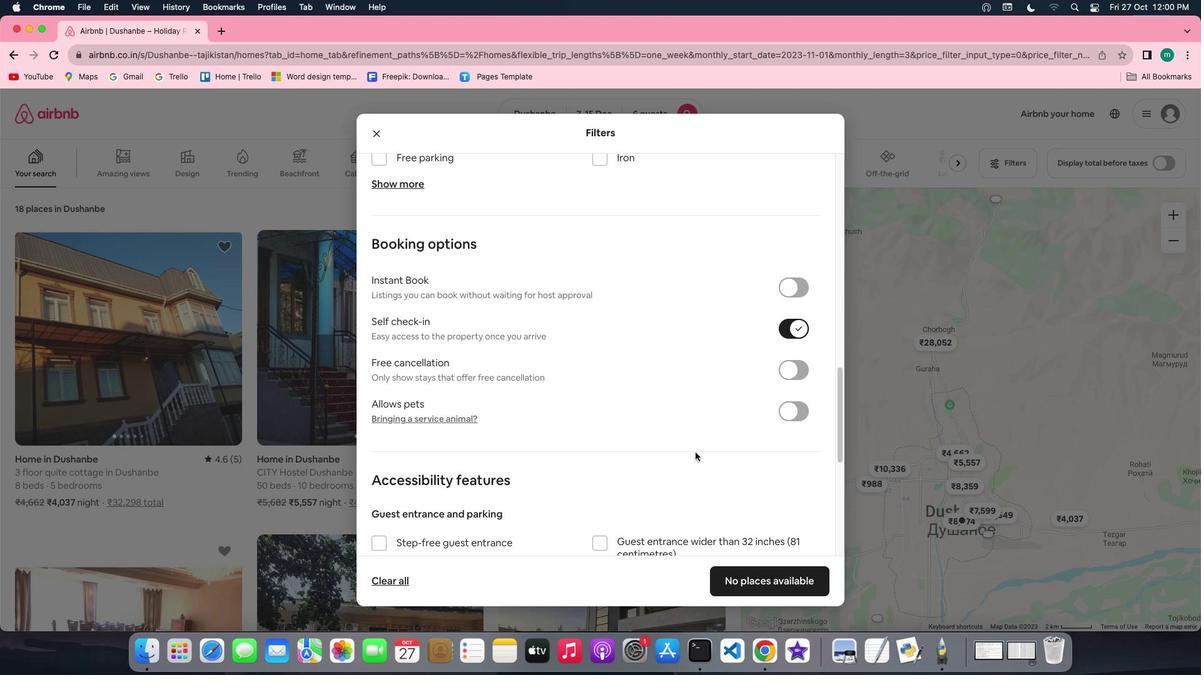 
Action: Mouse scrolled (695, 452) with delta (0, 0)
Screenshot: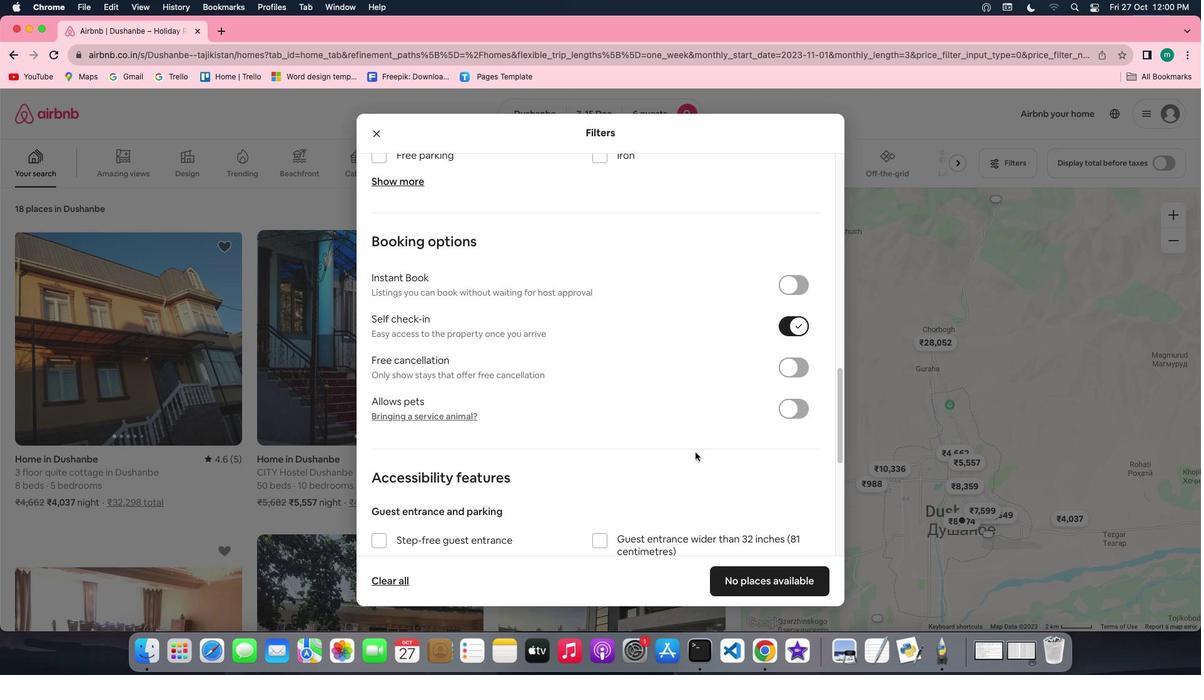 
Action: Mouse scrolled (695, 452) with delta (0, 0)
Screenshot: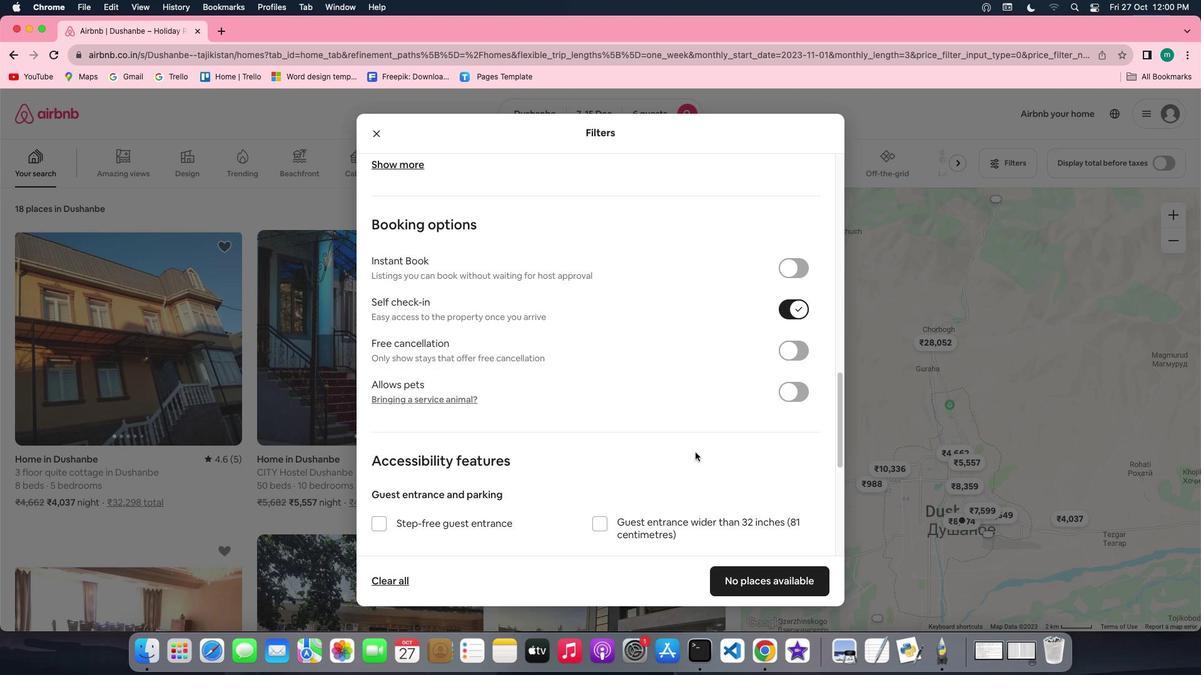 
Action: Mouse scrolled (695, 452) with delta (0, 0)
Screenshot: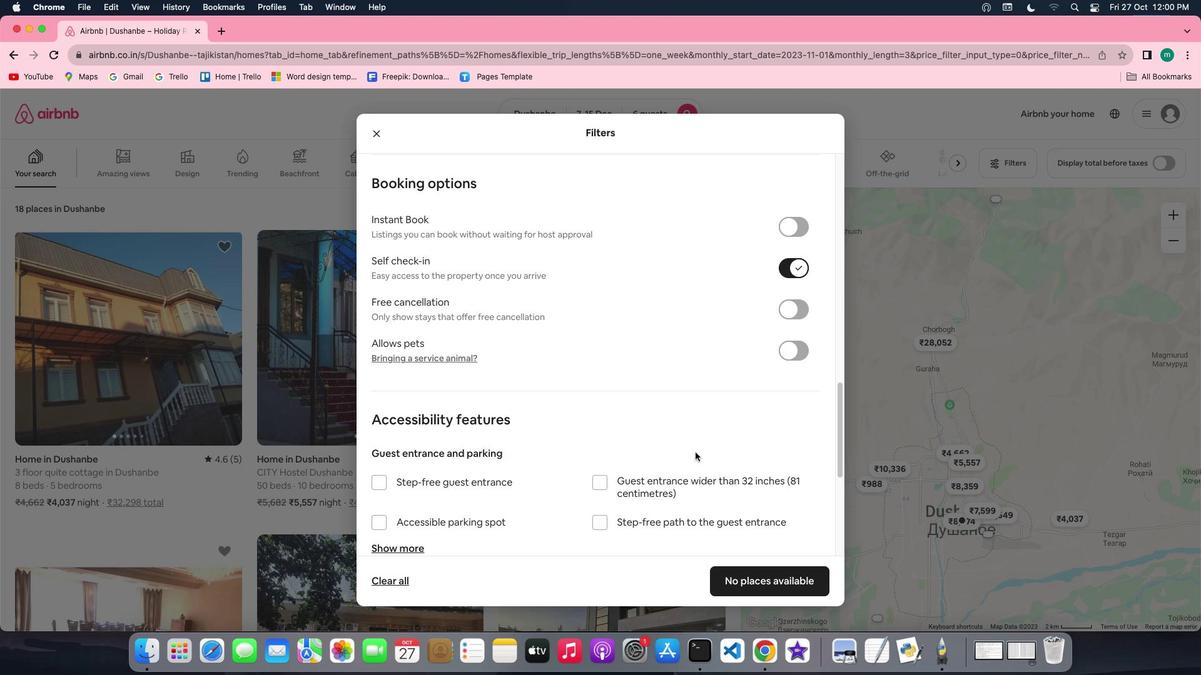 
Action: Mouse scrolled (695, 452) with delta (0, 0)
Screenshot: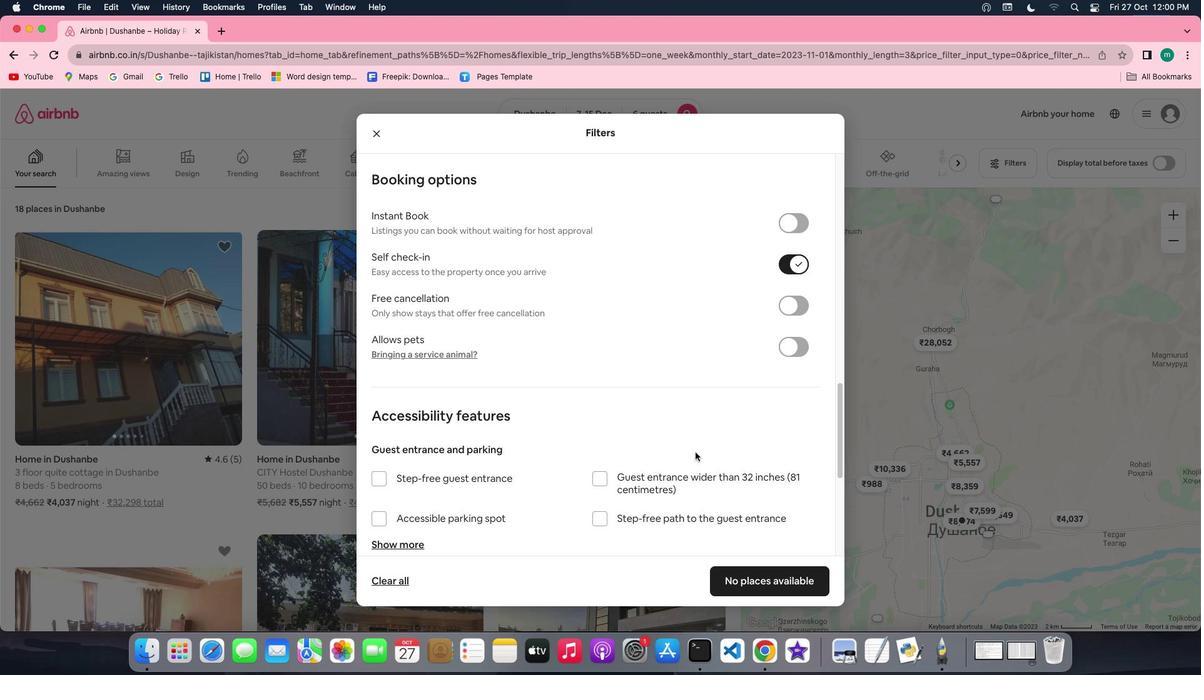 
Action: Mouse scrolled (695, 452) with delta (0, -1)
Screenshot: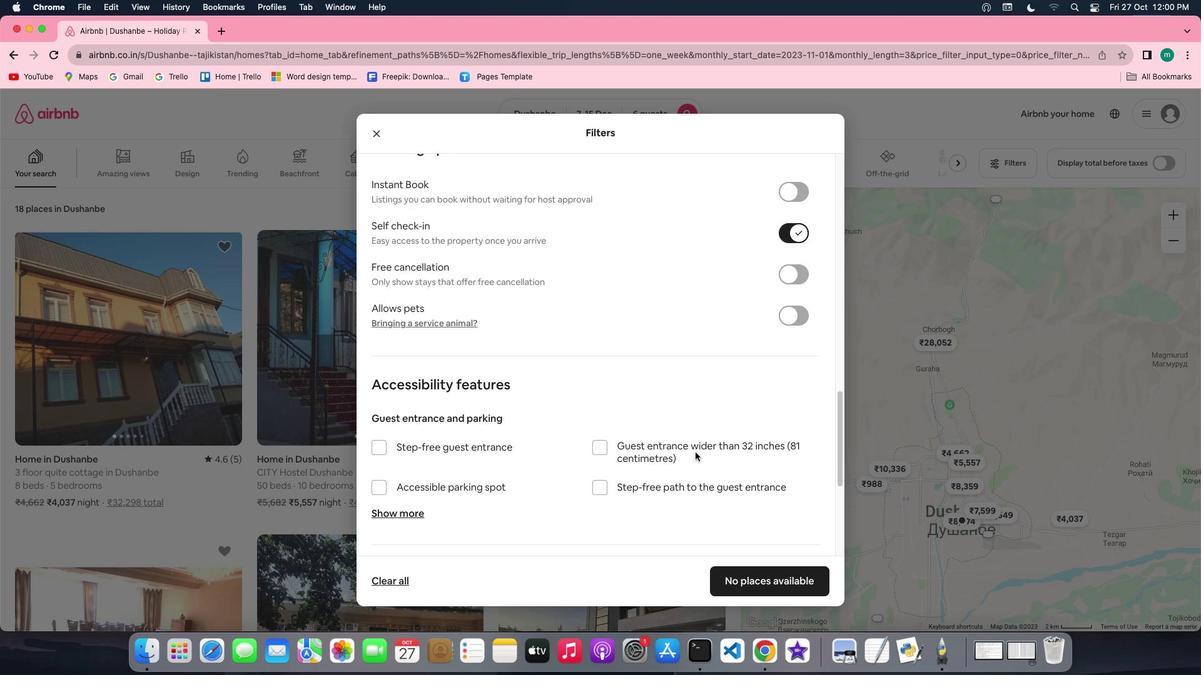 
Action: Mouse scrolled (695, 452) with delta (0, 0)
Screenshot: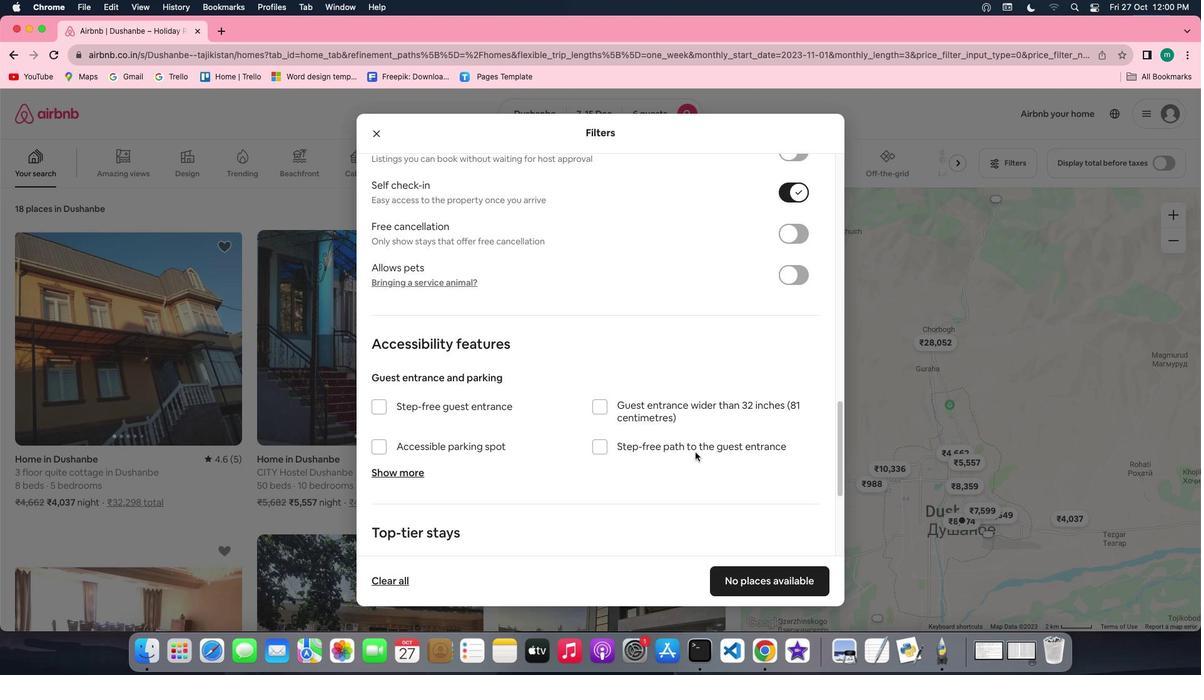 
Action: Mouse scrolled (695, 452) with delta (0, 0)
Screenshot: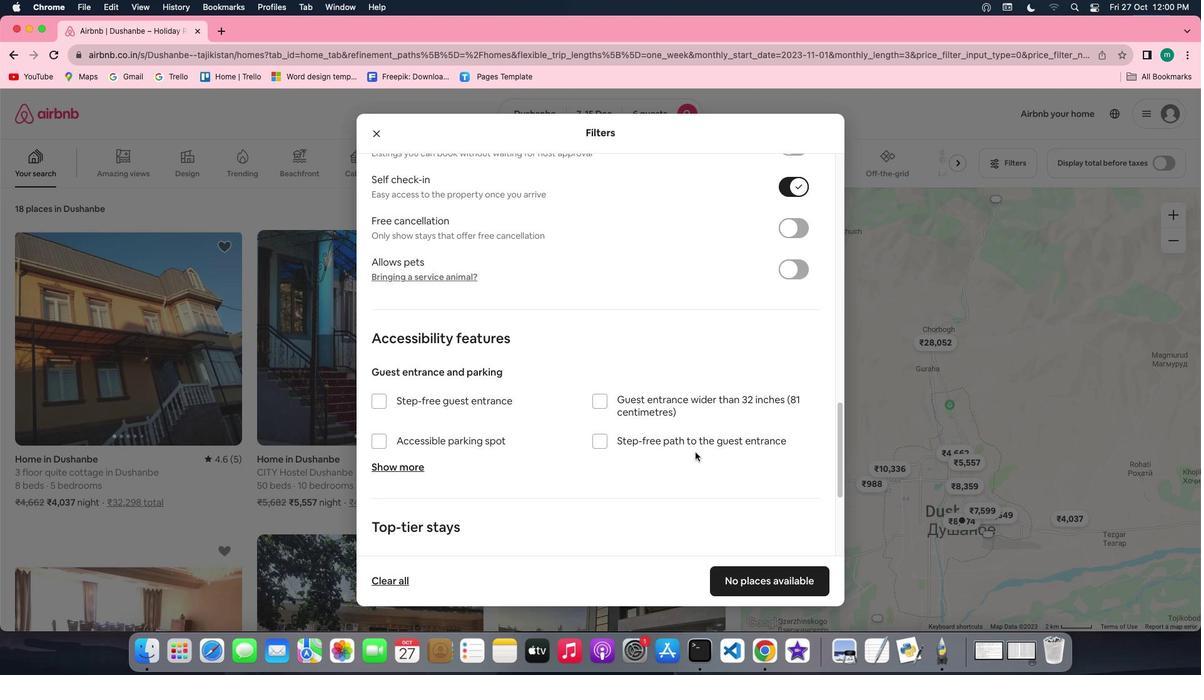 
Action: Mouse scrolled (695, 452) with delta (0, 0)
Screenshot: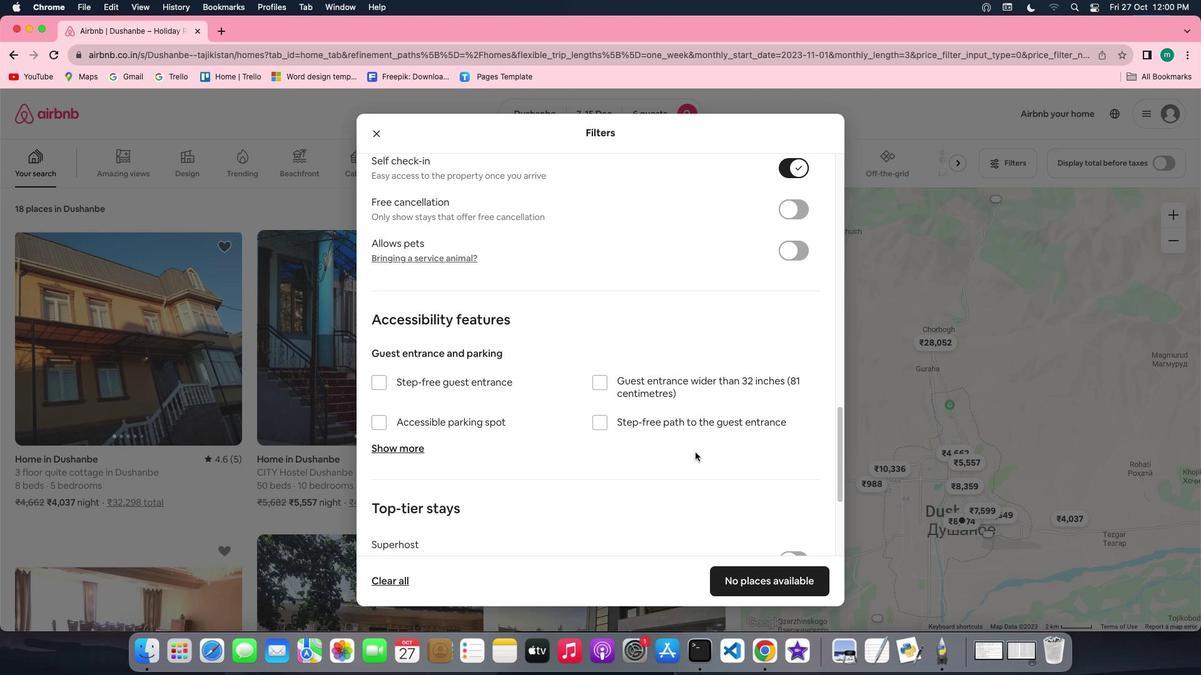 
Action: Mouse scrolled (695, 452) with delta (0, 0)
Screenshot: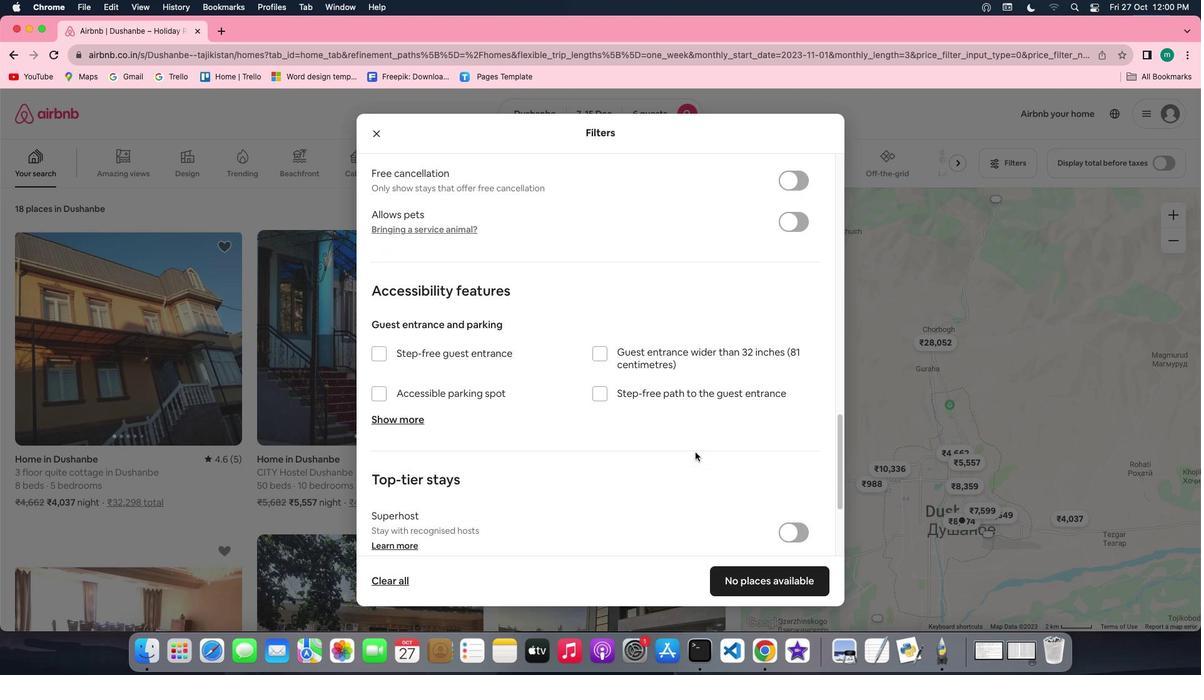 
Action: Mouse scrolled (695, 452) with delta (0, 0)
Screenshot: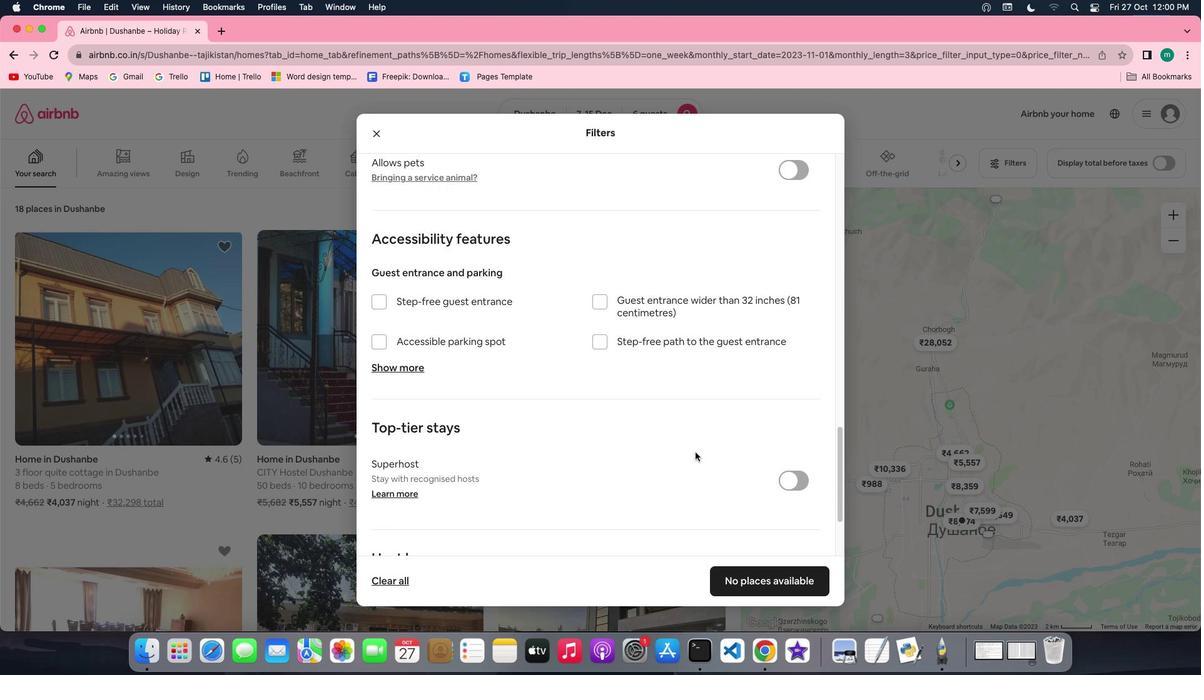 
Action: Mouse scrolled (695, 452) with delta (0, 0)
Screenshot: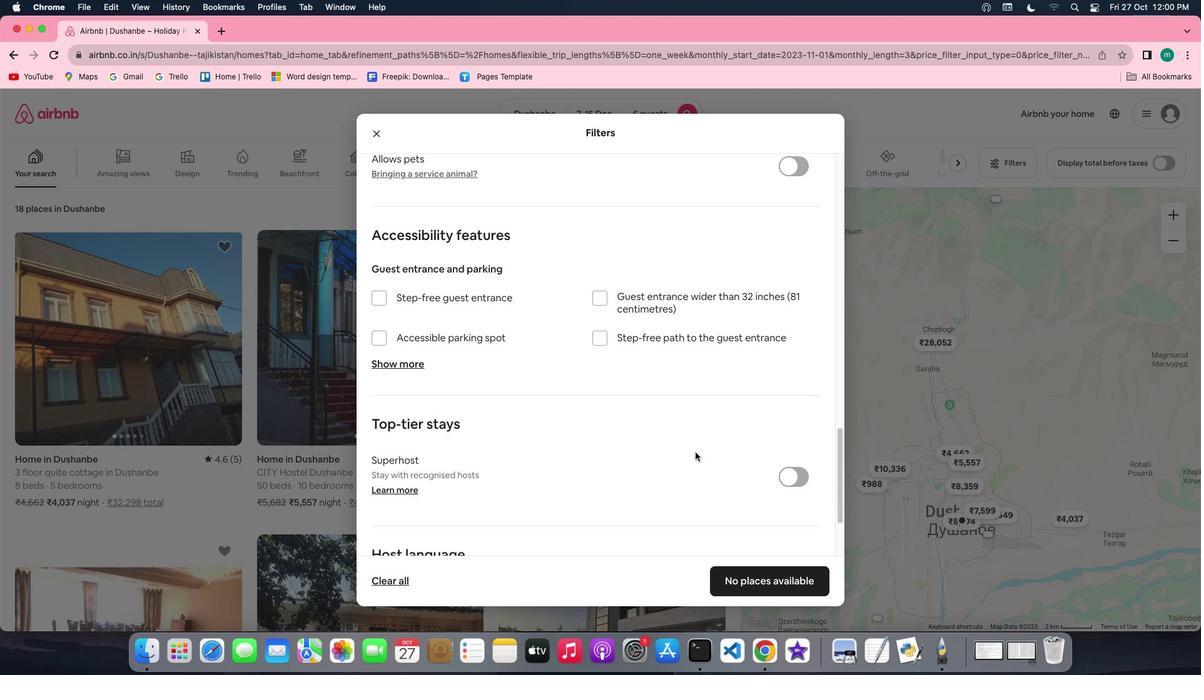 
Action: Mouse scrolled (695, 452) with delta (0, -1)
Screenshot: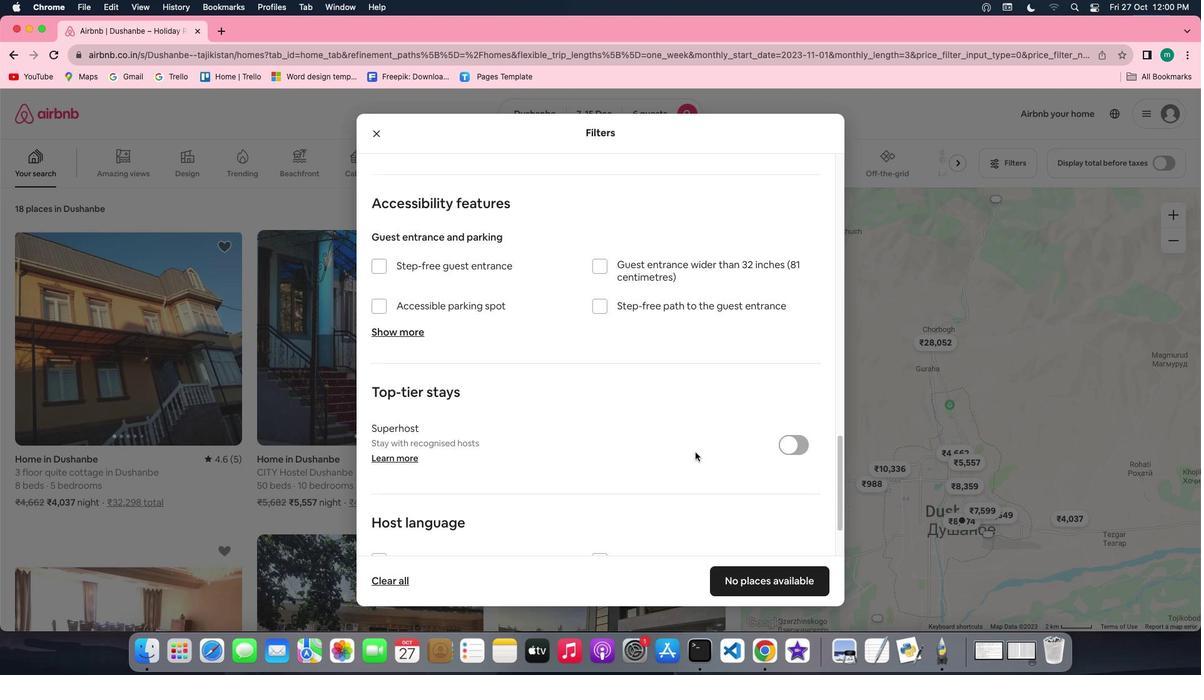
Action: Mouse scrolled (695, 452) with delta (0, -1)
Screenshot: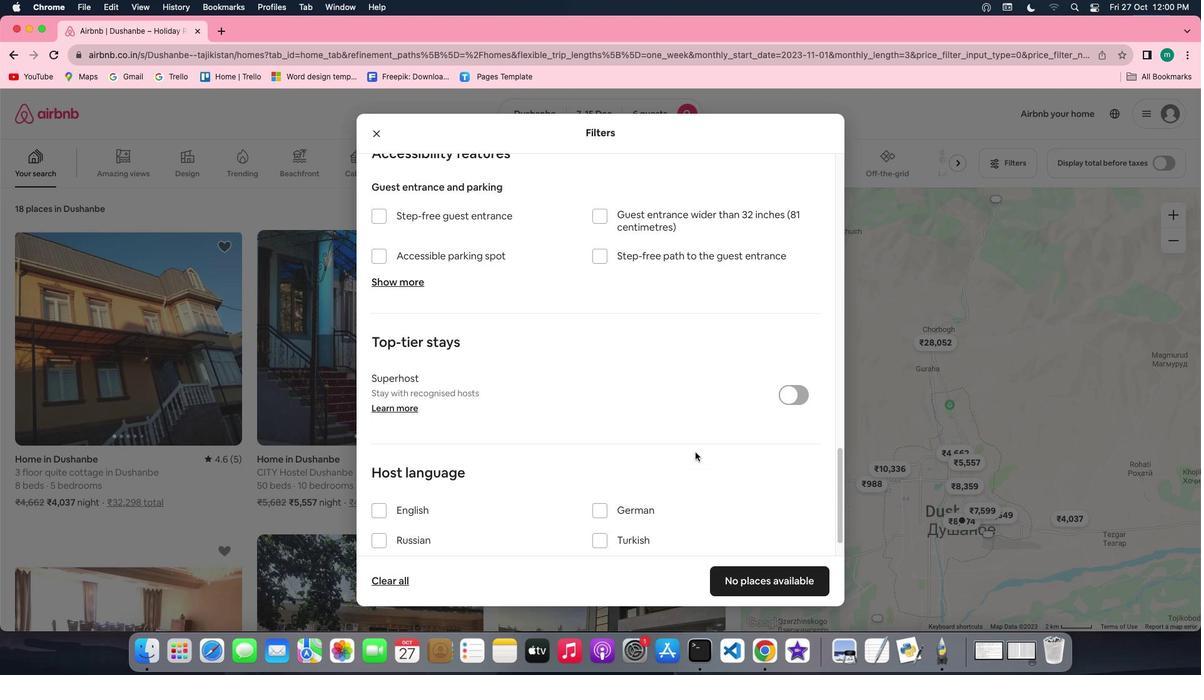 
Action: Mouse scrolled (695, 452) with delta (0, 0)
Screenshot: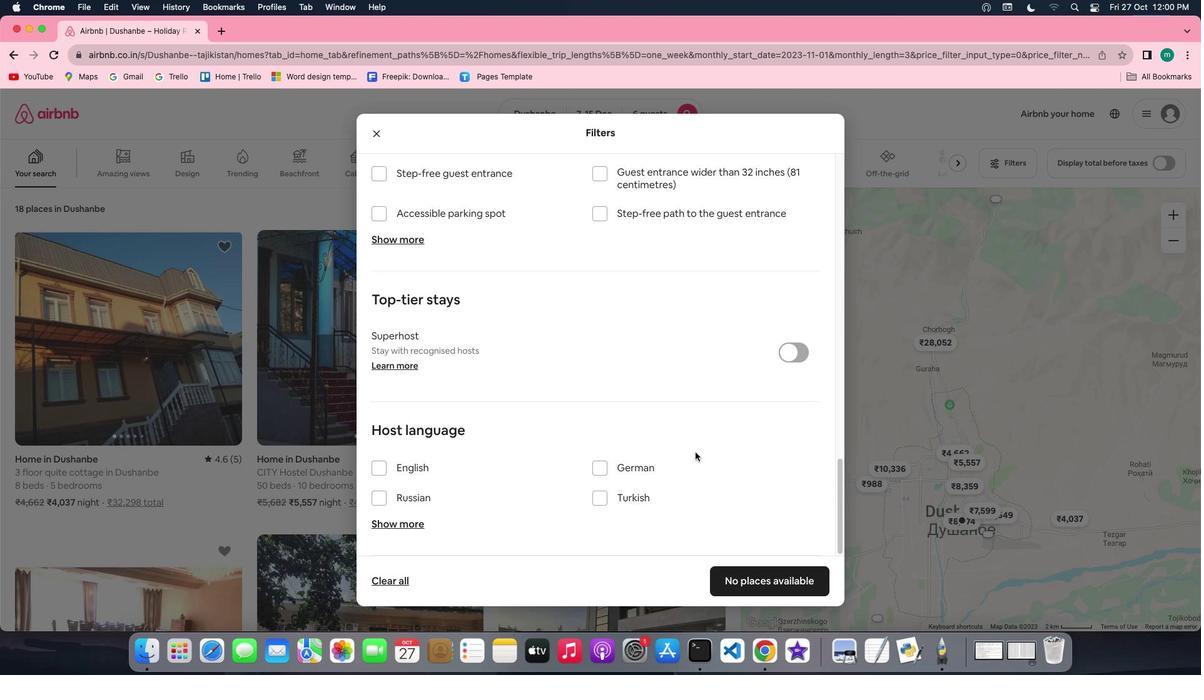
Action: Mouse scrolled (695, 452) with delta (0, 0)
Screenshot: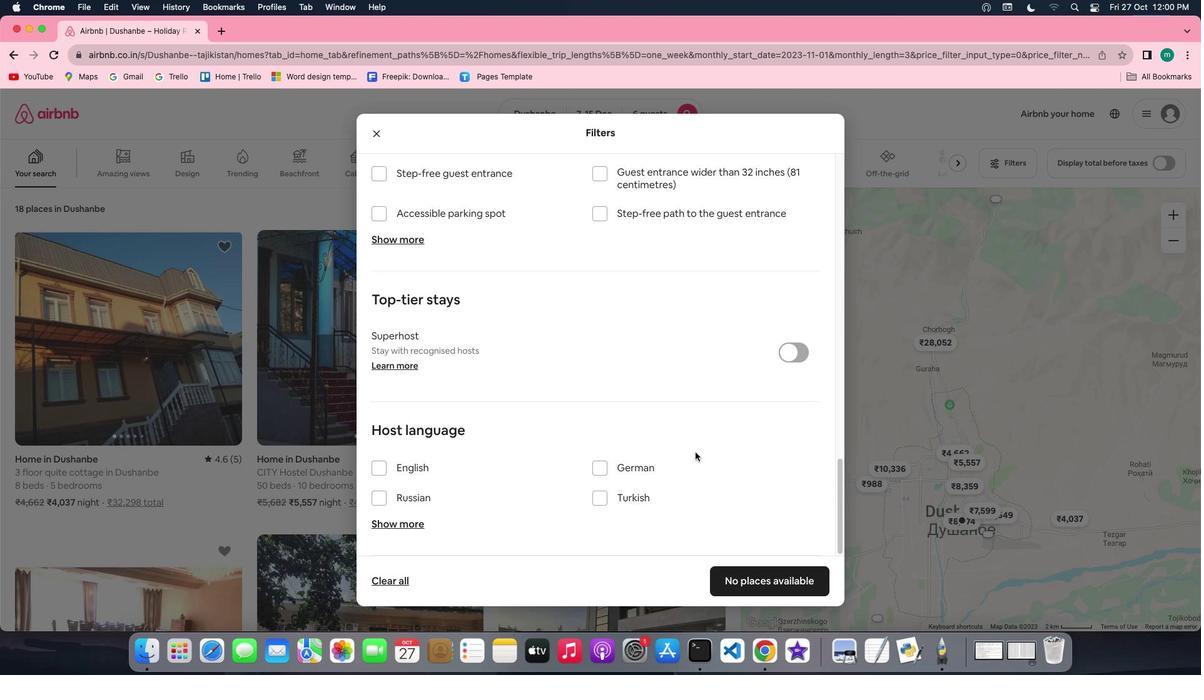 
Action: Mouse scrolled (695, 452) with delta (0, -1)
Screenshot: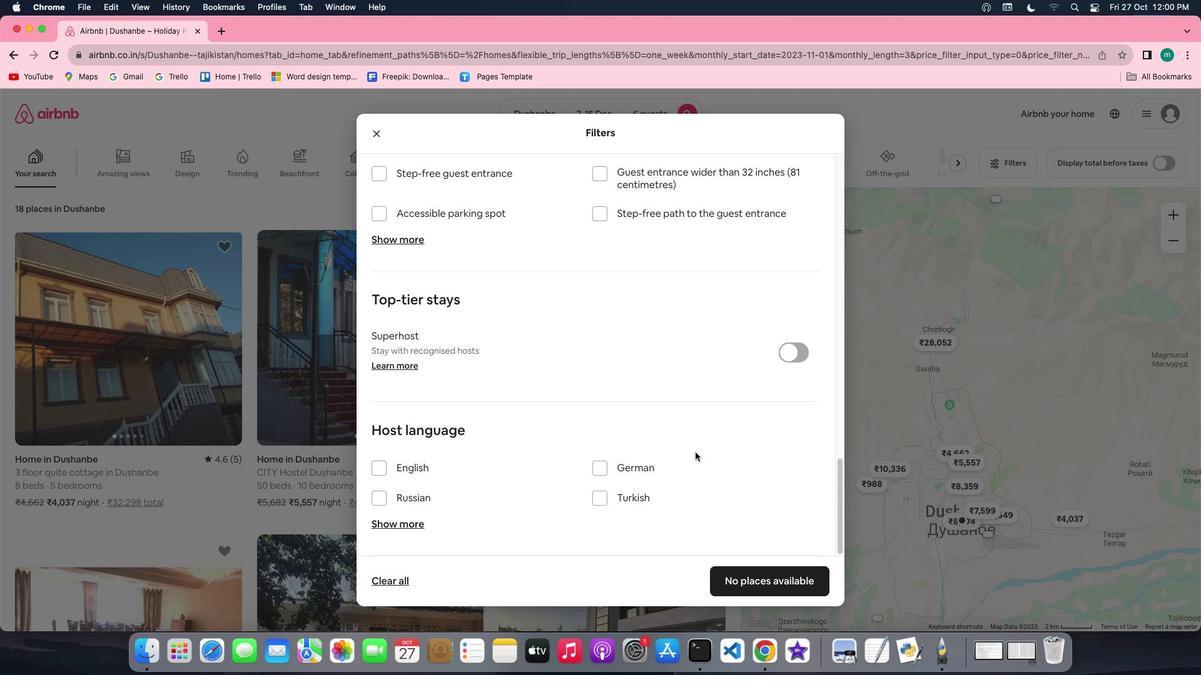 
Action: Mouse scrolled (695, 452) with delta (0, -3)
Screenshot: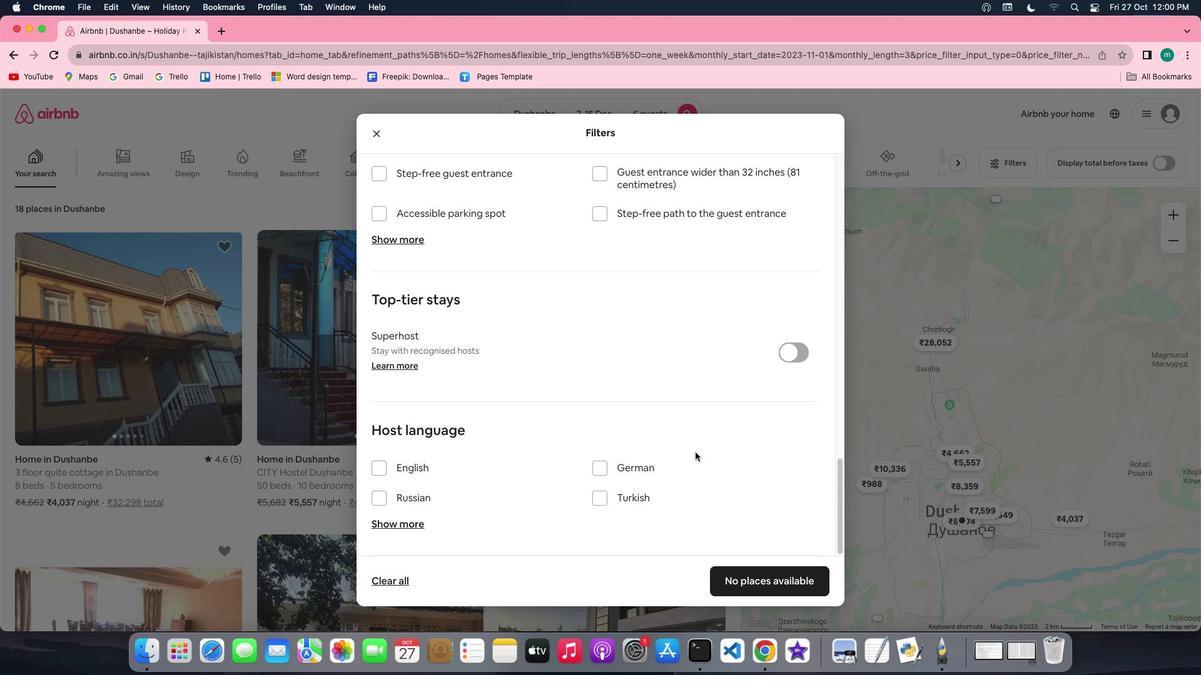 
Action: Mouse scrolled (695, 452) with delta (0, -3)
Screenshot: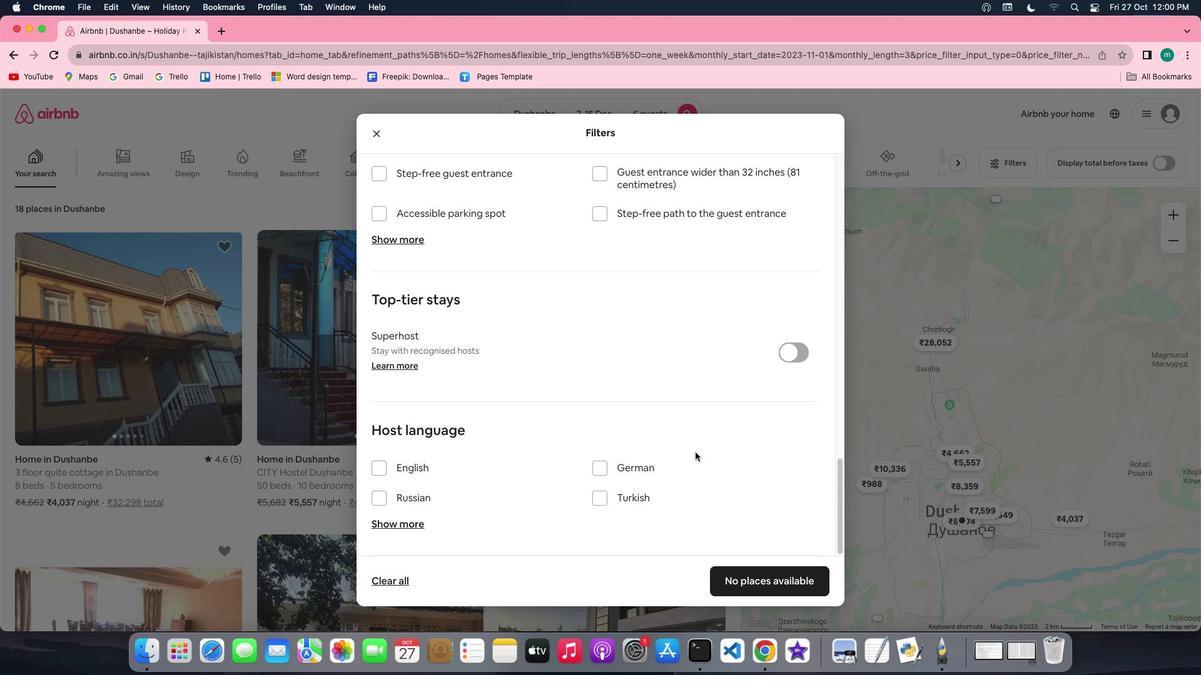 
Action: Mouse scrolled (695, 452) with delta (0, 0)
Screenshot: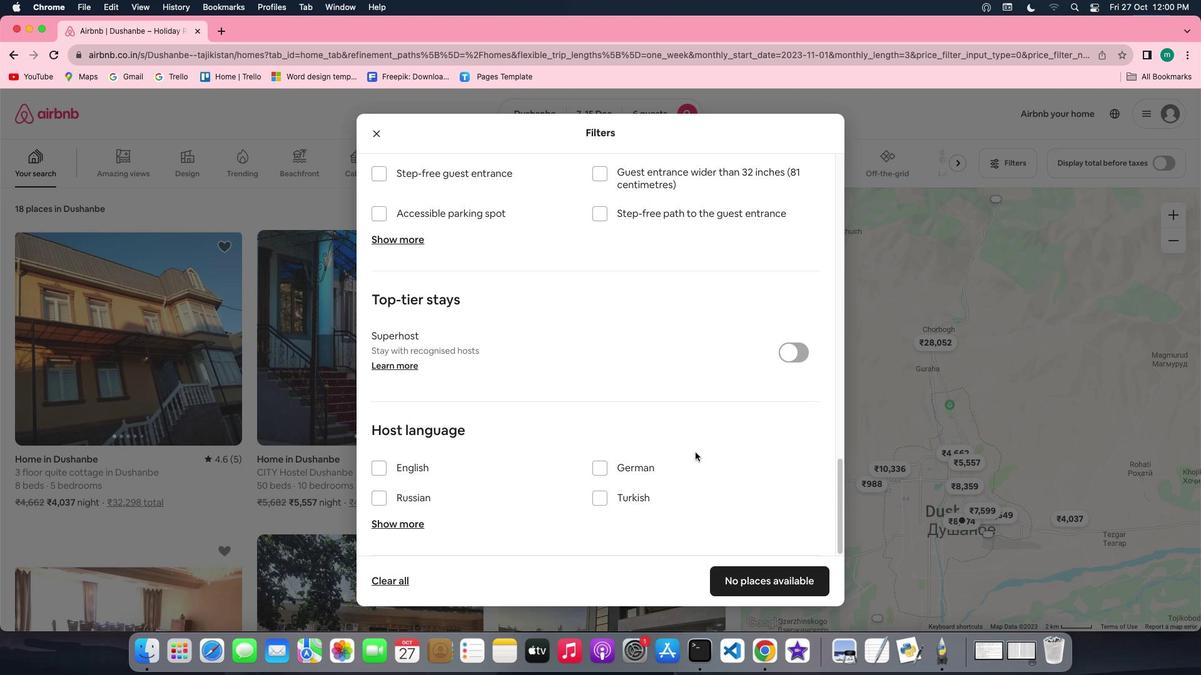 
Action: Mouse scrolled (695, 452) with delta (0, 0)
Screenshot: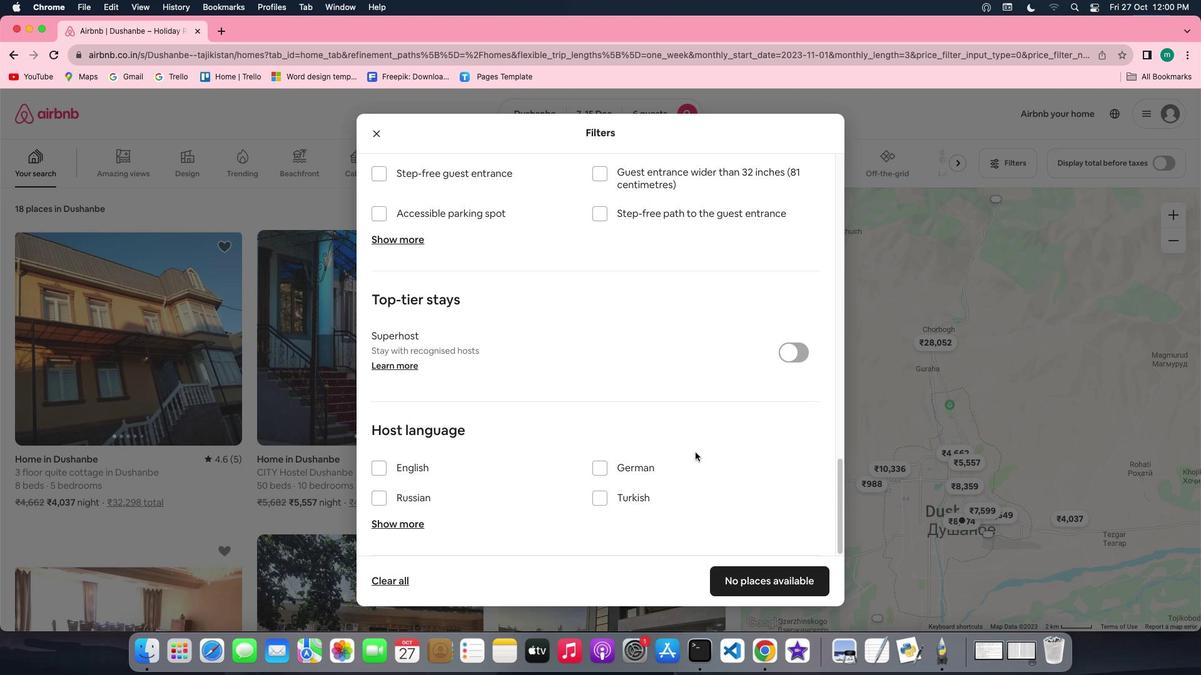
Action: Mouse scrolled (695, 452) with delta (0, -1)
Screenshot: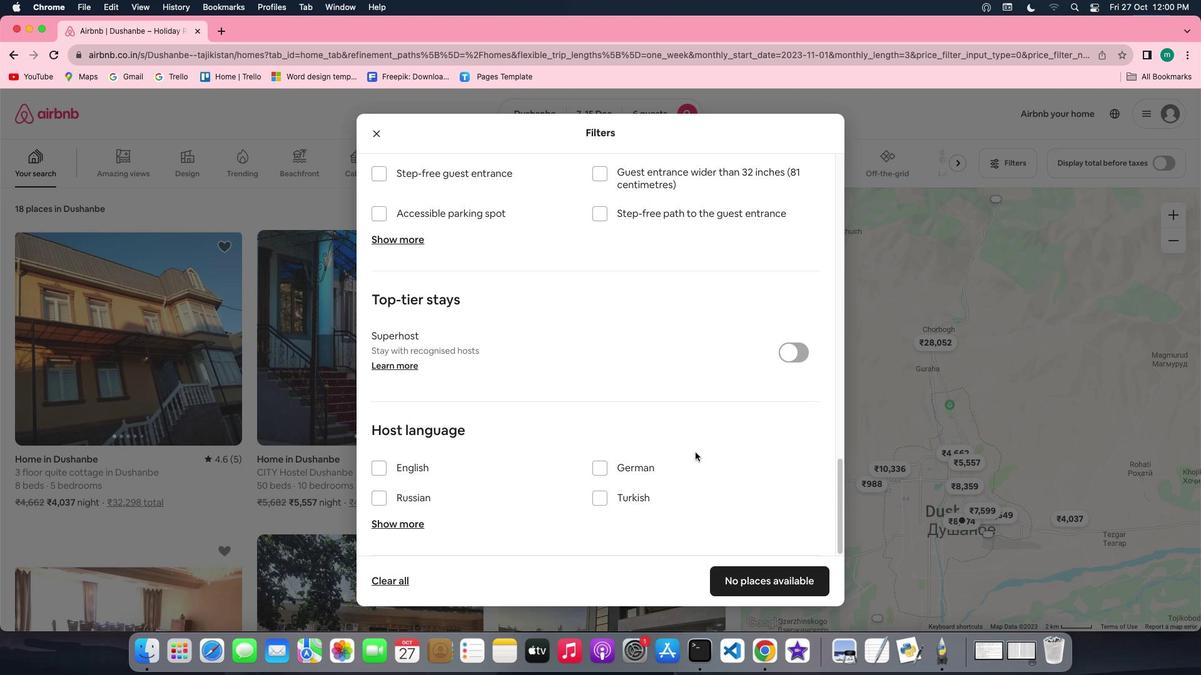 
Action: Mouse scrolled (695, 452) with delta (0, -3)
Screenshot: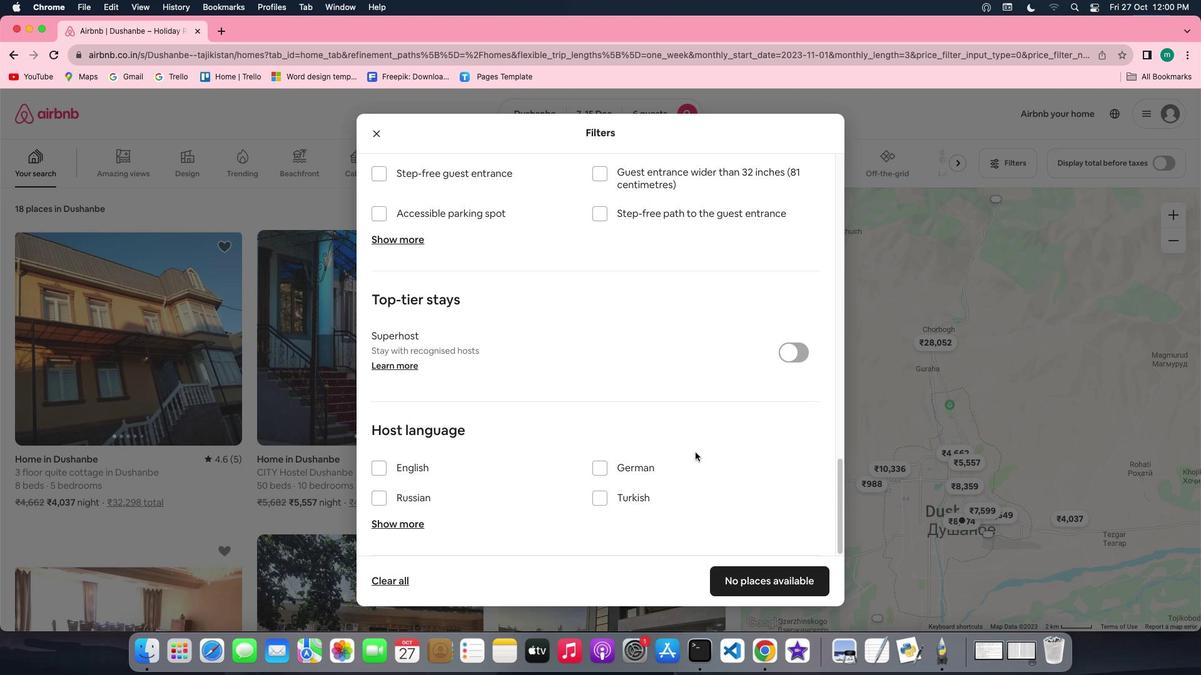 
Action: Mouse moved to (781, 586)
Screenshot: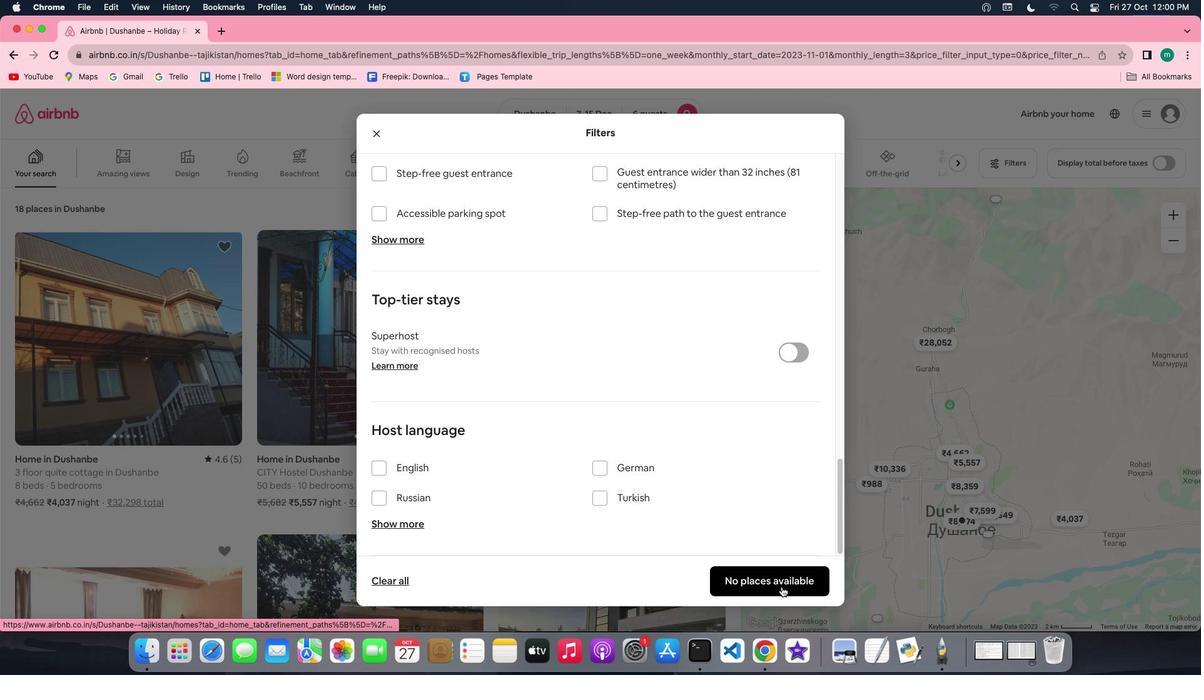 
Action: Mouse pressed left at (781, 586)
Screenshot: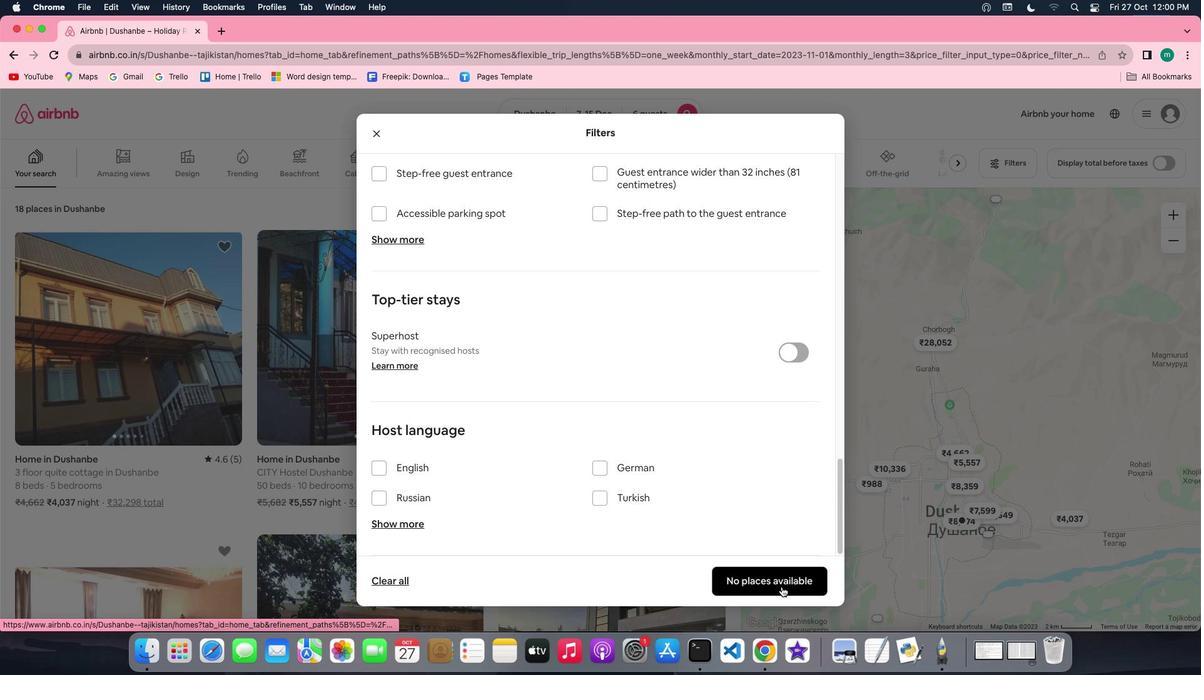 
Action: Mouse moved to (430, 392)
Screenshot: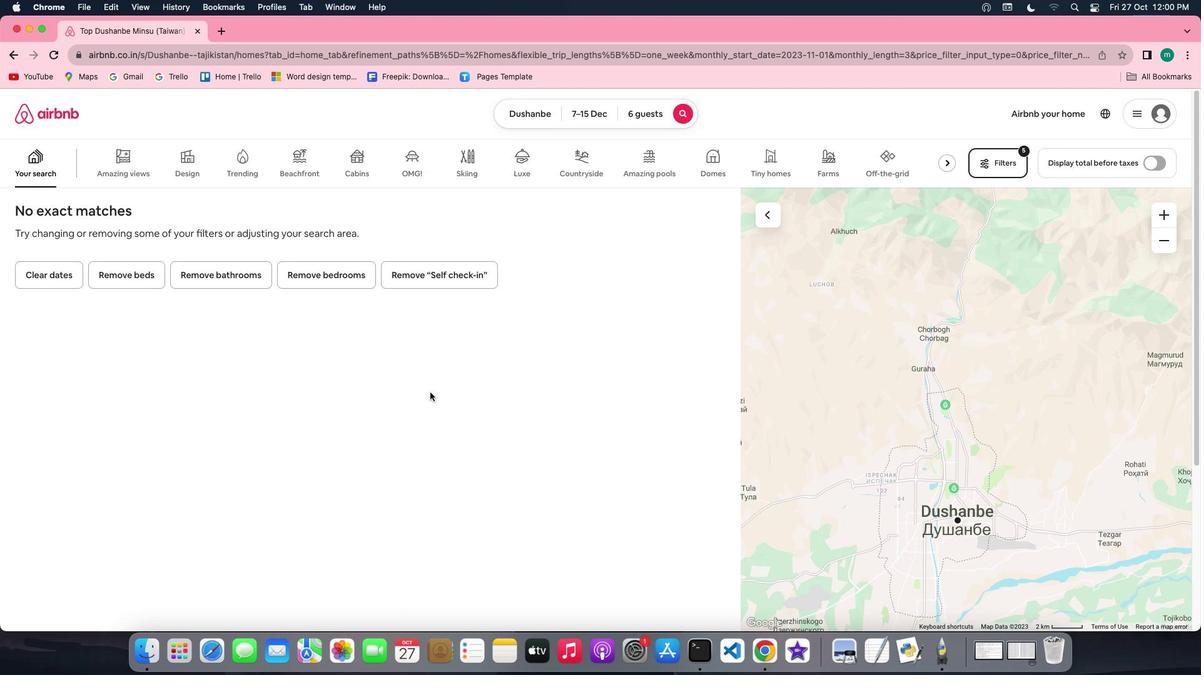 
